 Task: Find connections with filter location Beohāri with filter topic #Coachingwith filter profile language Potuguese with filter current company VISTRA with filter school Jai Prakash Vishwavidyalaya, Chapra with filter industry Loan Brokers with filter service category Packaging Design with filter keywords title Office Assistant
Action: Mouse moved to (623, 82)
Screenshot: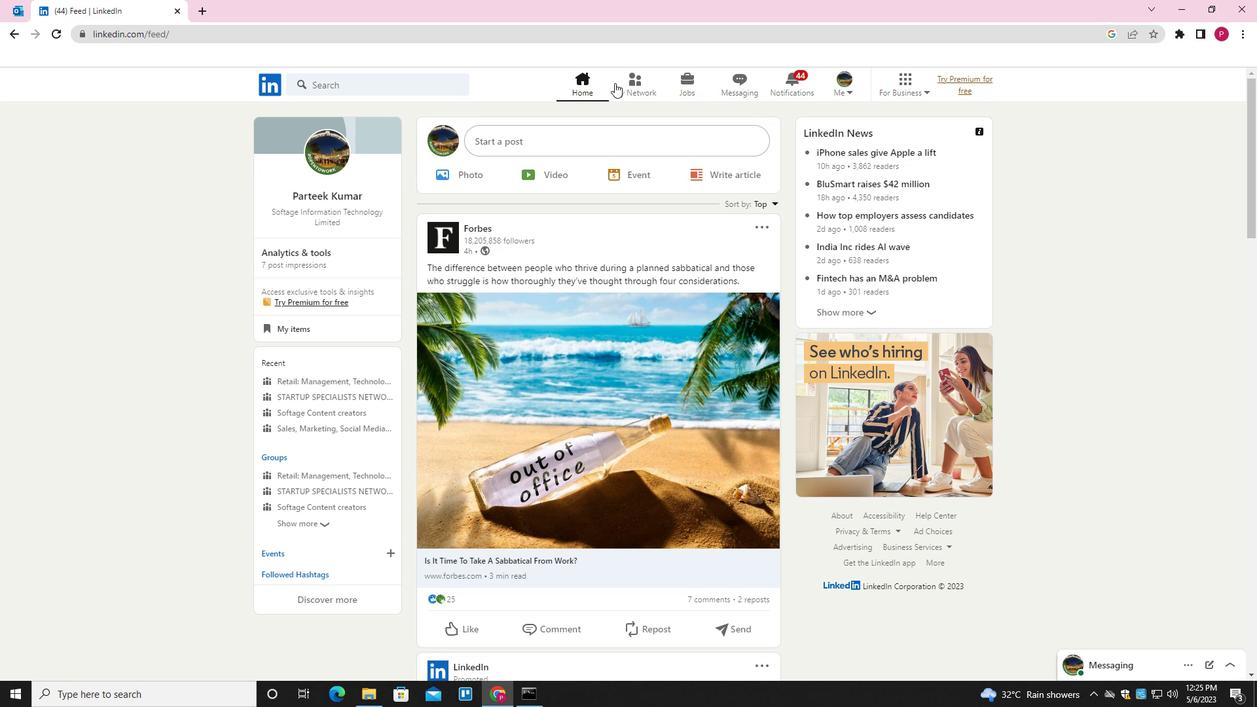 
Action: Mouse pressed left at (623, 82)
Screenshot: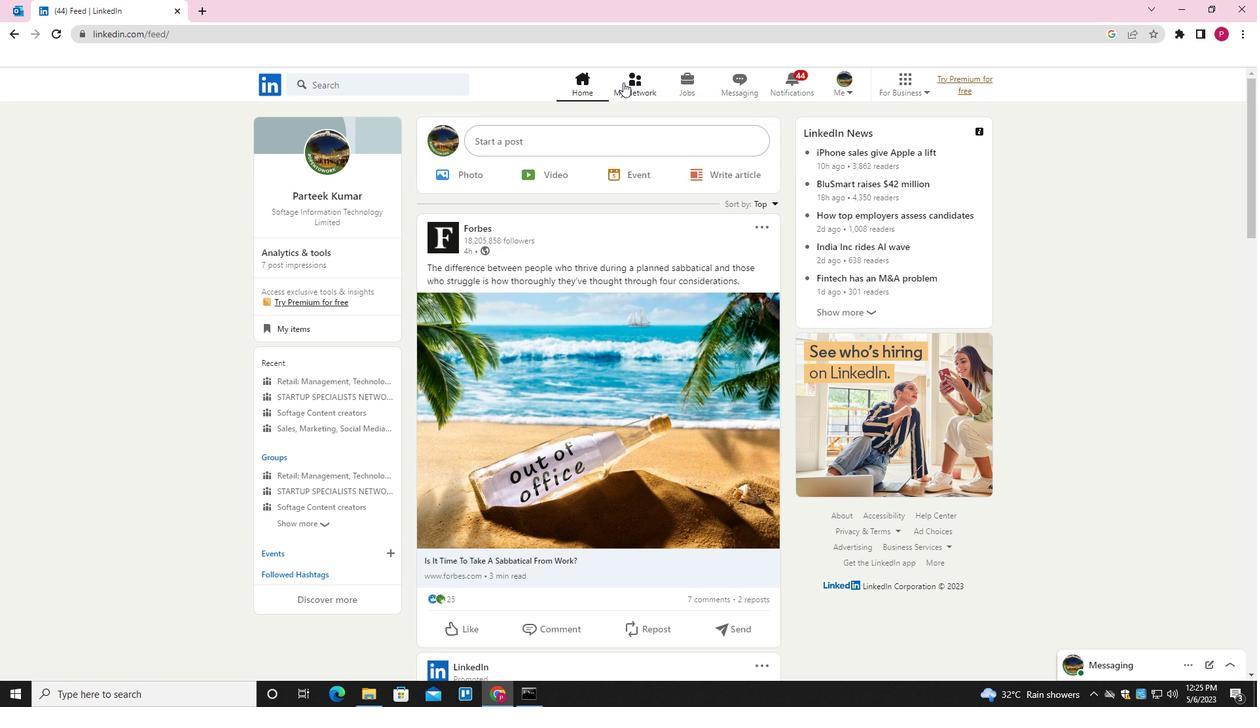 
Action: Mouse moved to (392, 154)
Screenshot: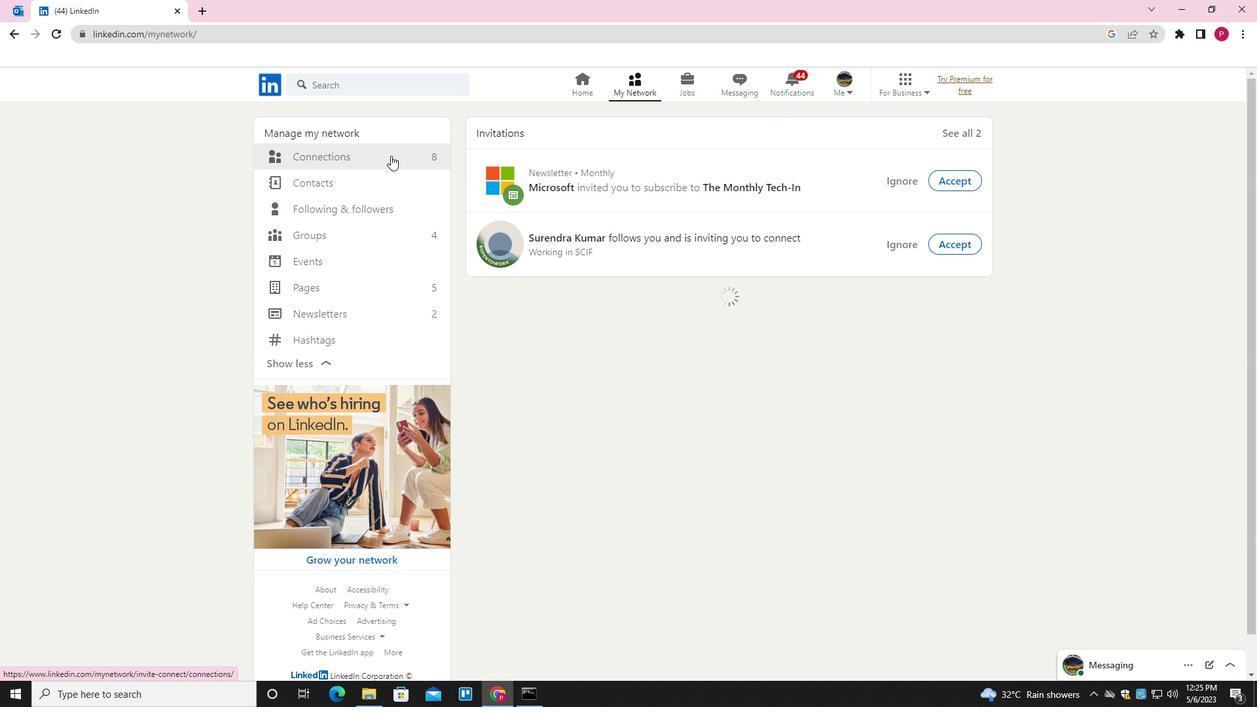 
Action: Mouse pressed left at (392, 154)
Screenshot: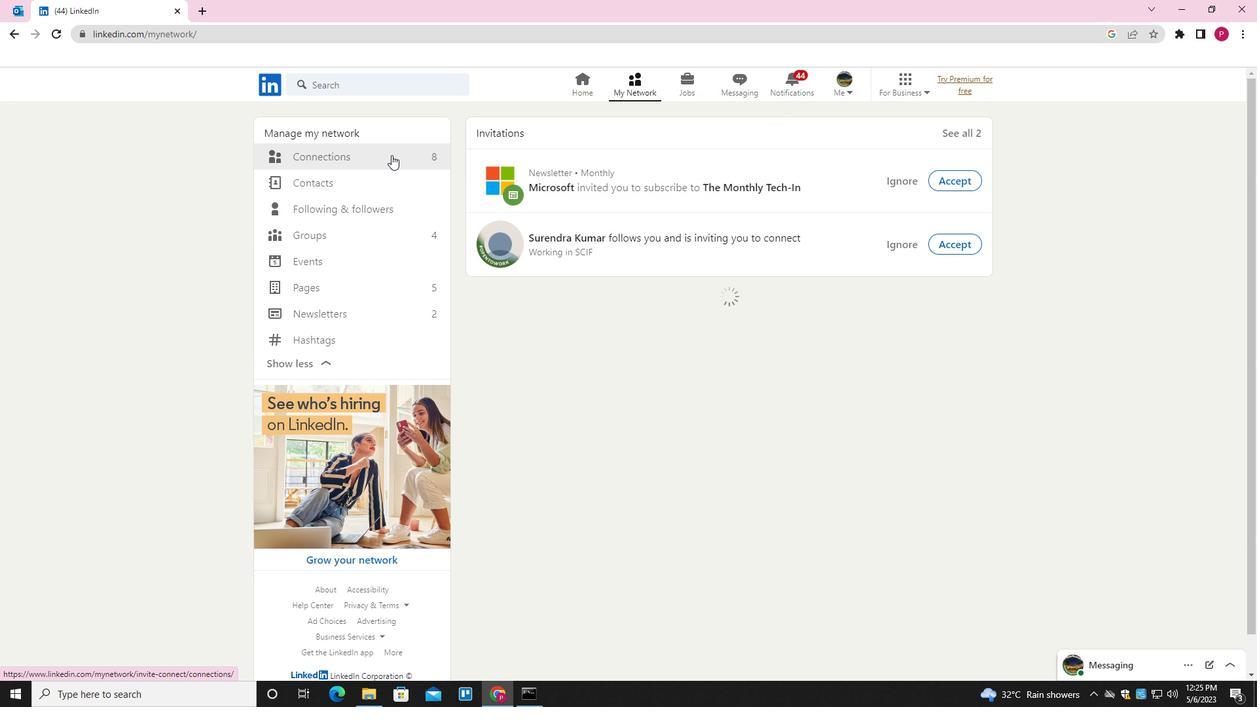 
Action: Mouse moved to (720, 157)
Screenshot: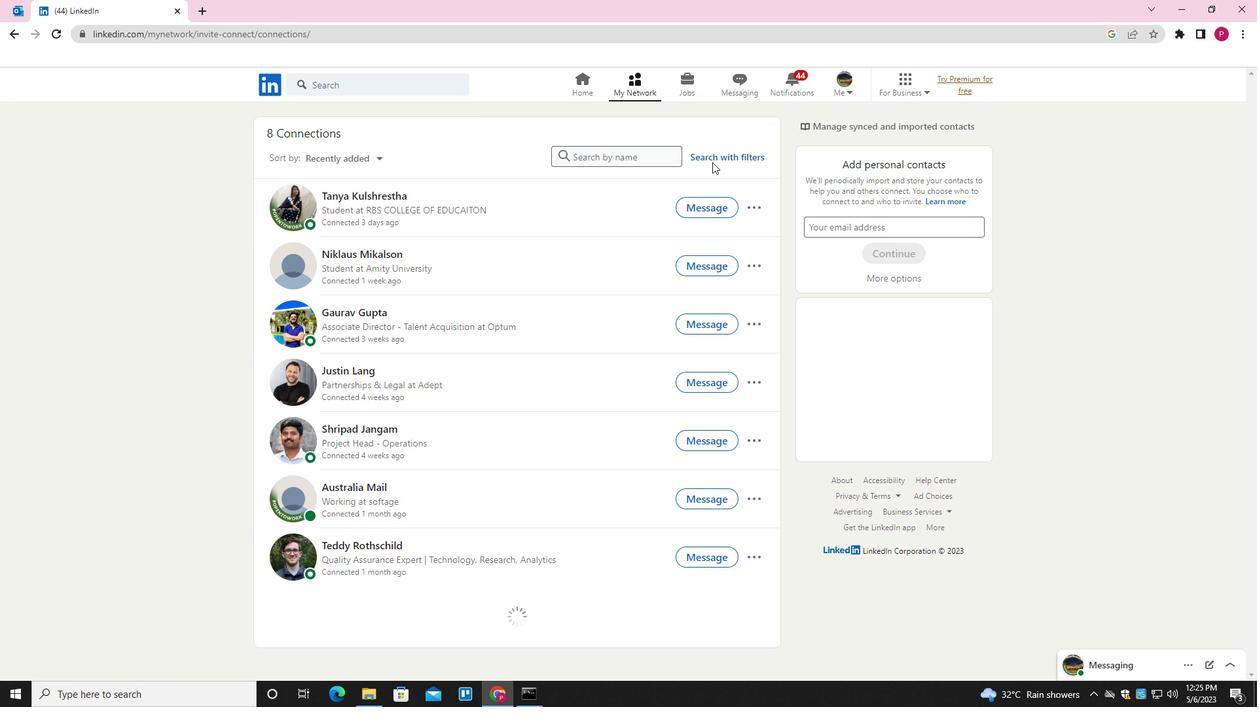 
Action: Mouse pressed left at (720, 157)
Screenshot: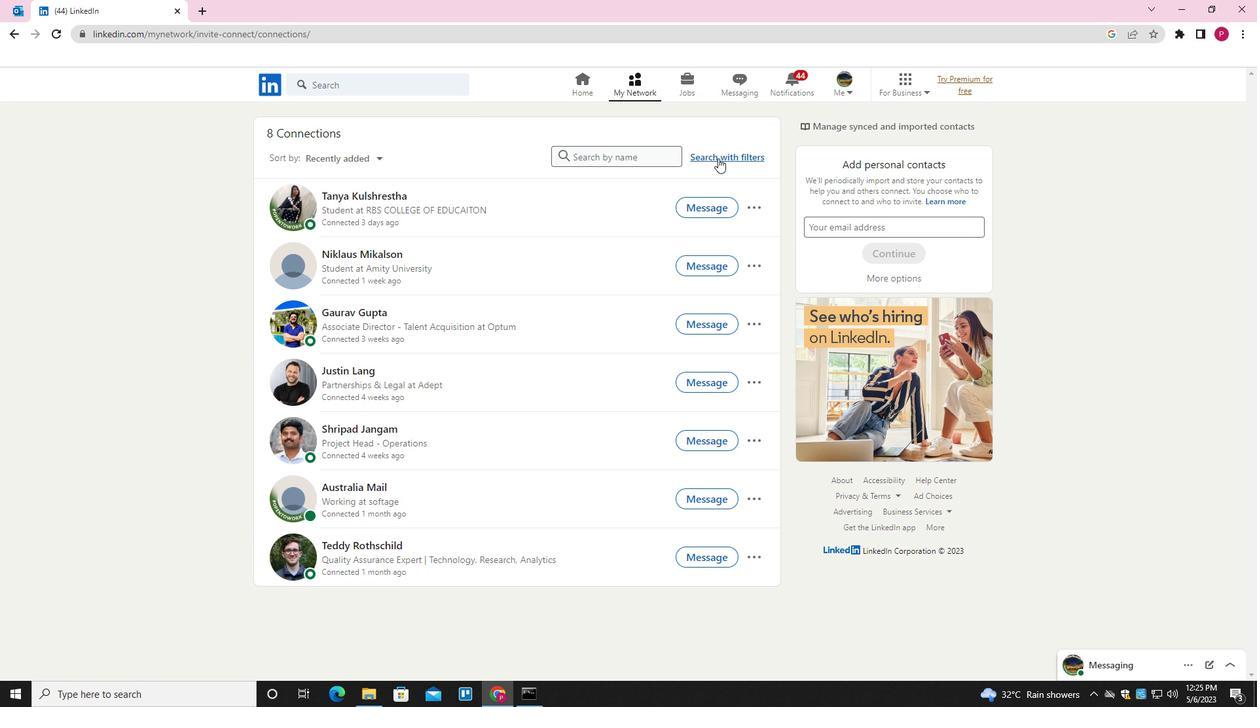 
Action: Mouse moved to (668, 121)
Screenshot: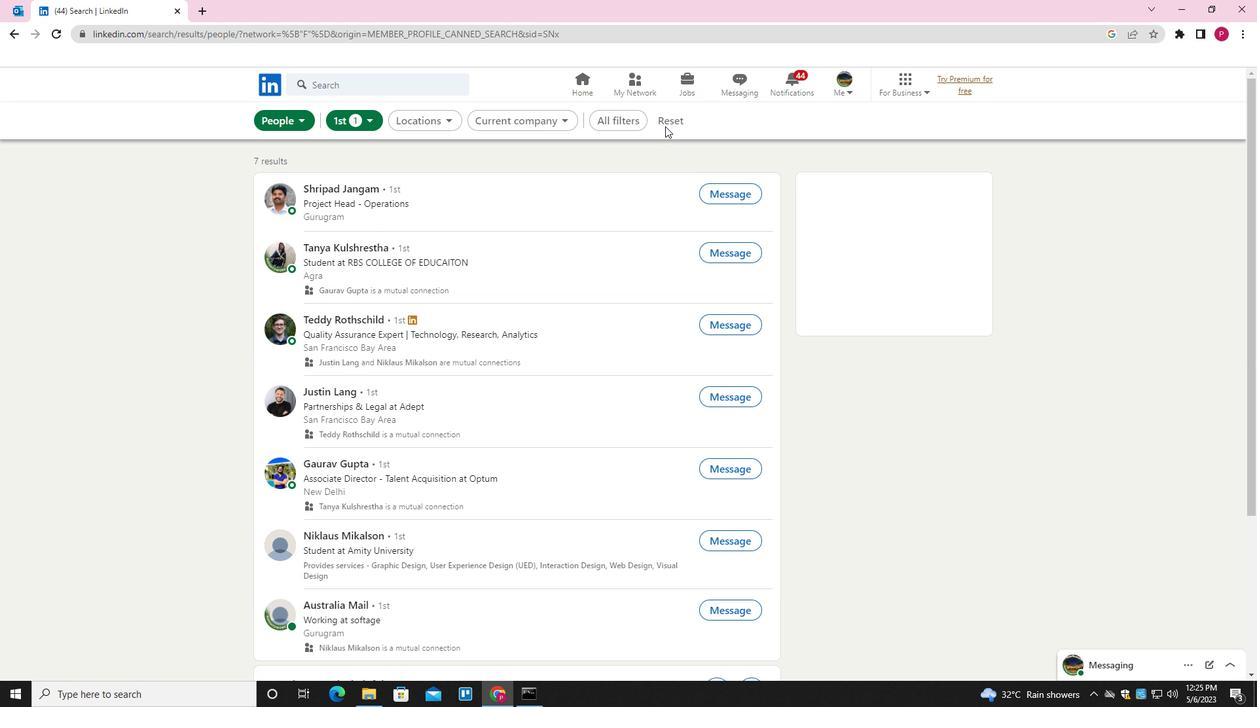 
Action: Mouse pressed left at (668, 121)
Screenshot: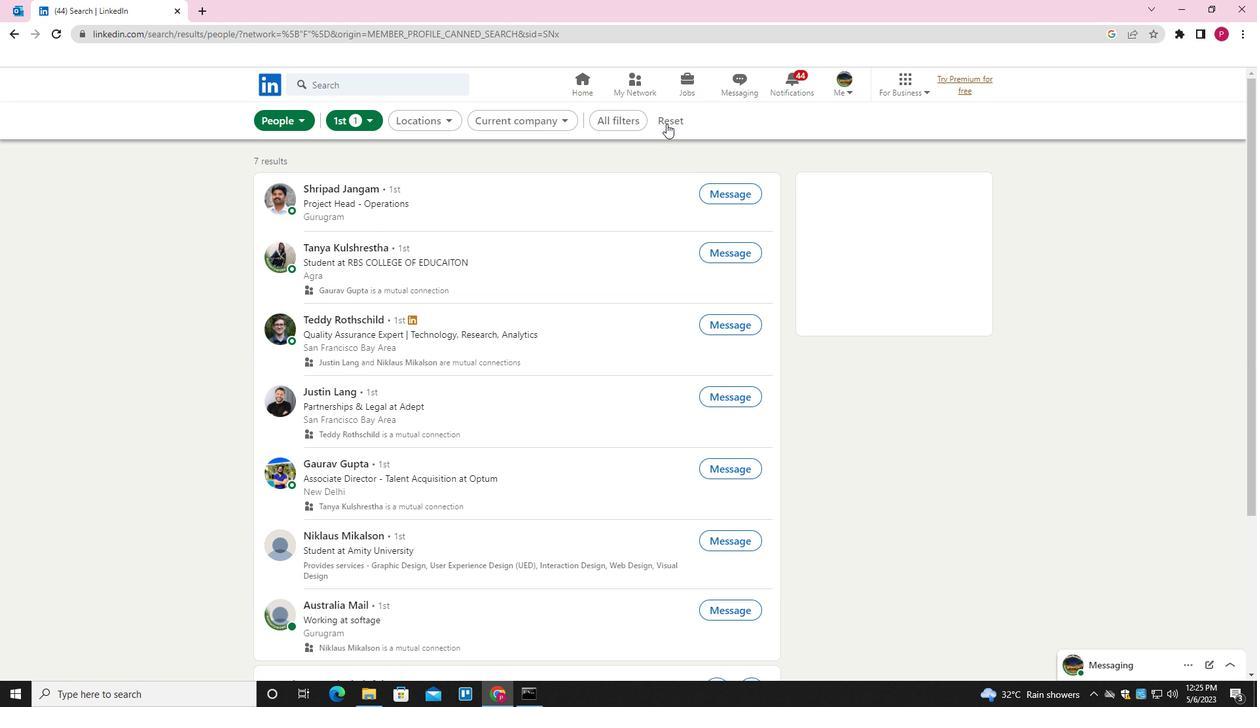 
Action: Mouse moved to (641, 121)
Screenshot: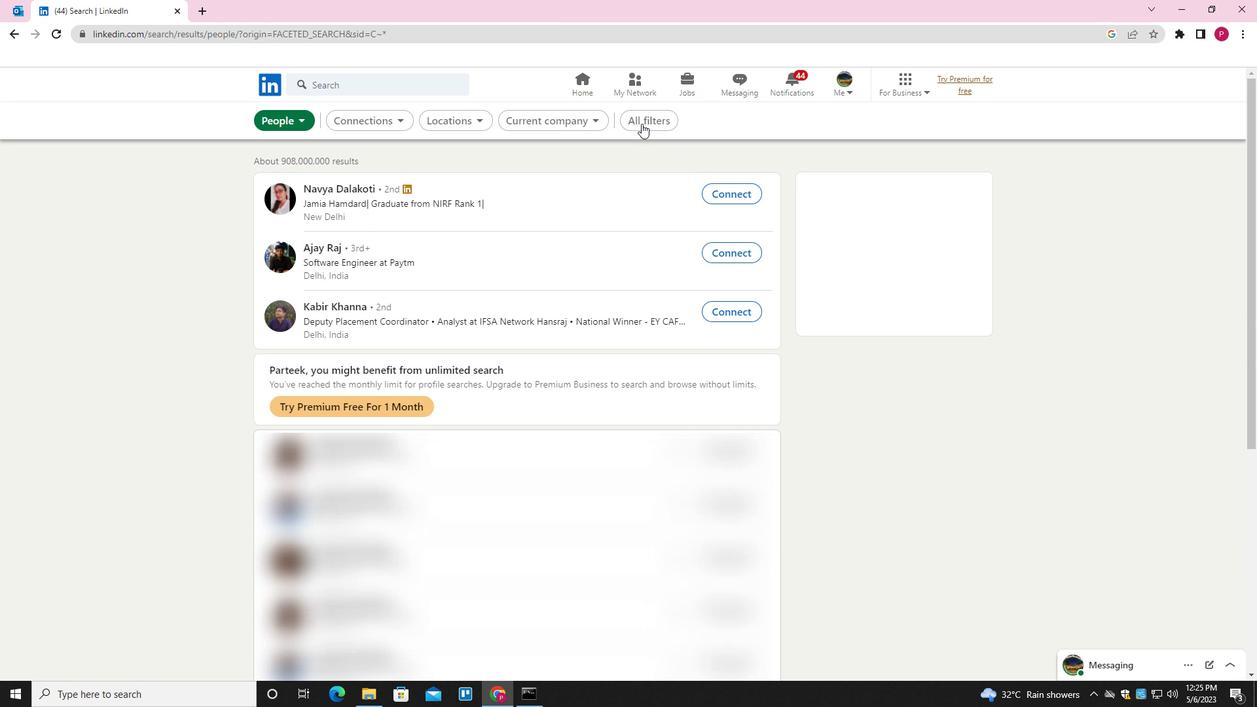
Action: Mouse pressed left at (641, 121)
Screenshot: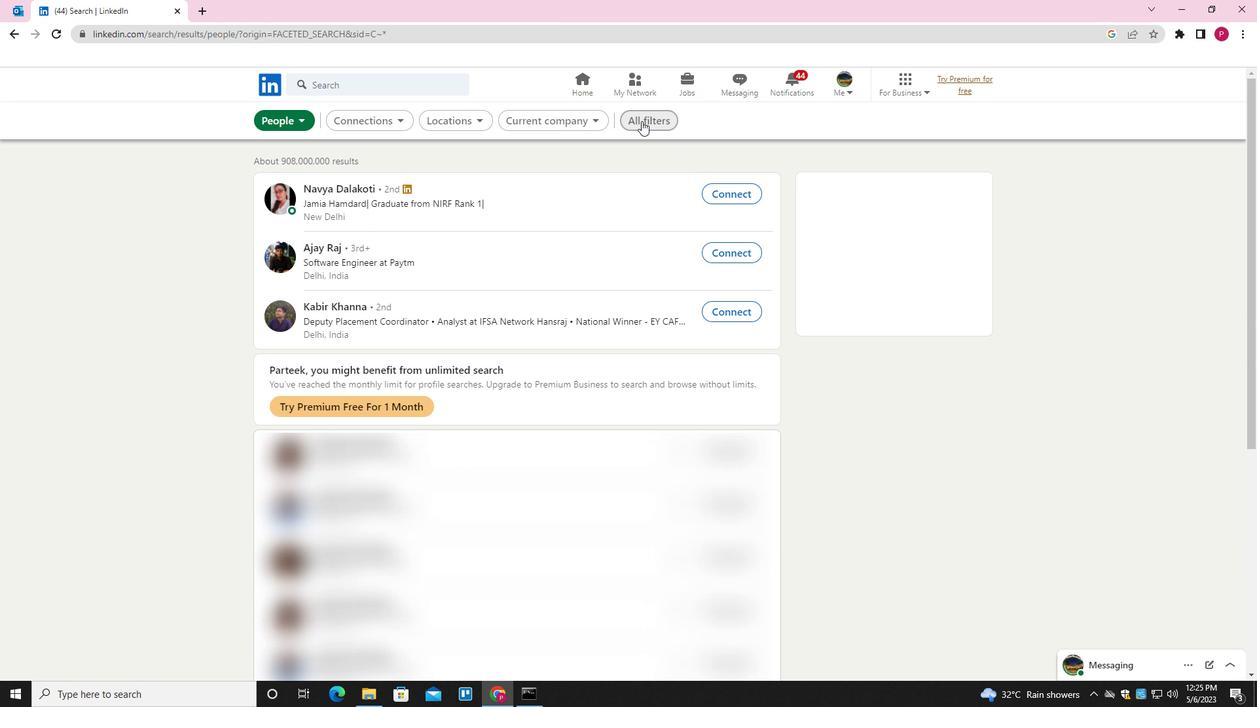 
Action: Mouse moved to (983, 333)
Screenshot: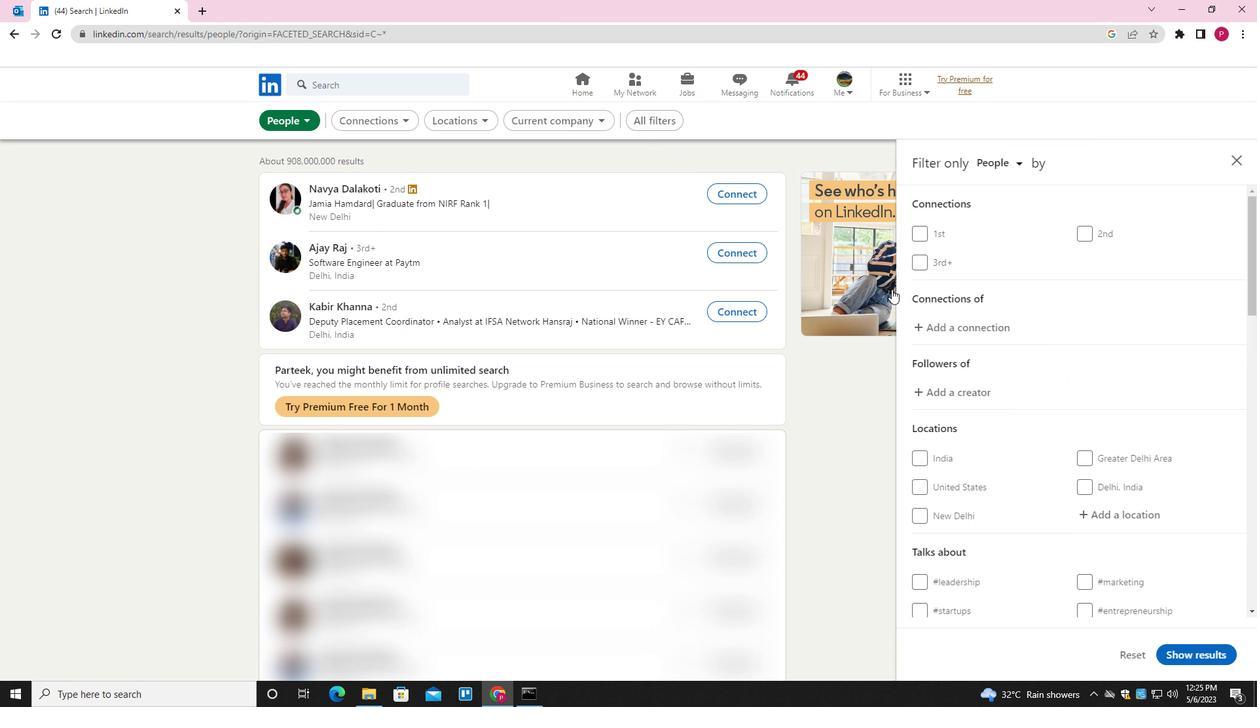 
Action: Mouse scrolled (983, 333) with delta (0, 0)
Screenshot: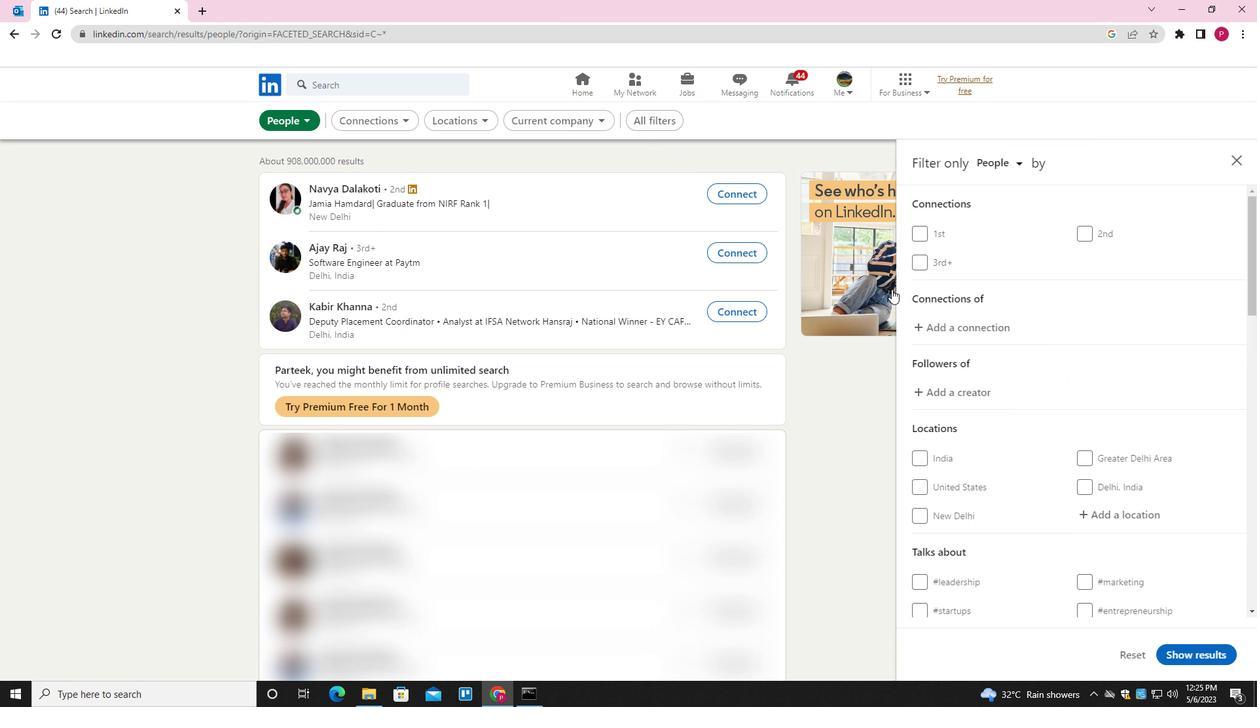 
Action: Mouse moved to (1004, 341)
Screenshot: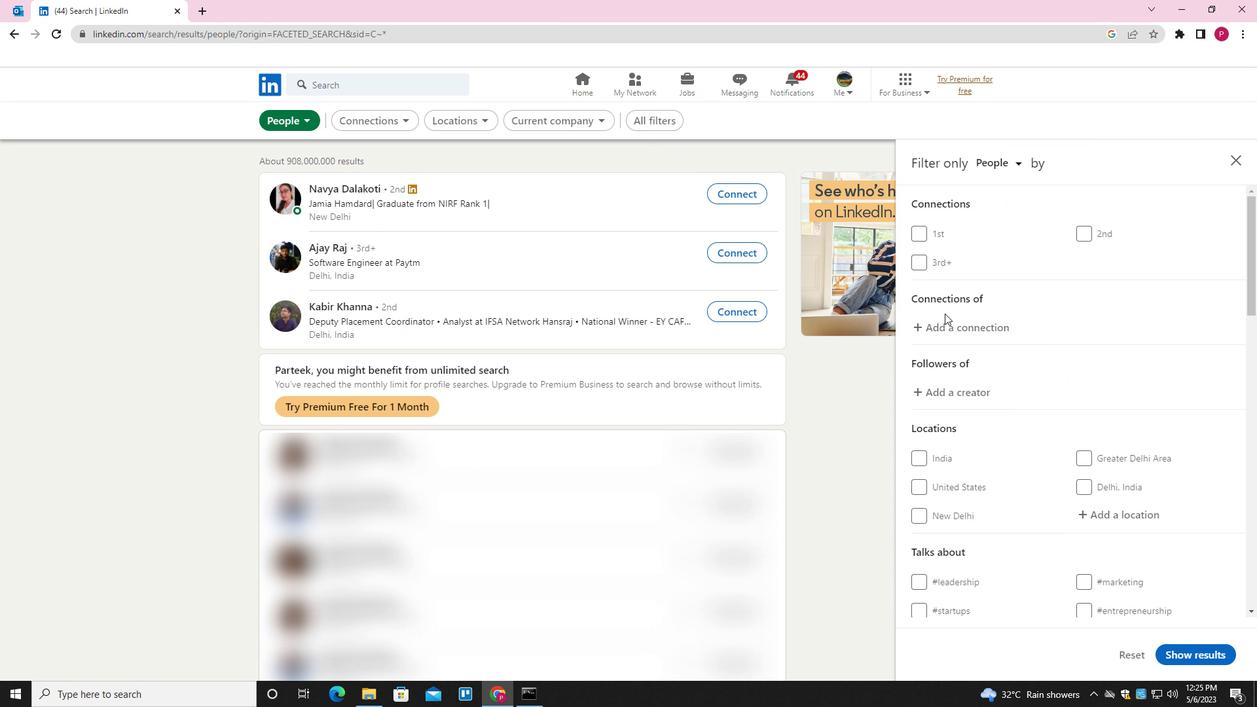 
Action: Mouse scrolled (1004, 341) with delta (0, 0)
Screenshot: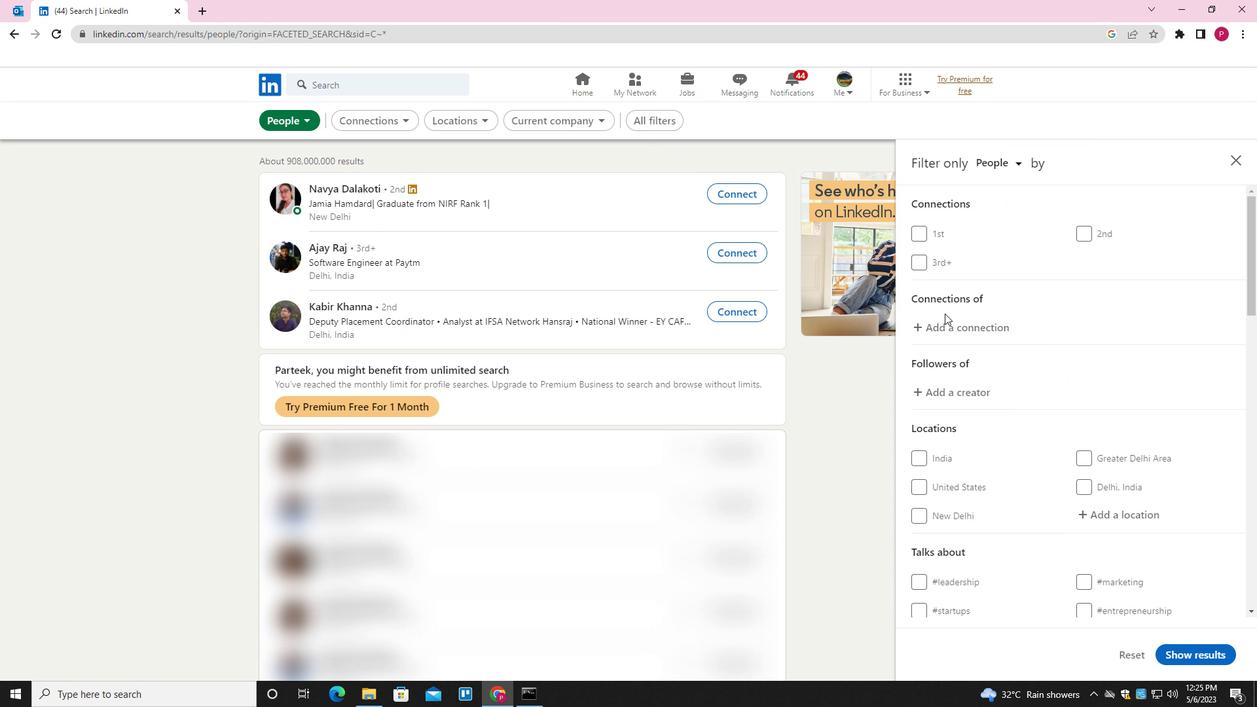 
Action: Mouse moved to (1020, 346)
Screenshot: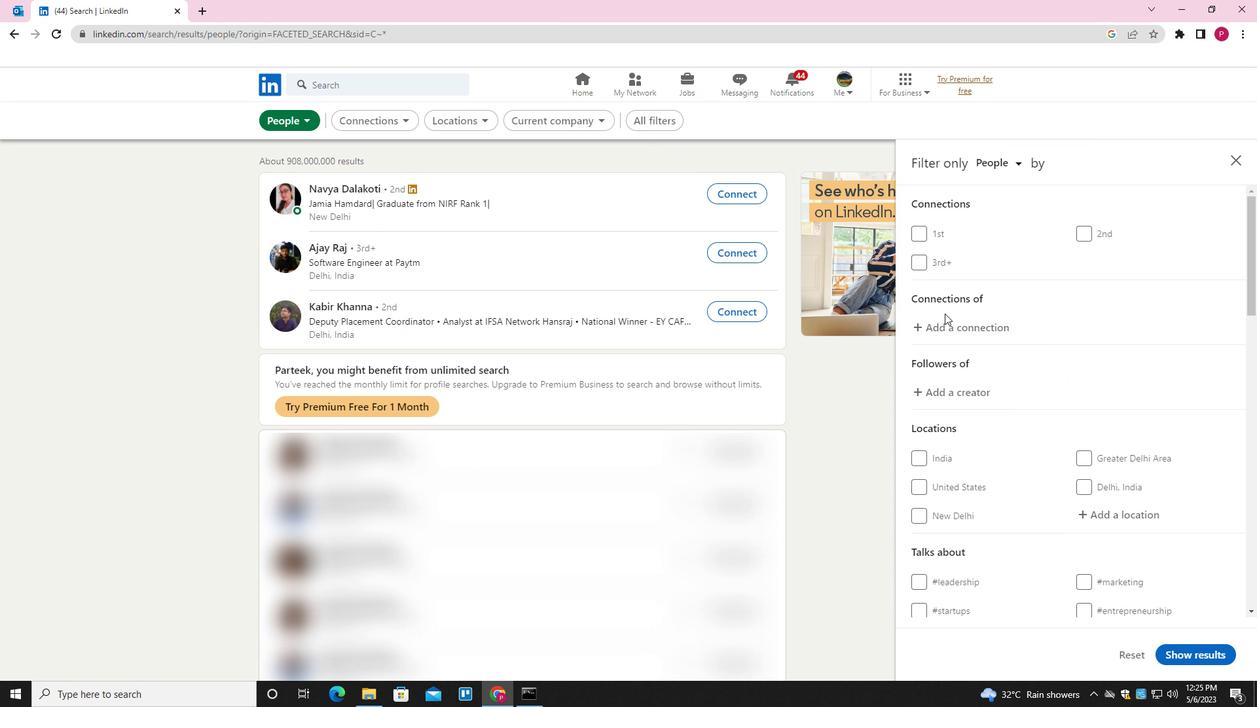 
Action: Mouse scrolled (1020, 345) with delta (0, 0)
Screenshot: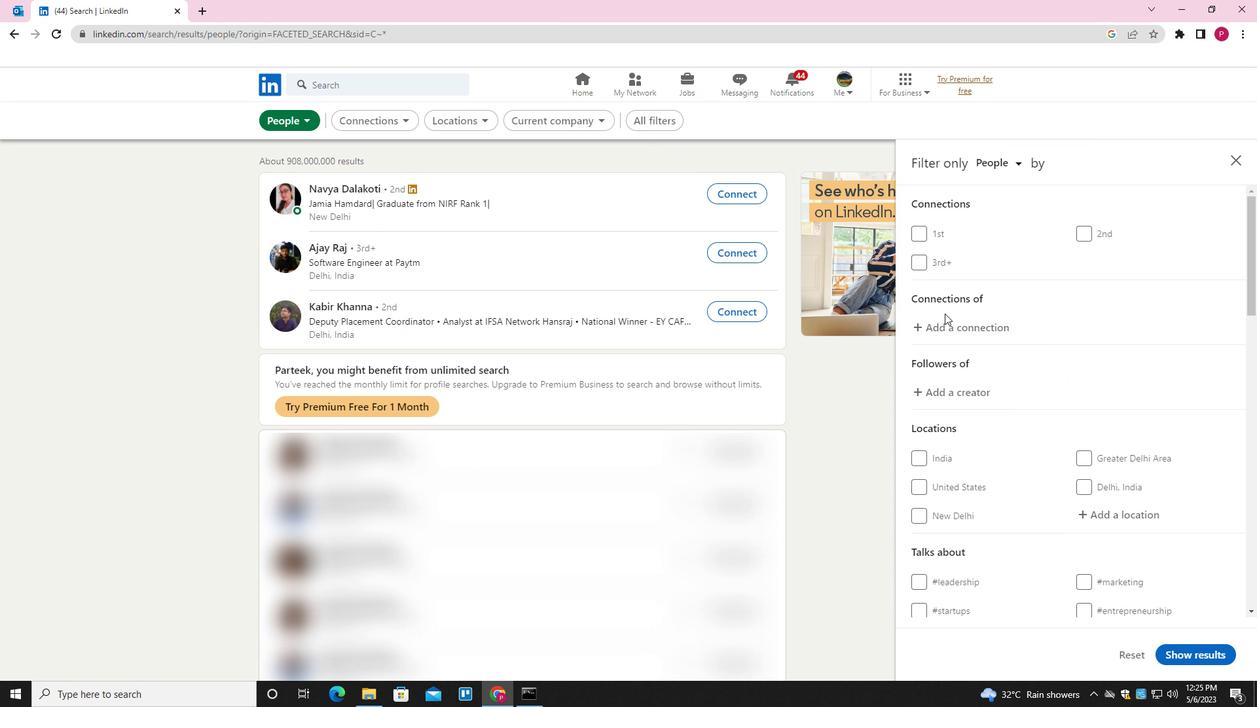 
Action: Mouse moved to (1113, 319)
Screenshot: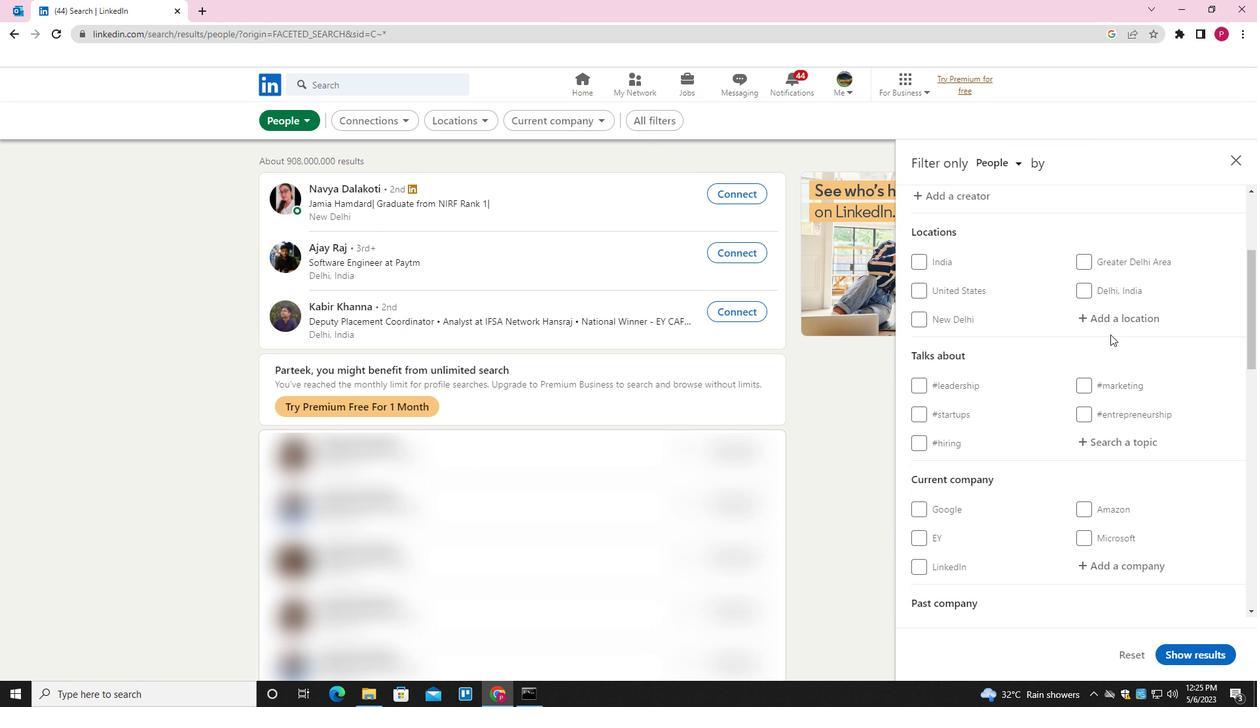 
Action: Mouse pressed left at (1113, 319)
Screenshot: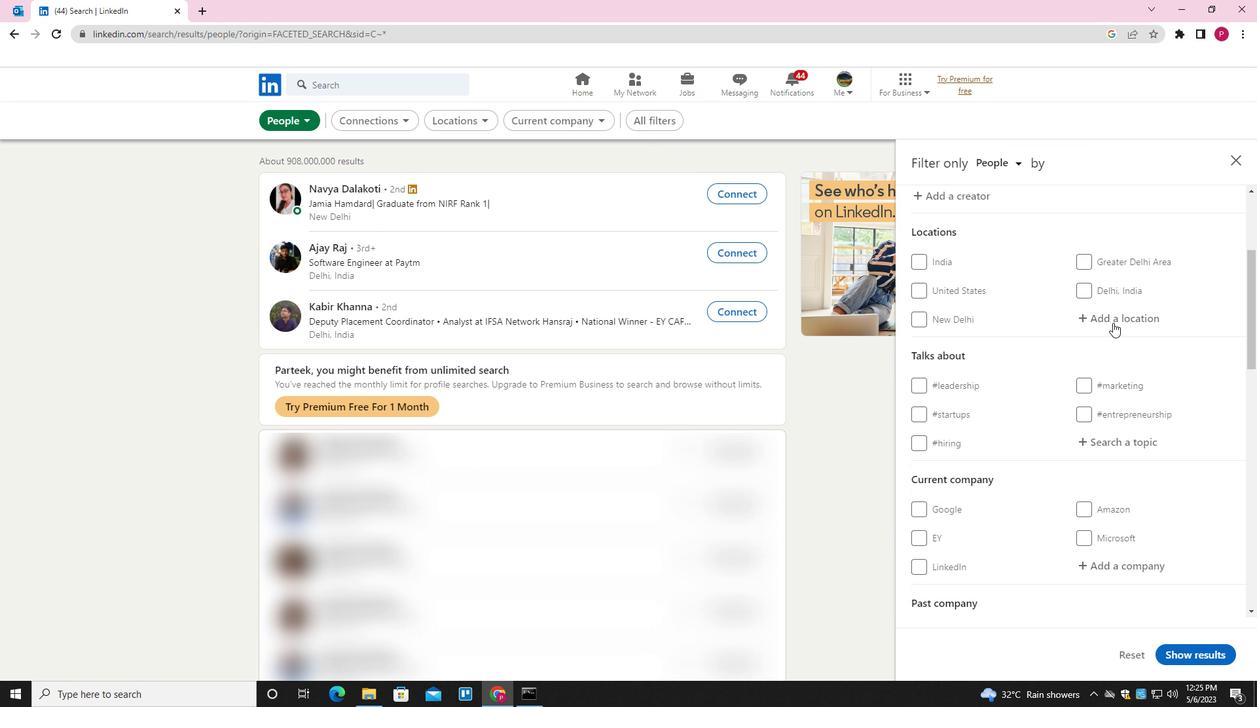
Action: Key pressed <Key.shift>BEOHARI<Key.down><Key.enter>
Screenshot: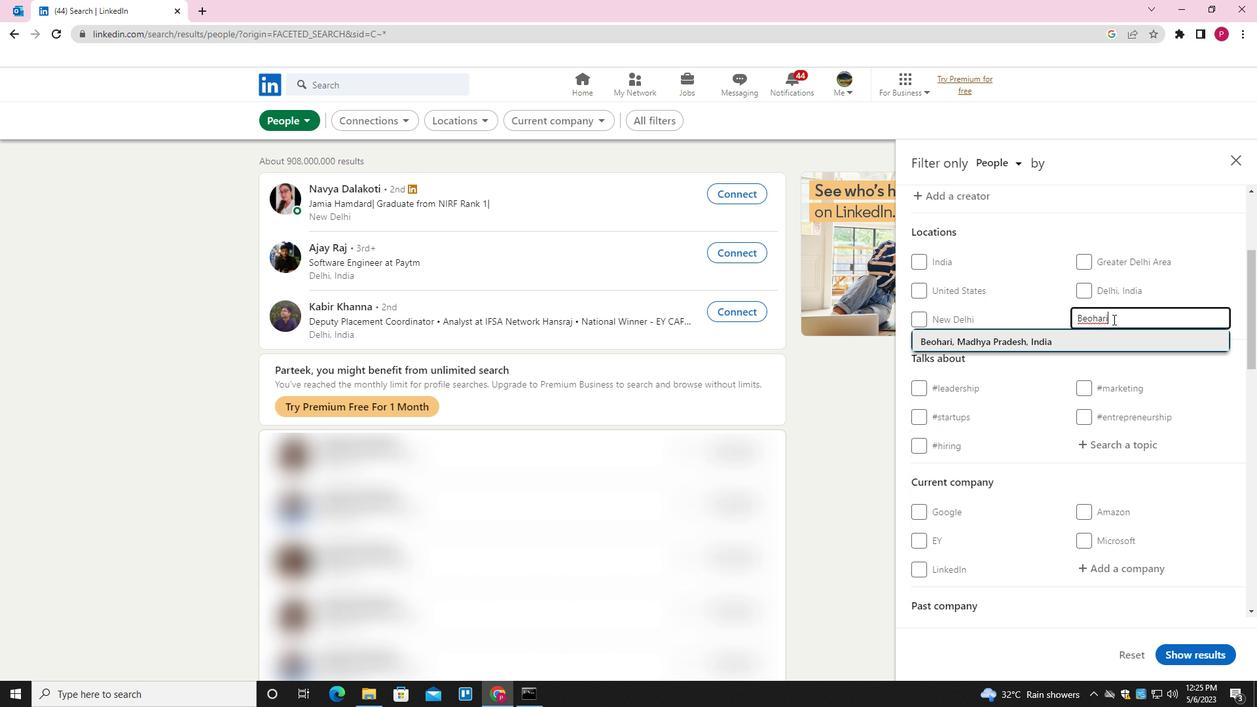 
Action: Mouse moved to (1123, 364)
Screenshot: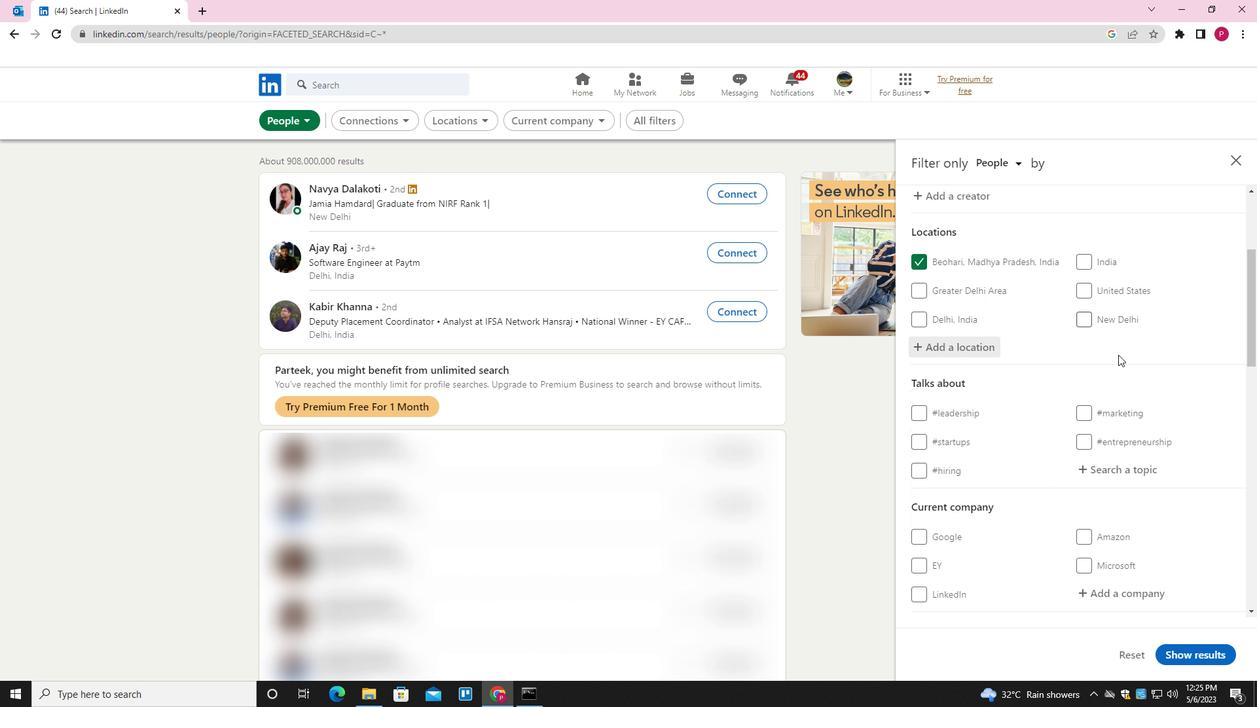 
Action: Mouse scrolled (1123, 364) with delta (0, 0)
Screenshot: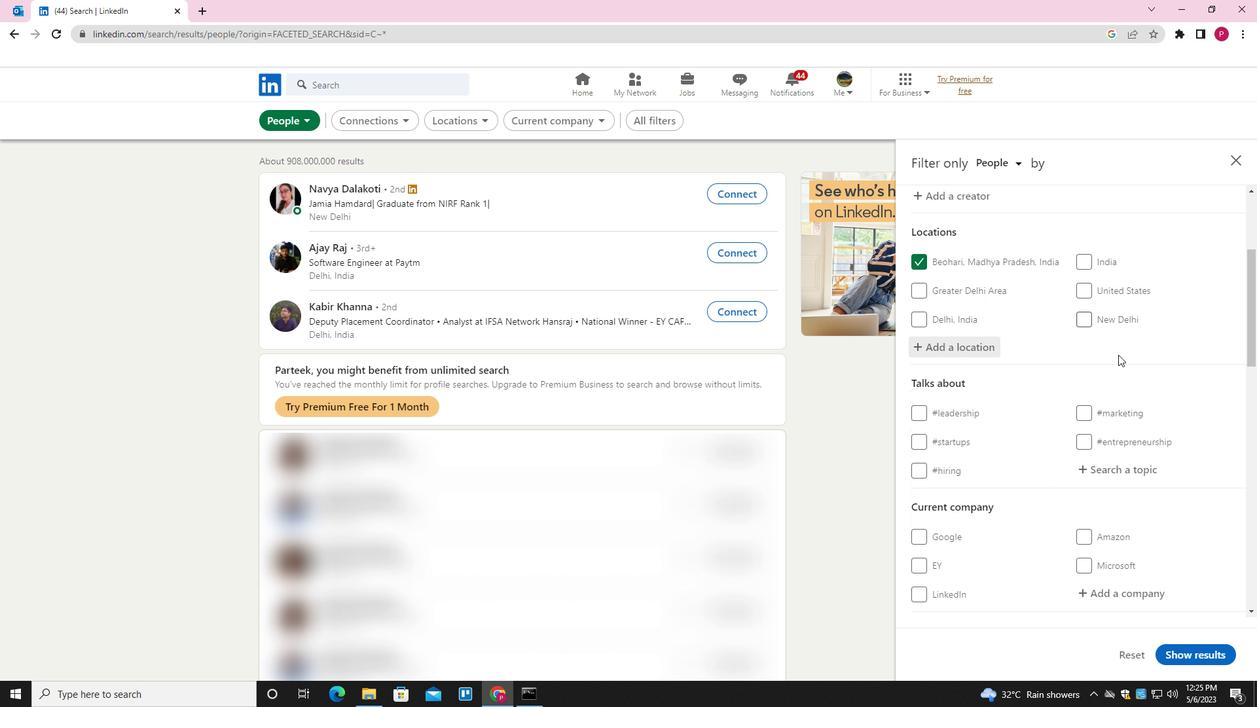 
Action: Mouse scrolled (1123, 364) with delta (0, 0)
Screenshot: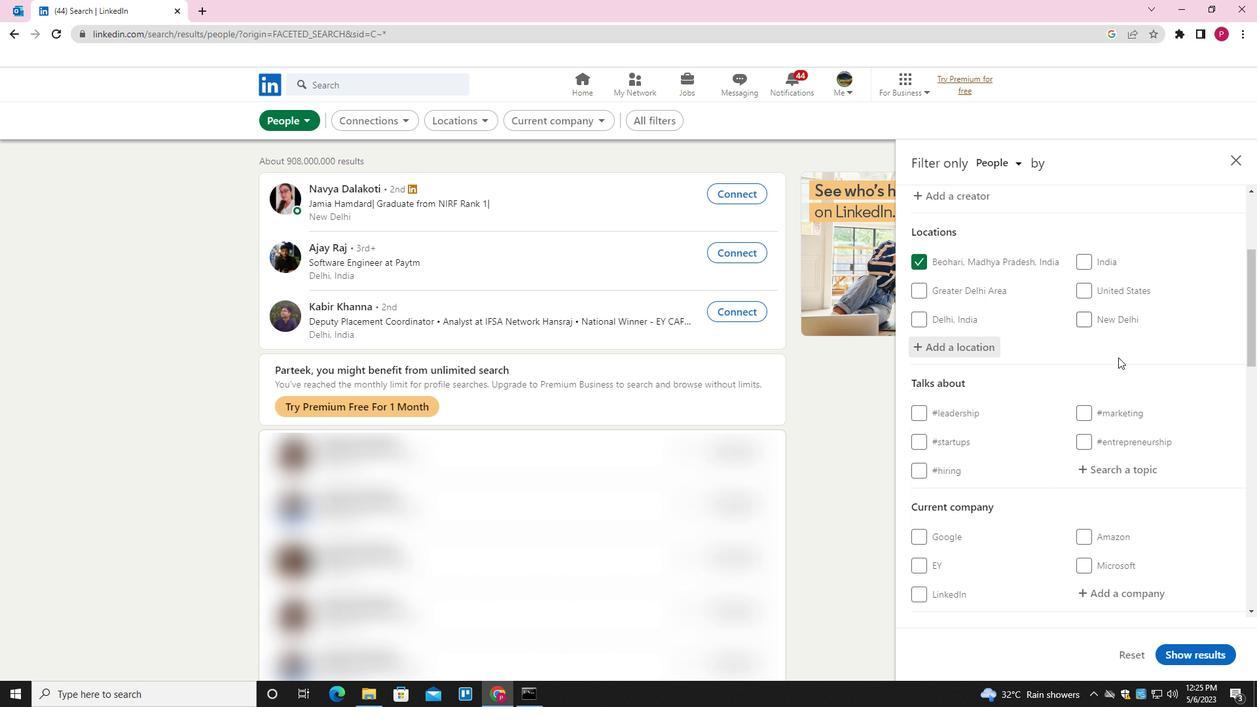
Action: Mouse moved to (1123, 339)
Screenshot: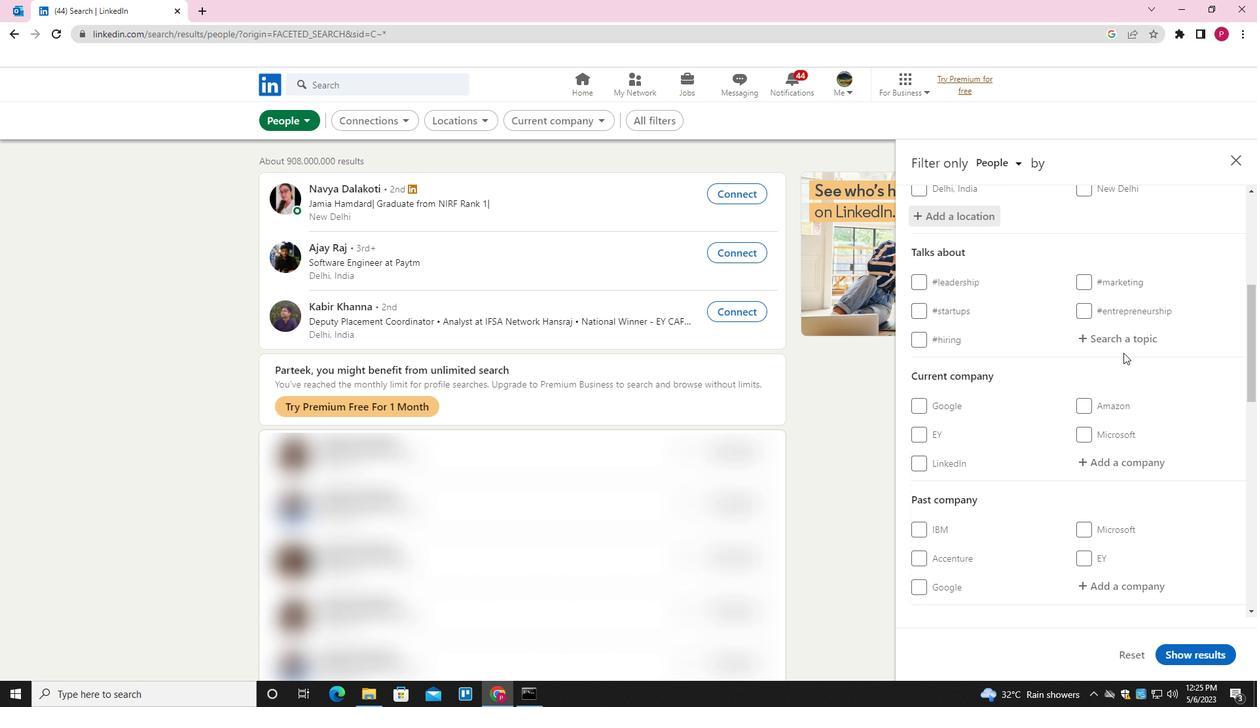 
Action: Mouse pressed left at (1123, 339)
Screenshot: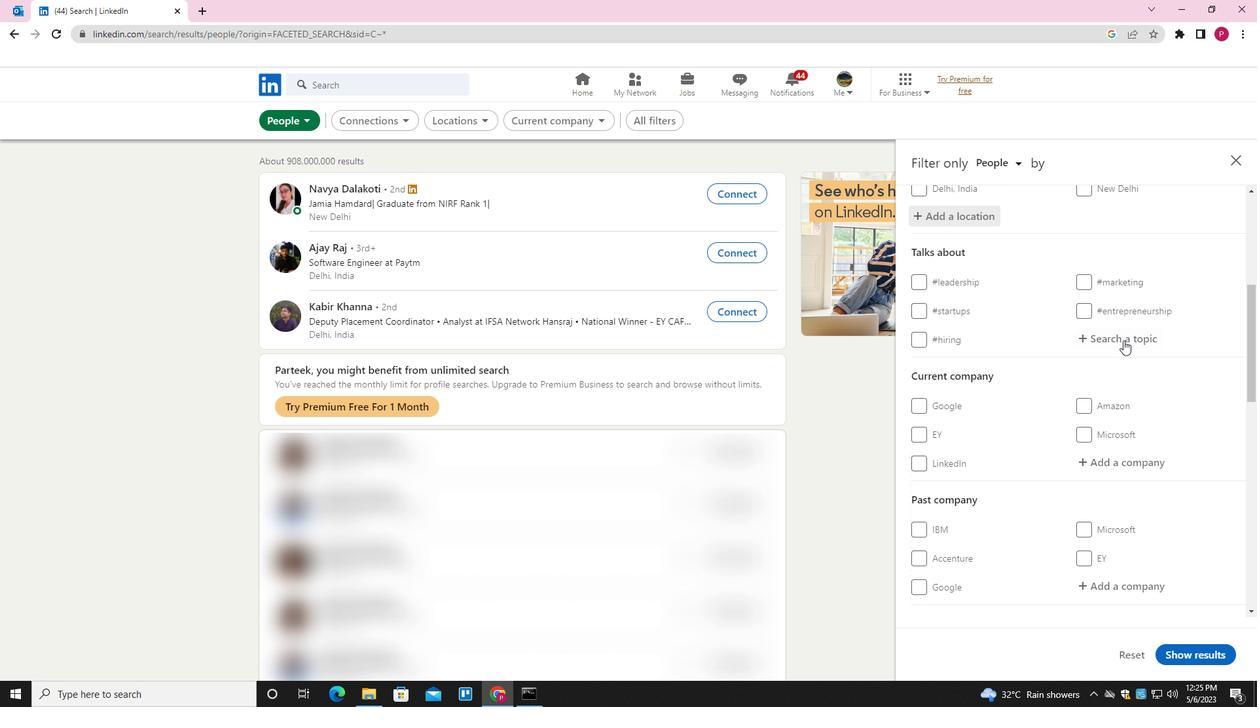 
Action: Key pressed COACHINGG<Key.backspace><Key.backspace>G<Key.down><Key.enter>
Screenshot: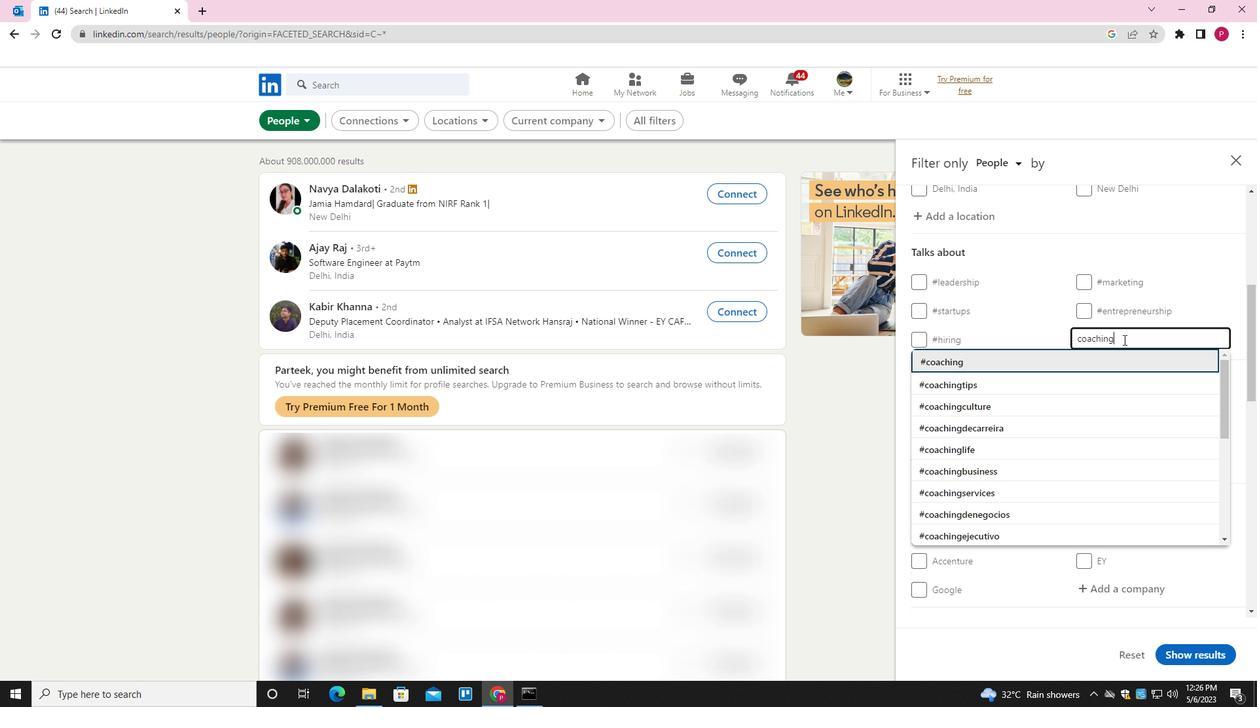 
Action: Mouse moved to (1113, 343)
Screenshot: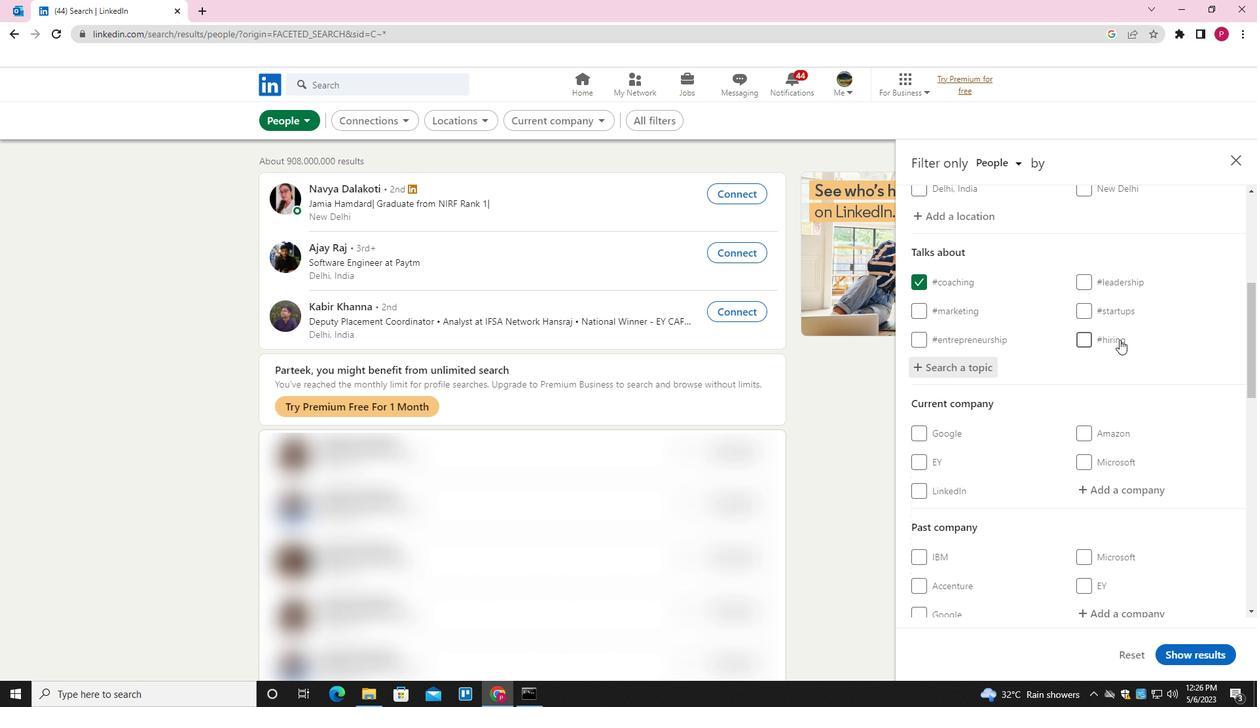 
Action: Mouse scrolled (1113, 342) with delta (0, 0)
Screenshot: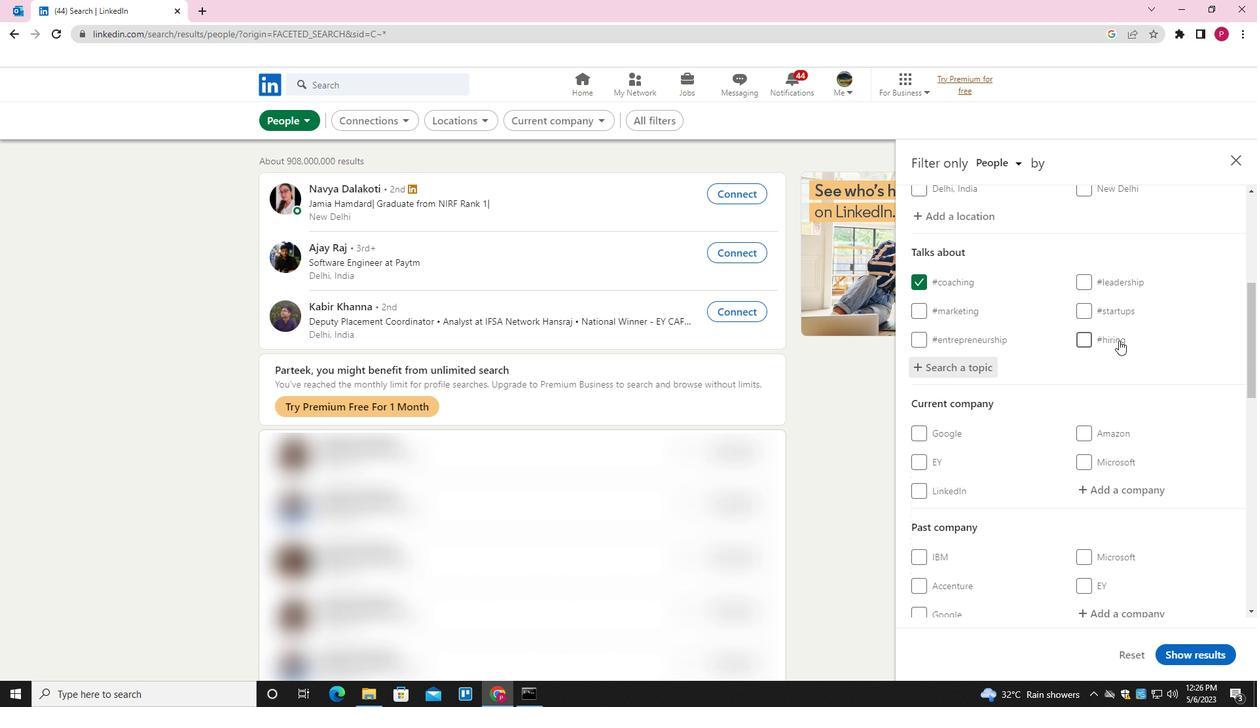 
Action: Mouse moved to (1113, 343)
Screenshot: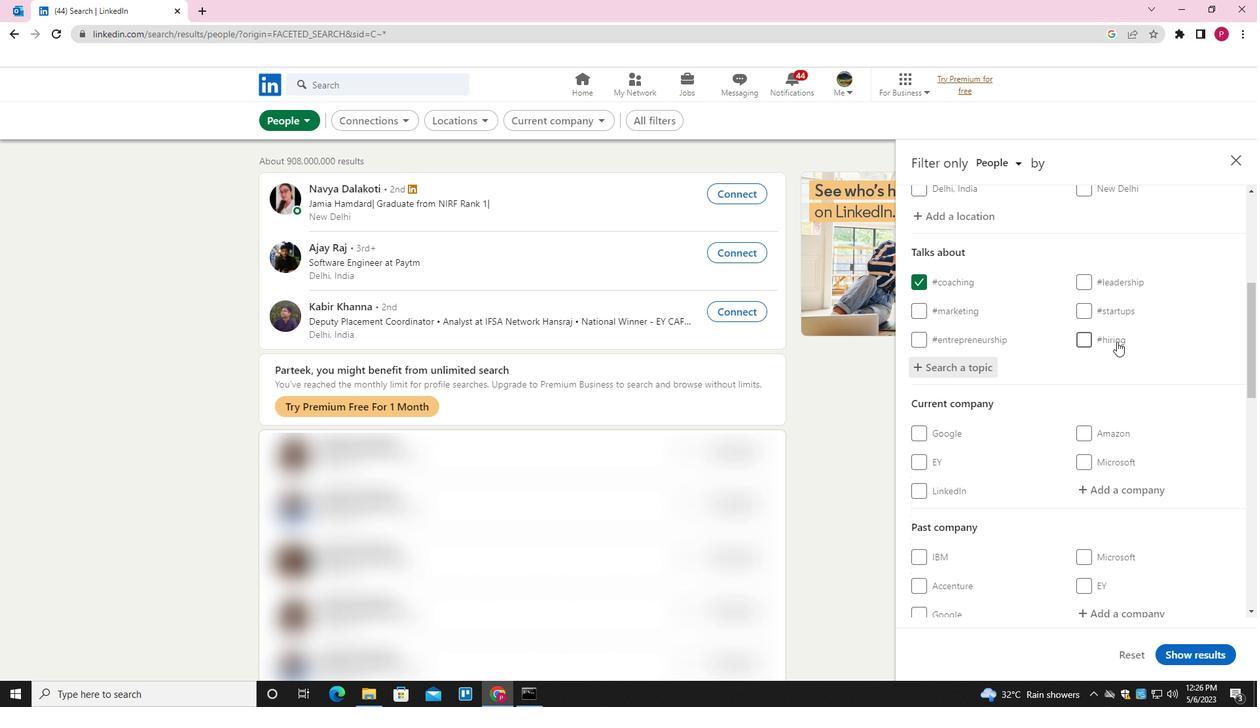 
Action: Mouse scrolled (1113, 343) with delta (0, 0)
Screenshot: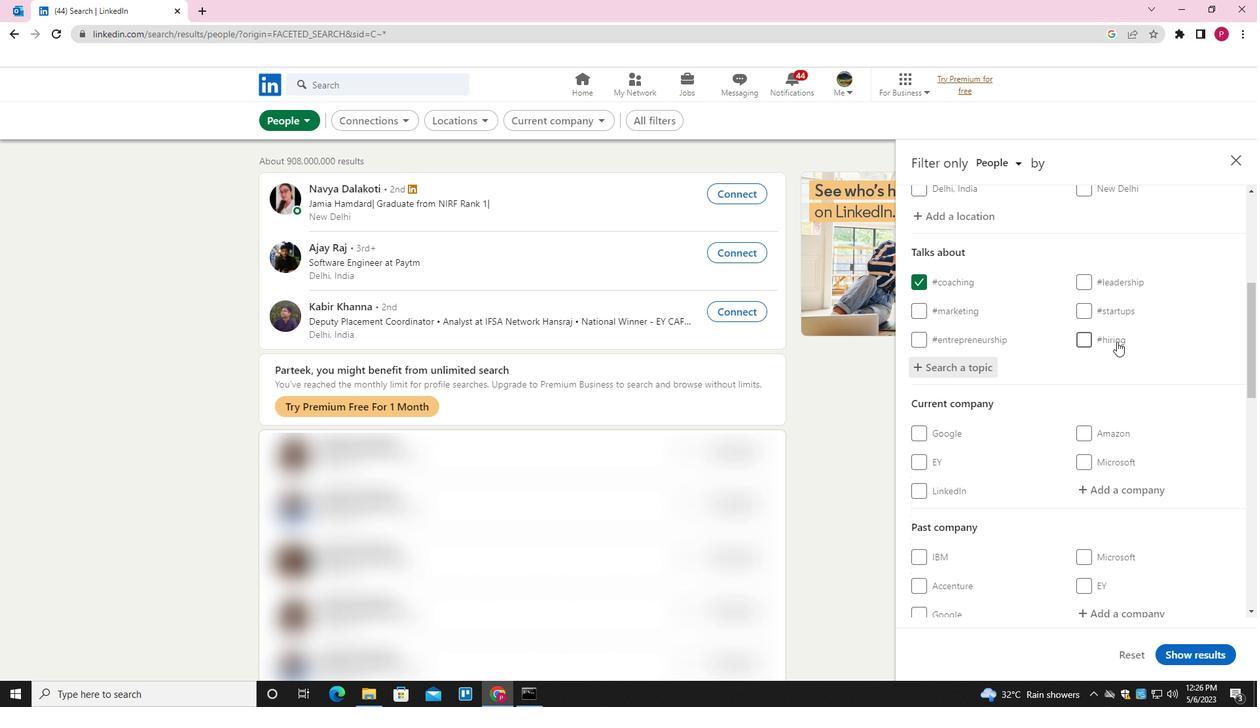 
Action: Mouse moved to (1113, 344)
Screenshot: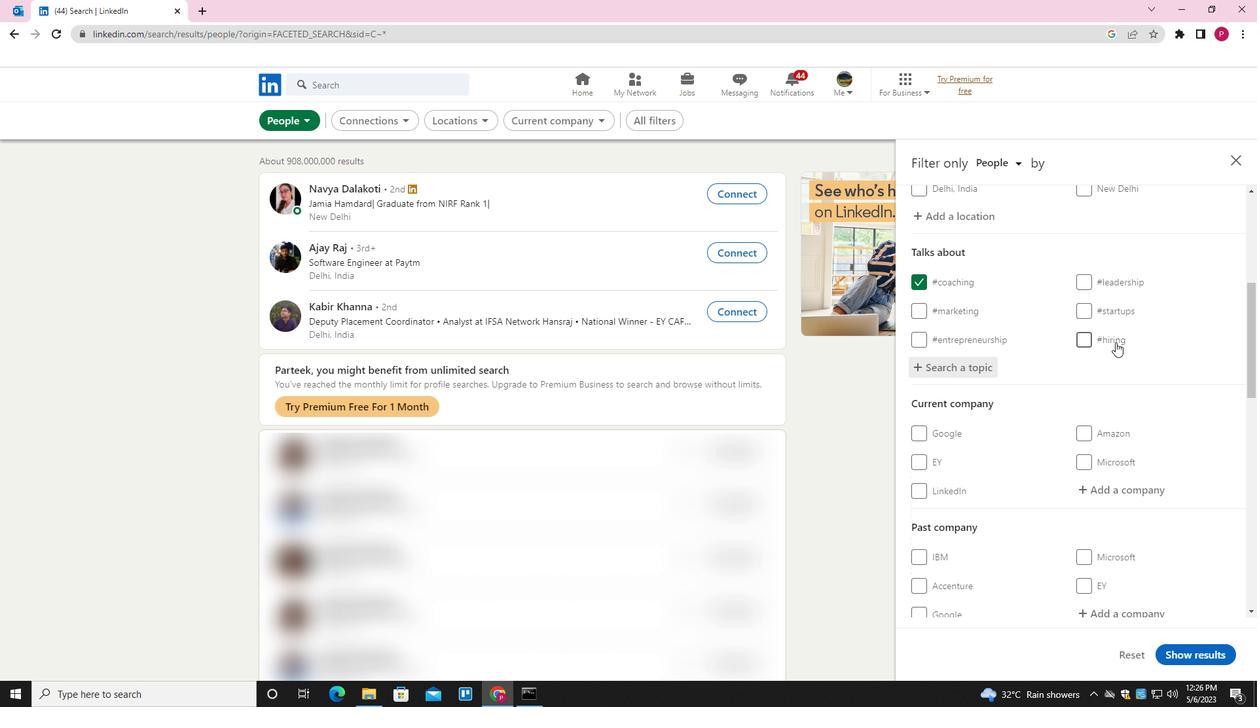 
Action: Mouse scrolled (1113, 343) with delta (0, 0)
Screenshot: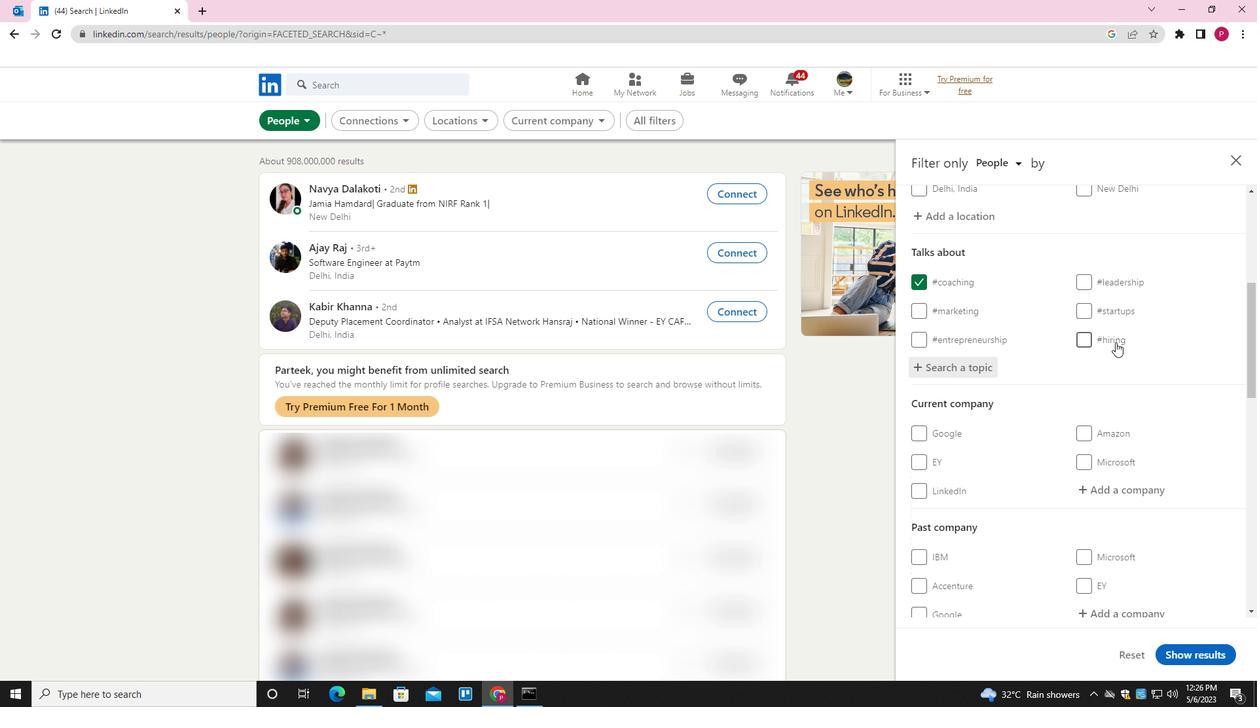 
Action: Mouse scrolled (1113, 343) with delta (0, 0)
Screenshot: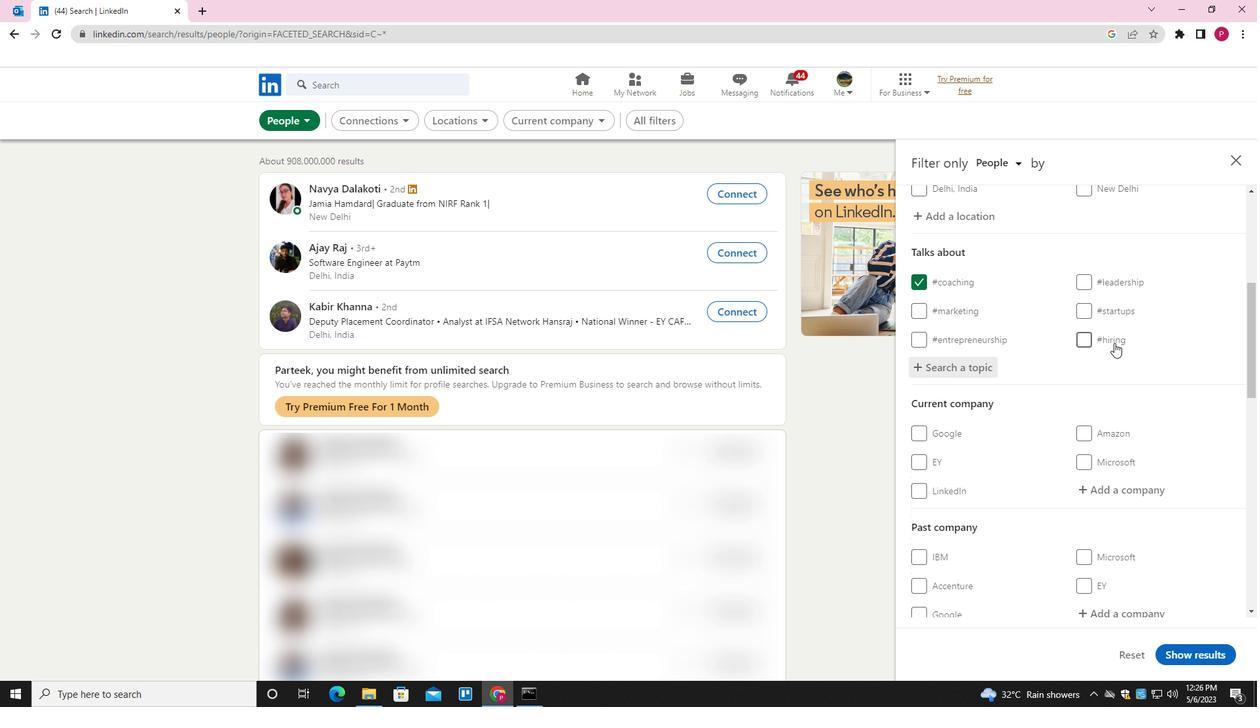 
Action: Mouse moved to (1054, 375)
Screenshot: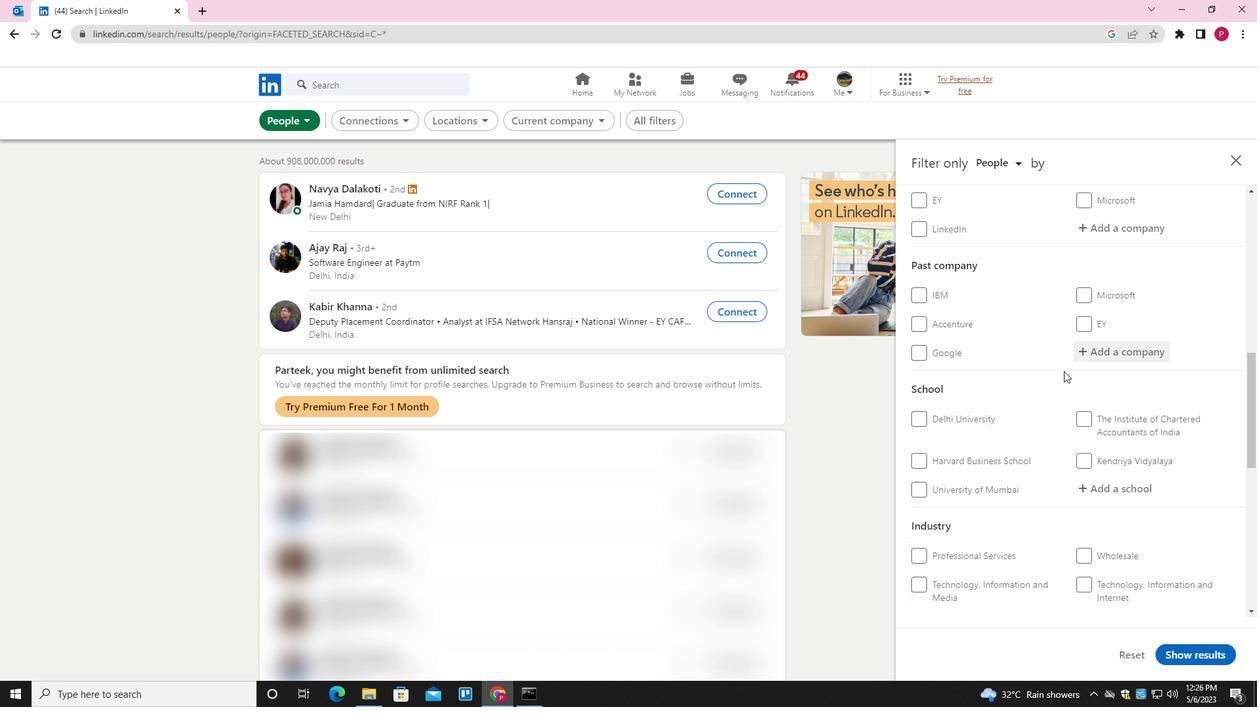 
Action: Mouse scrolled (1054, 375) with delta (0, 0)
Screenshot: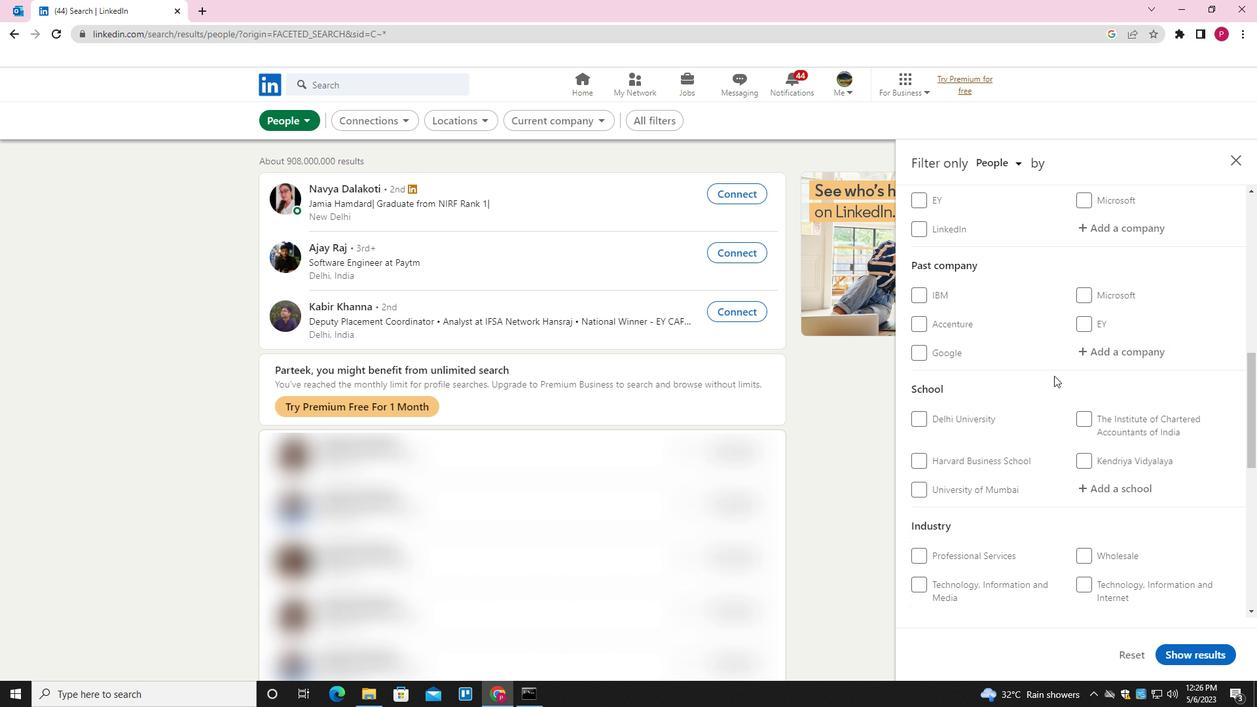 
Action: Mouse scrolled (1054, 375) with delta (0, 0)
Screenshot: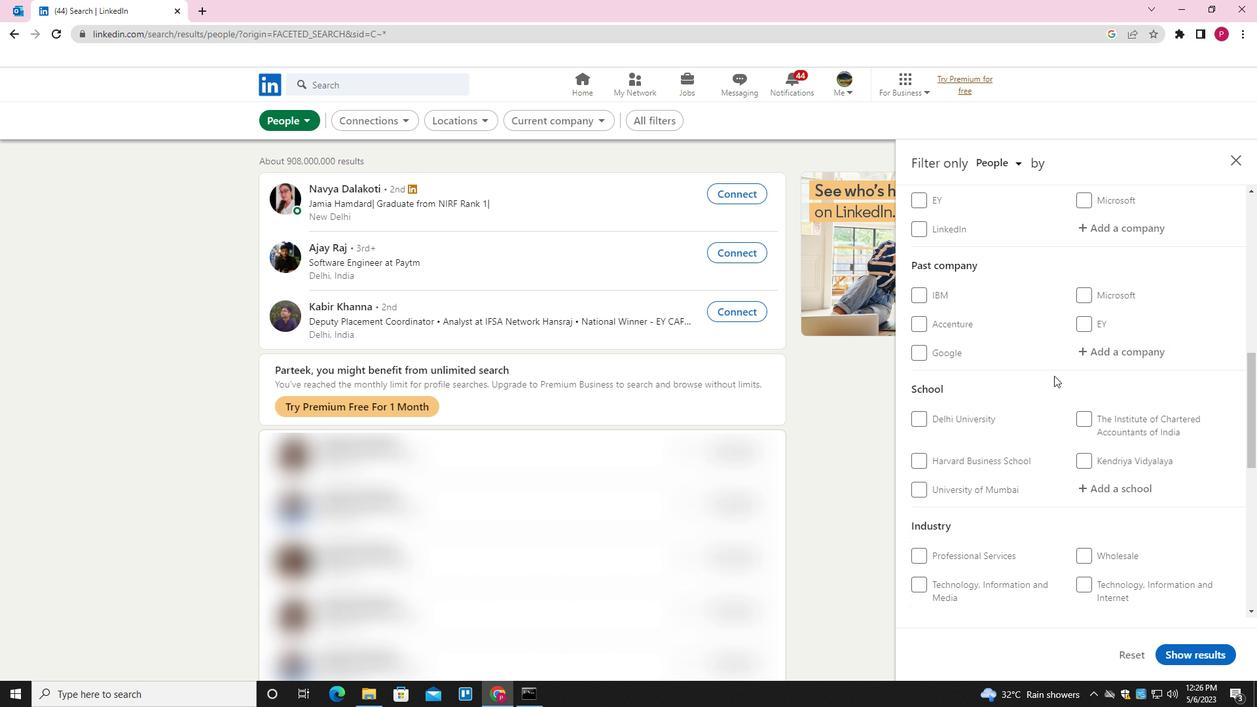 
Action: Mouse scrolled (1054, 375) with delta (0, 0)
Screenshot: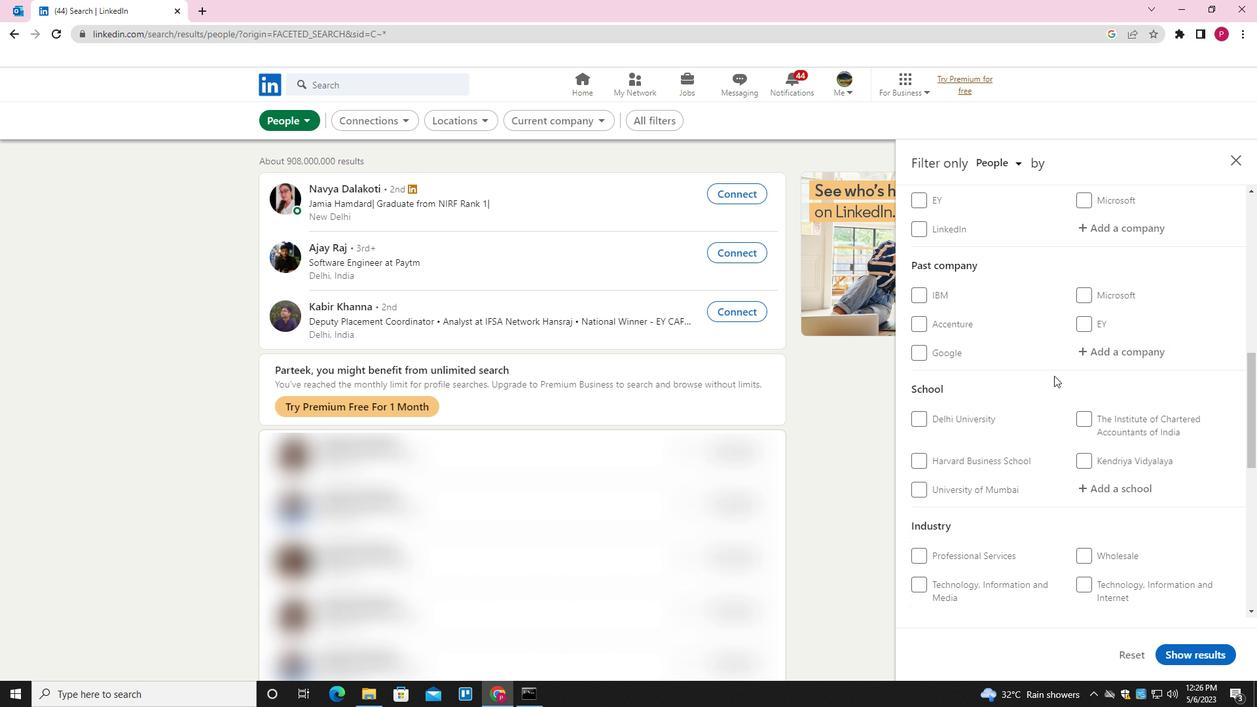 
Action: Mouse scrolled (1054, 375) with delta (0, 0)
Screenshot: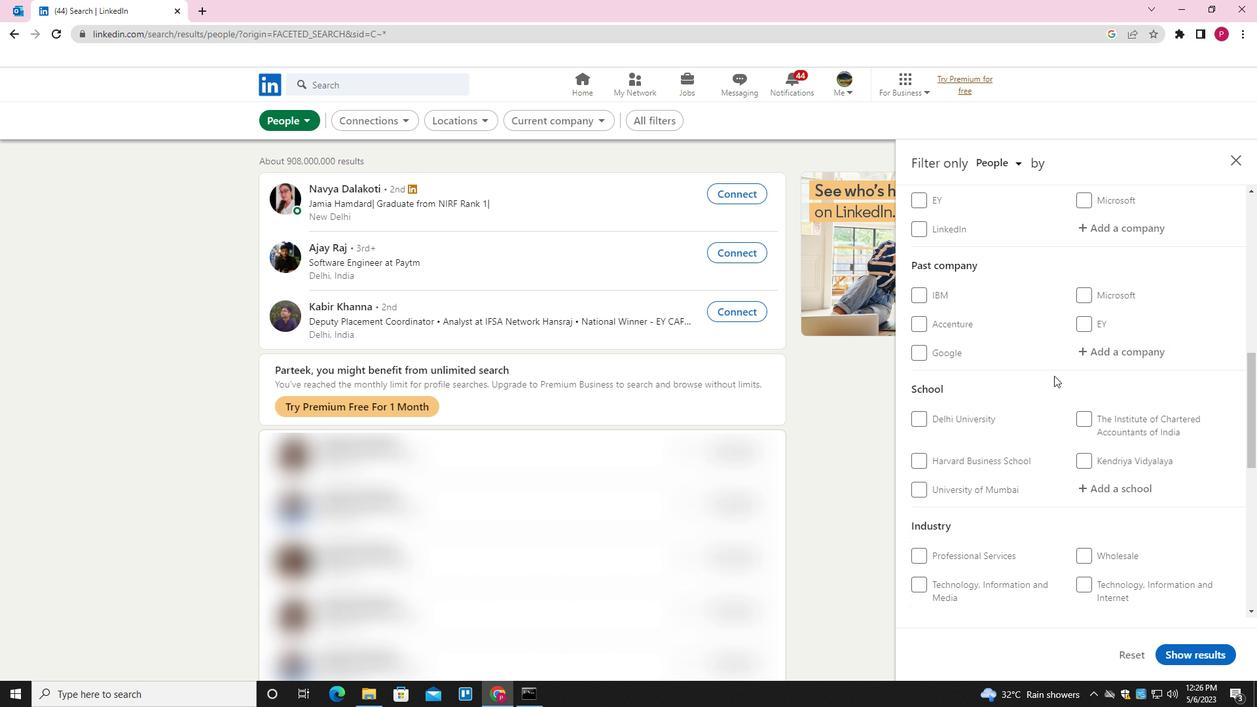 
Action: Mouse scrolled (1054, 375) with delta (0, 0)
Screenshot: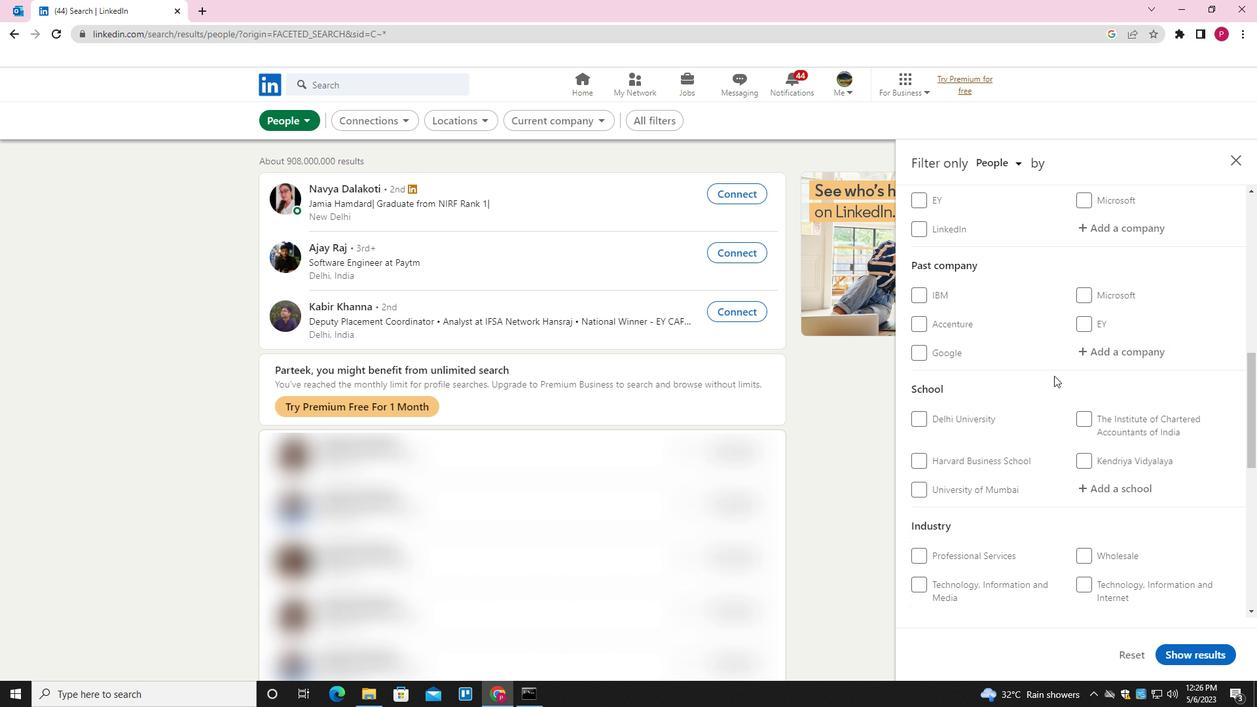 
Action: Mouse moved to (1030, 398)
Screenshot: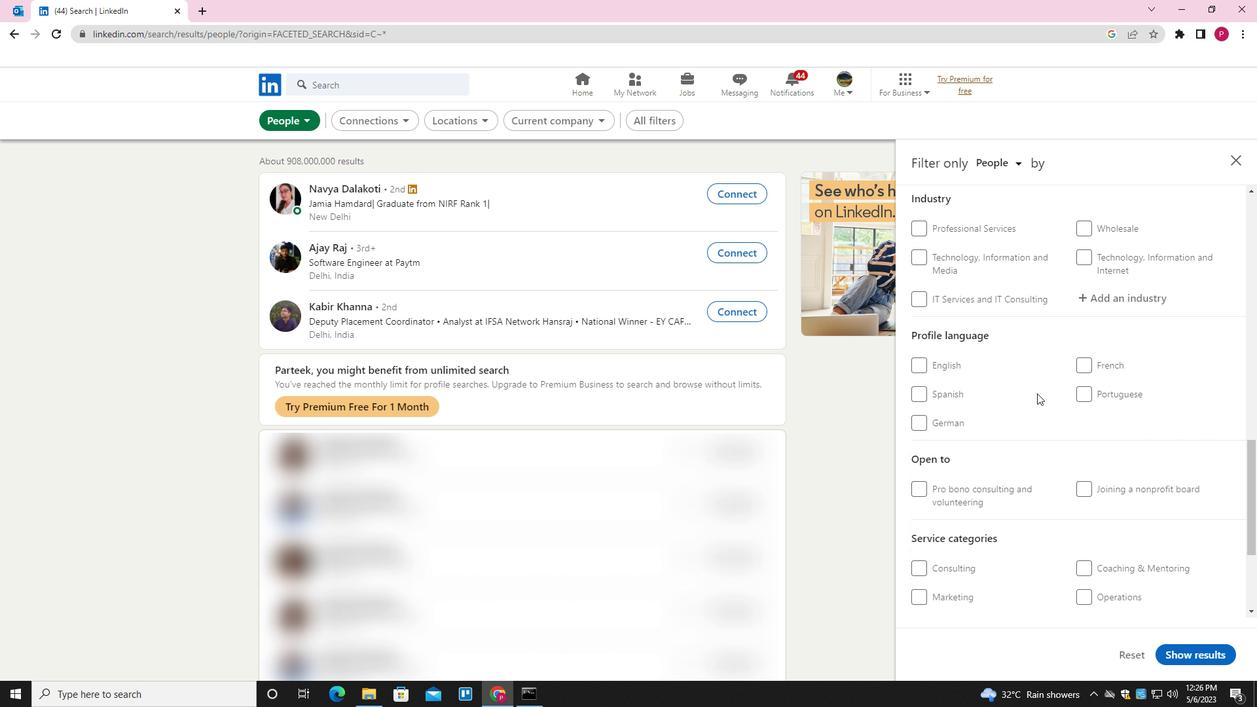 
Action: Mouse scrolled (1030, 398) with delta (0, 0)
Screenshot: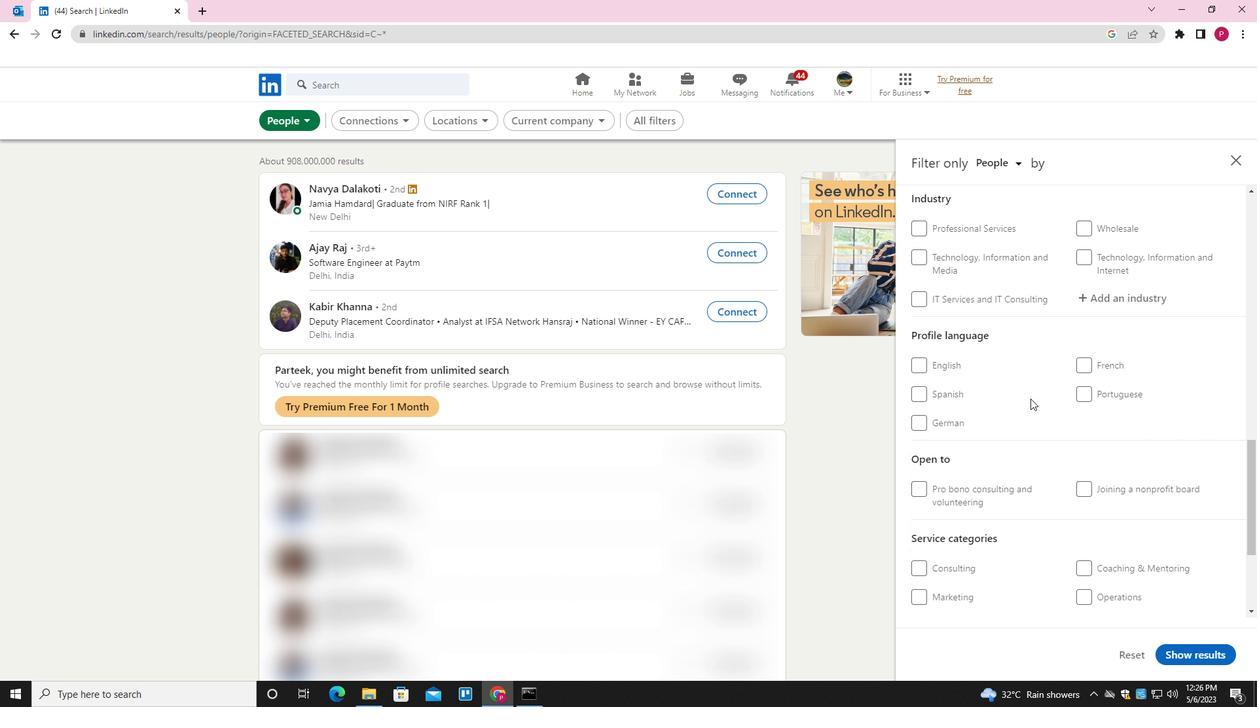 
Action: Mouse moved to (1083, 333)
Screenshot: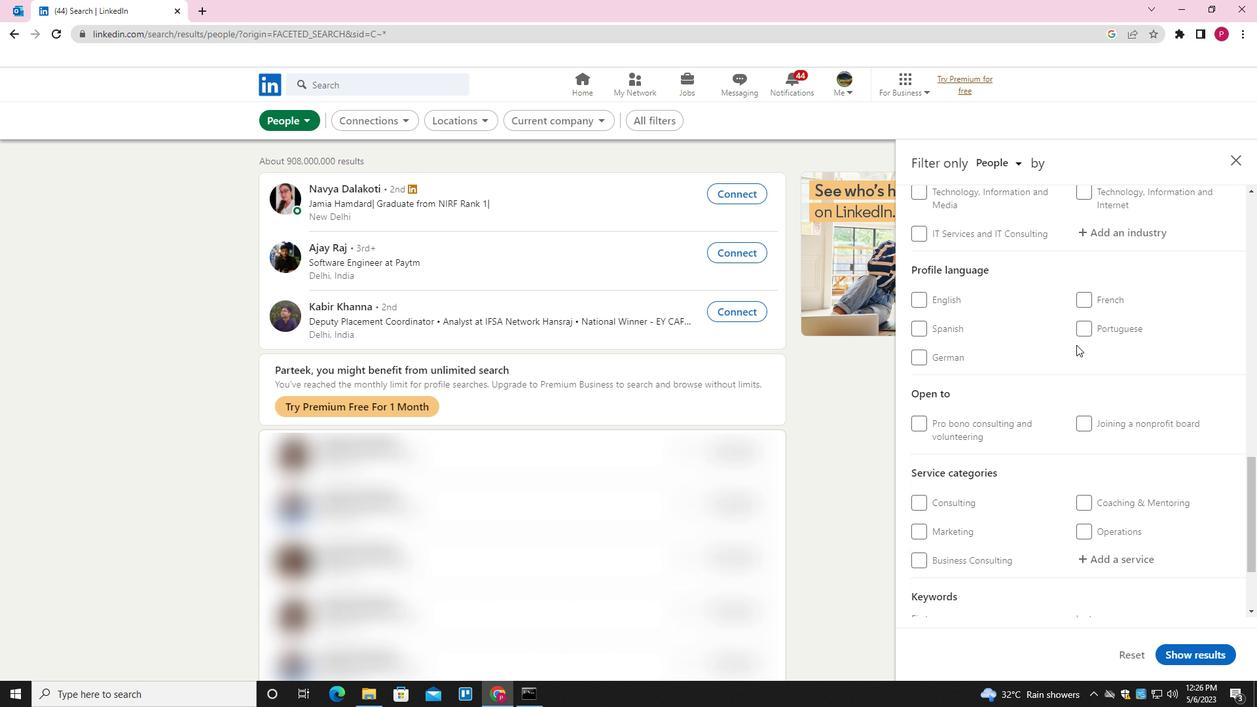 
Action: Mouse pressed left at (1083, 333)
Screenshot: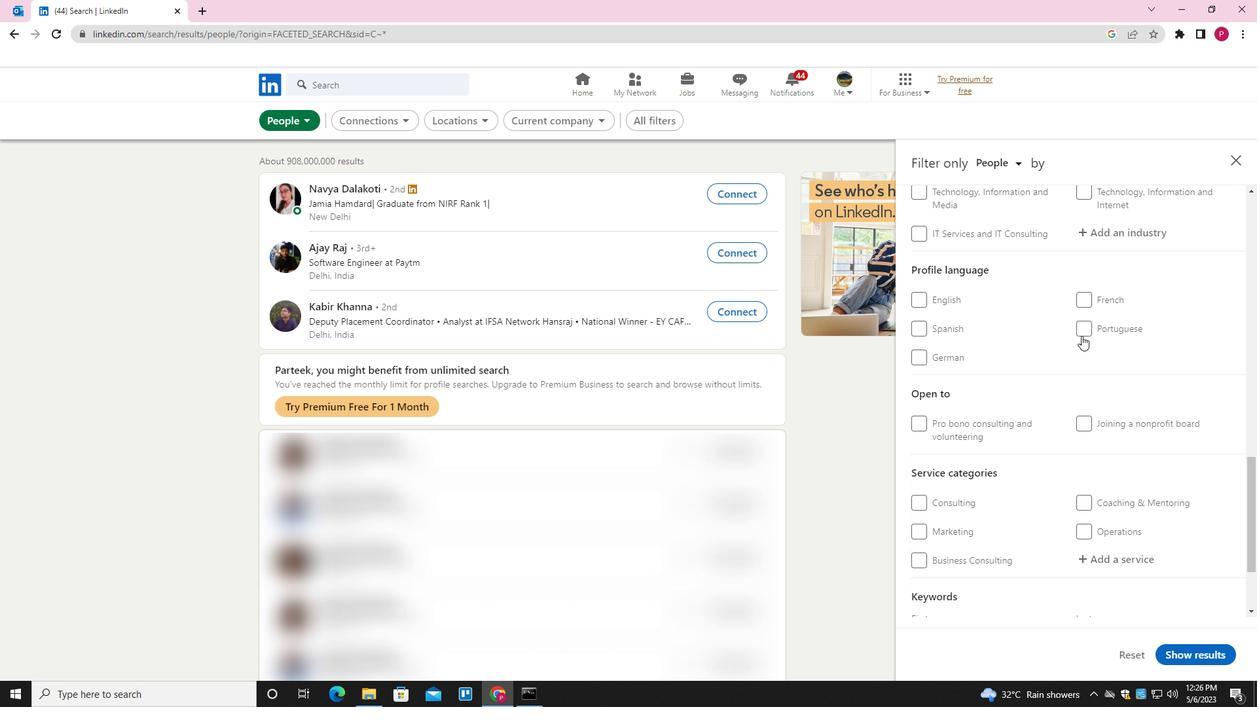
Action: Mouse moved to (997, 402)
Screenshot: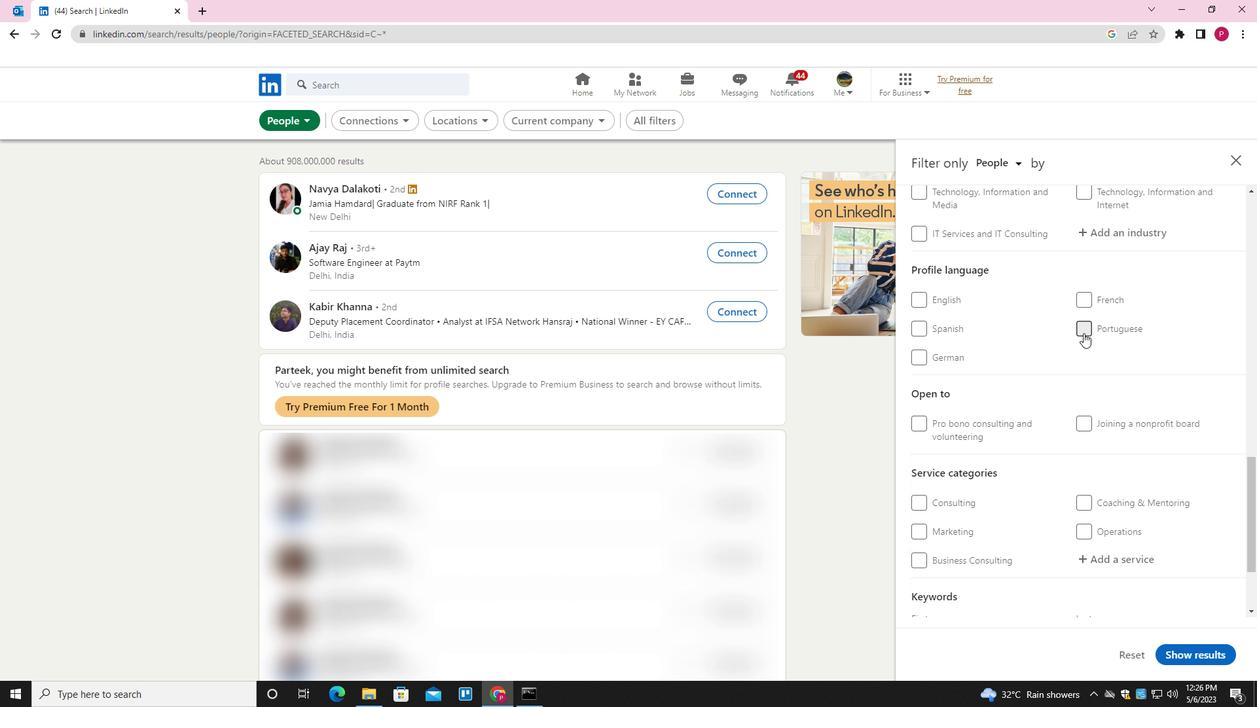 
Action: Mouse scrolled (997, 403) with delta (0, 0)
Screenshot: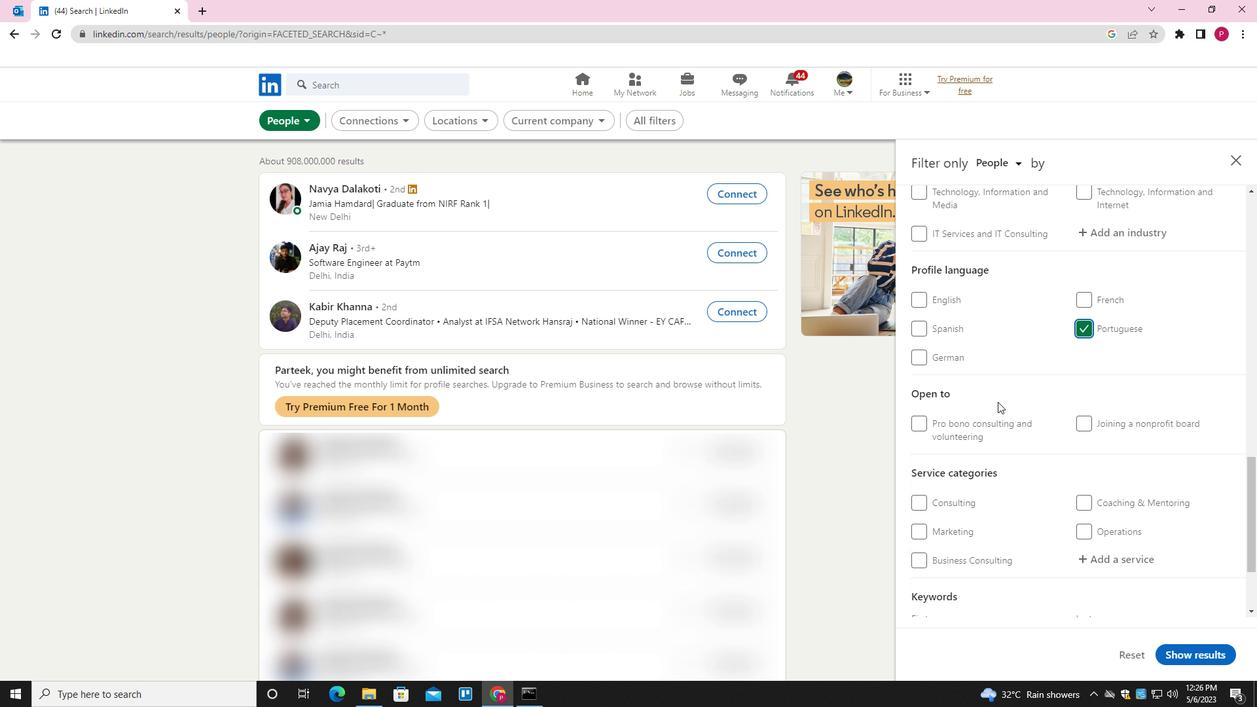 
Action: Mouse scrolled (997, 403) with delta (0, 0)
Screenshot: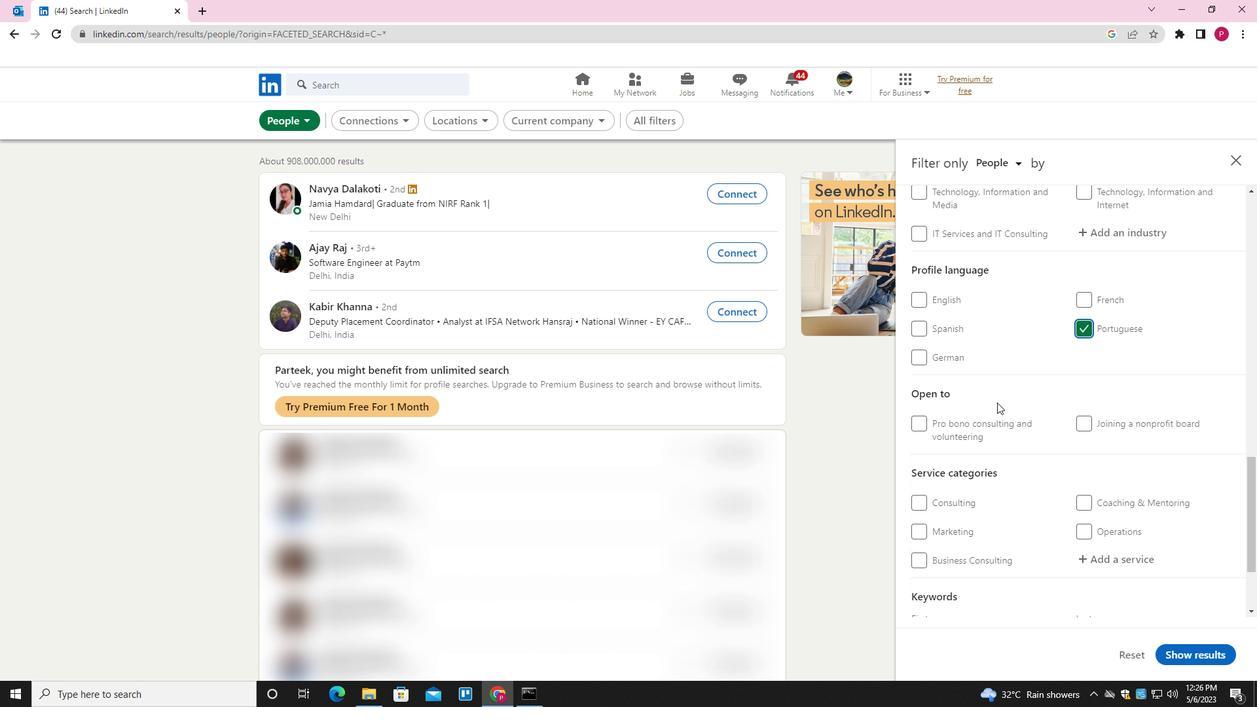 
Action: Mouse scrolled (997, 403) with delta (0, 0)
Screenshot: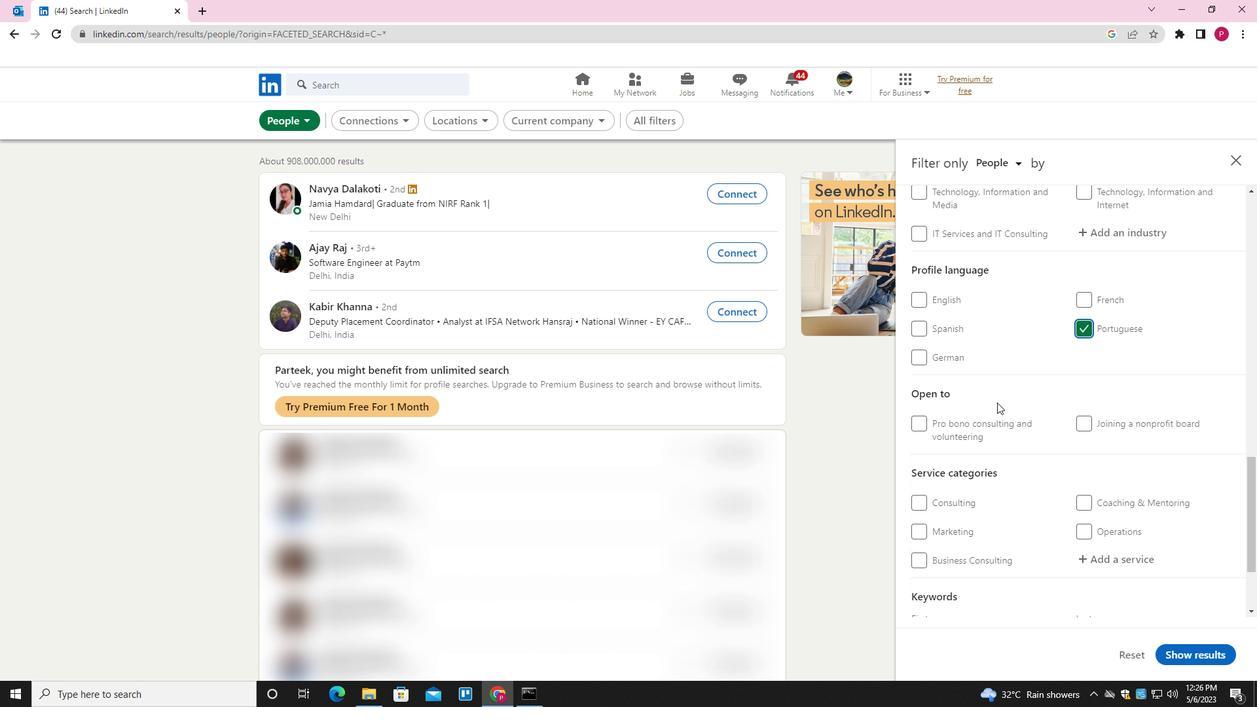 
Action: Mouse scrolled (997, 403) with delta (0, 0)
Screenshot: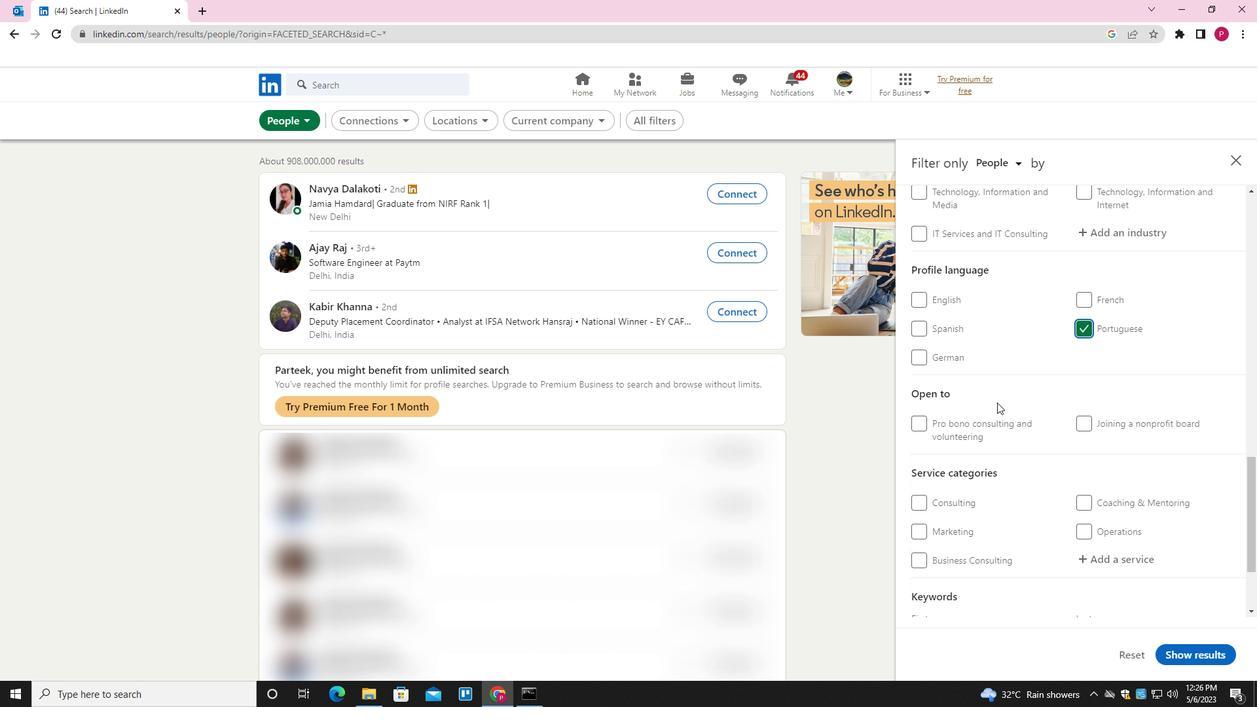 
Action: Mouse scrolled (997, 403) with delta (0, 0)
Screenshot: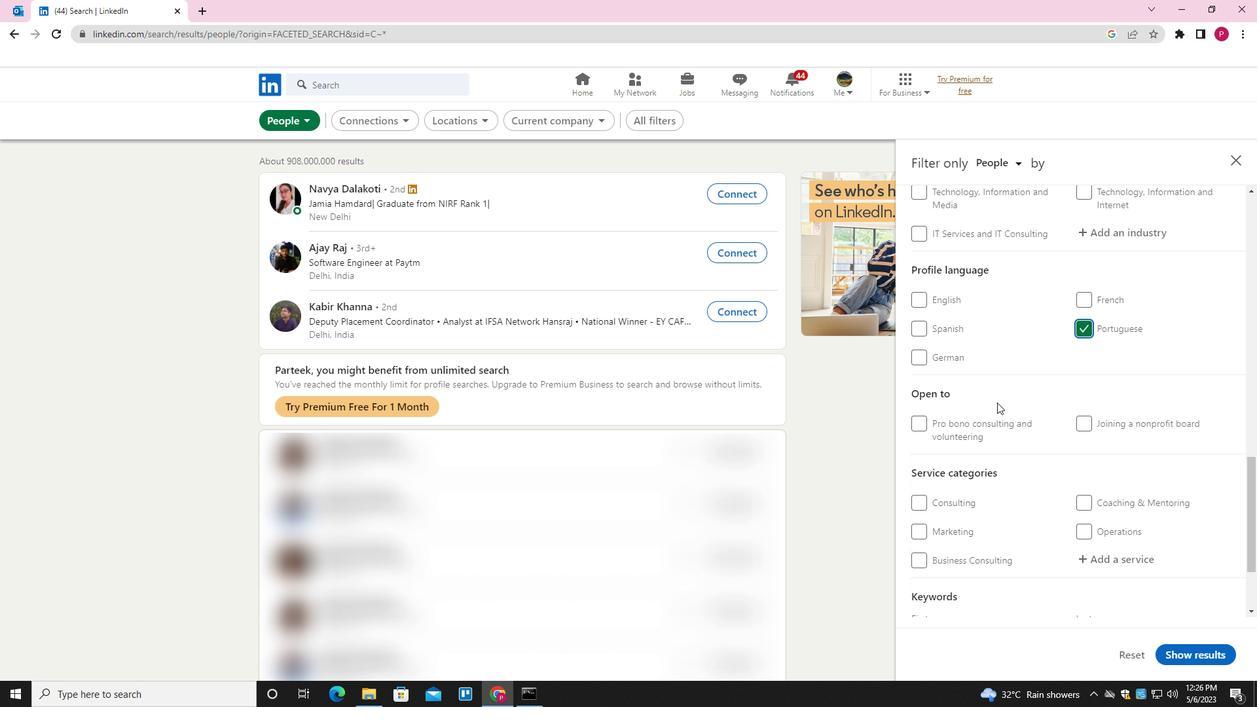 
Action: Mouse scrolled (997, 403) with delta (0, 0)
Screenshot: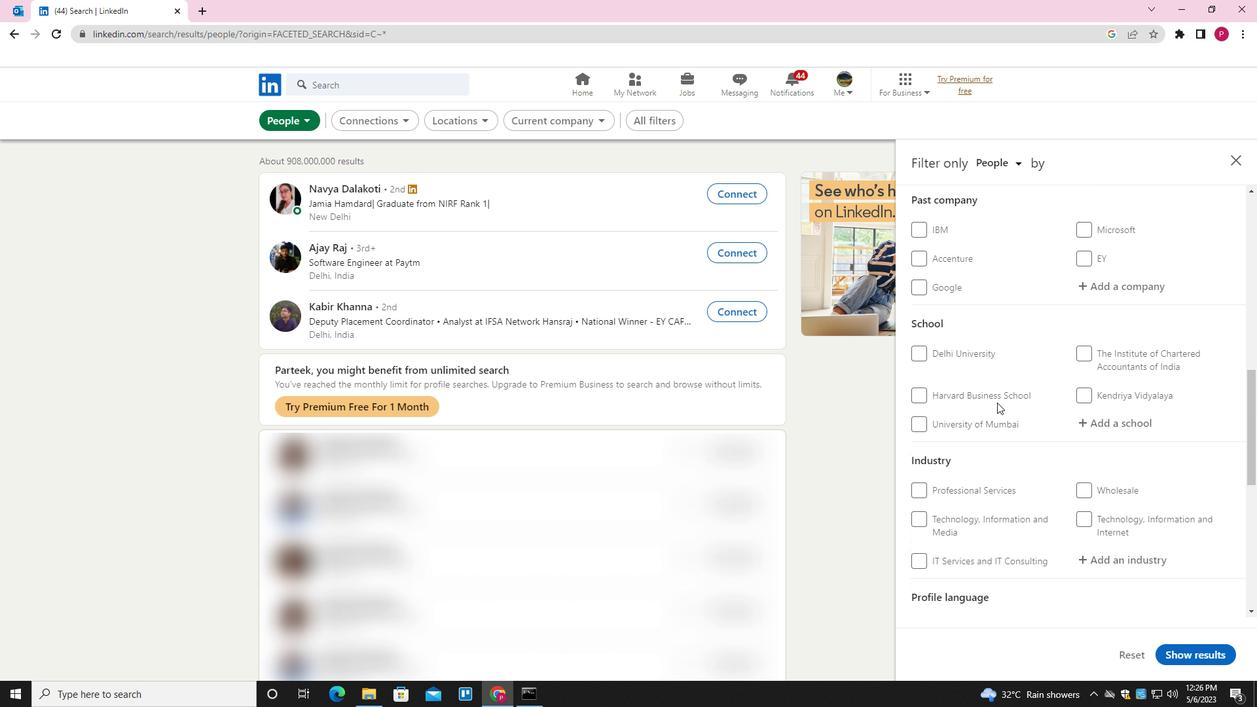 
Action: Mouse scrolled (997, 403) with delta (0, 0)
Screenshot: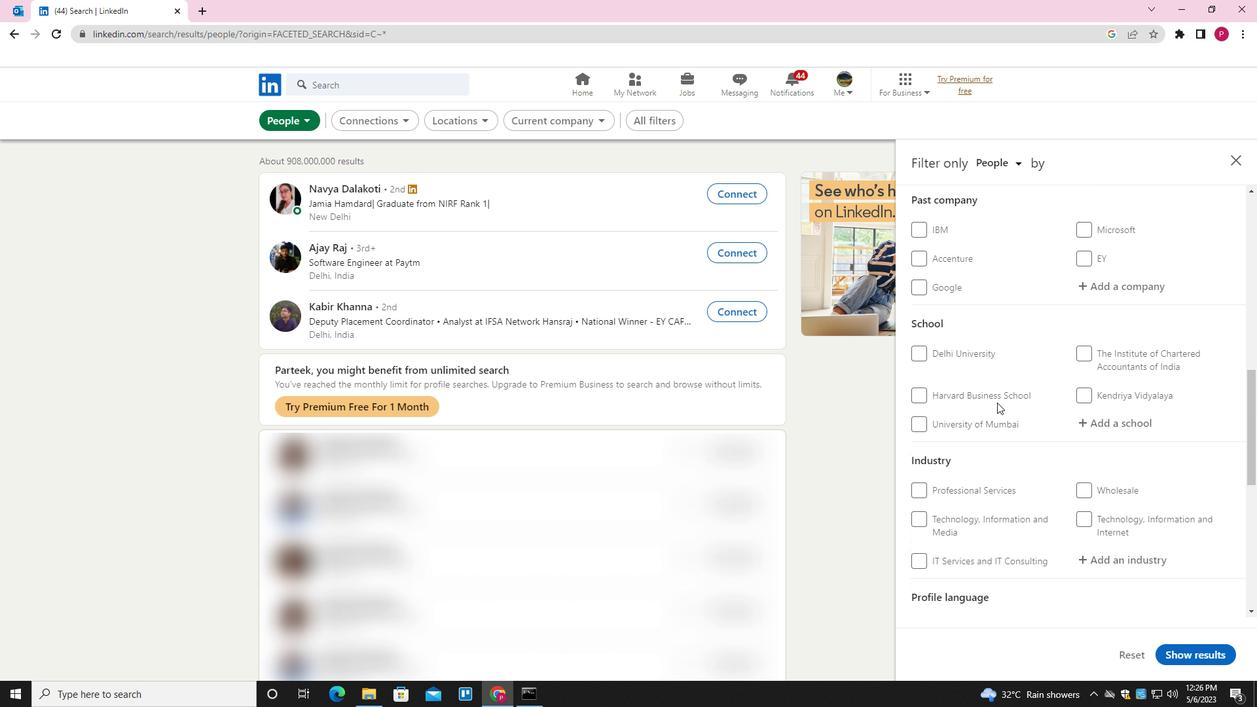 
Action: Mouse moved to (1124, 297)
Screenshot: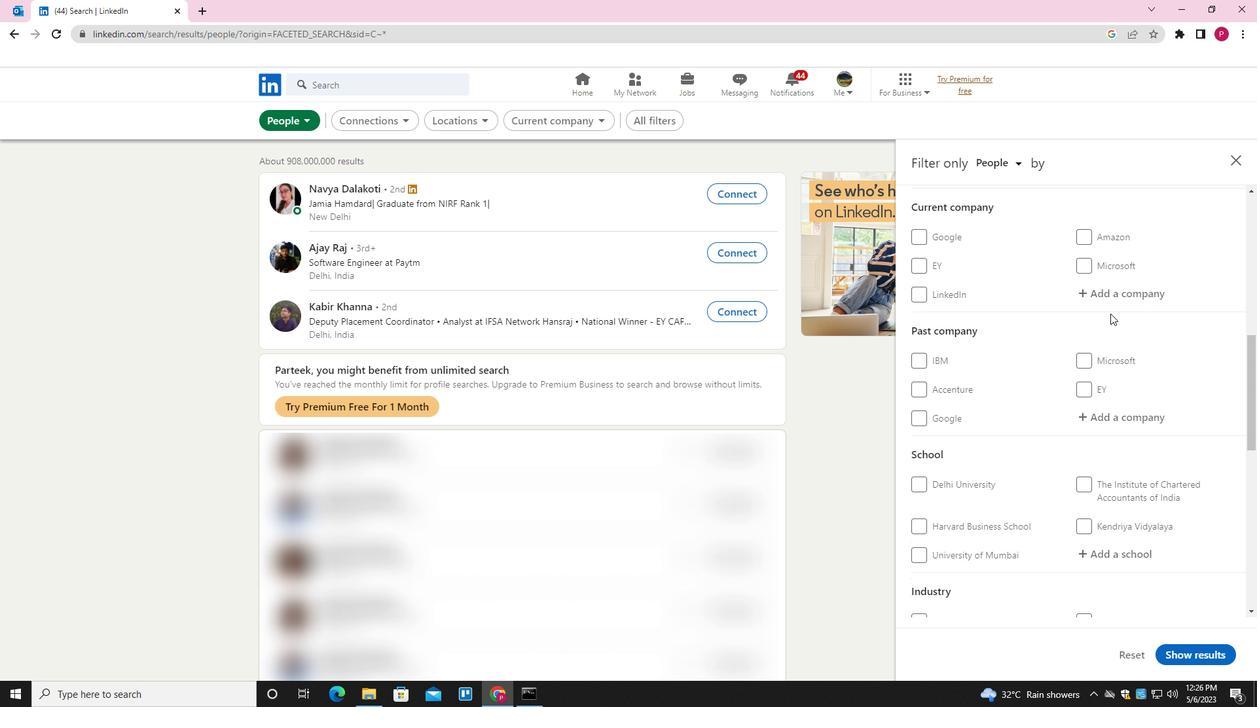 
Action: Mouse pressed left at (1124, 297)
Screenshot: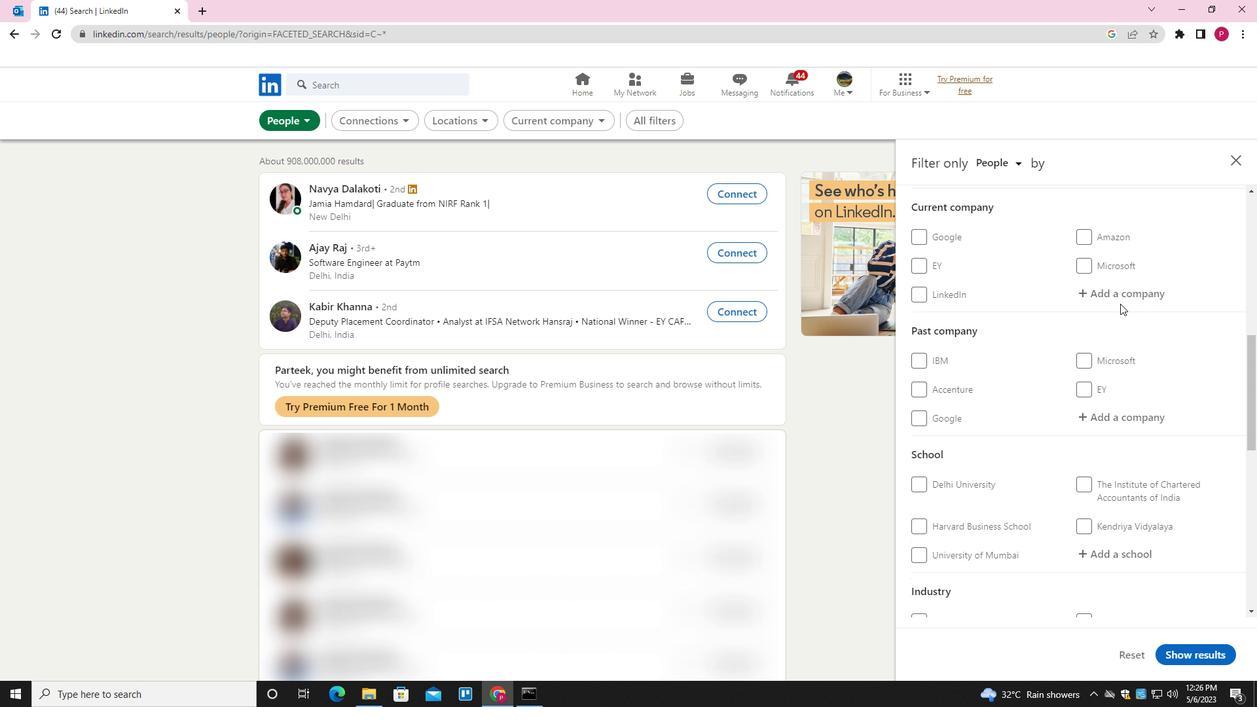 
Action: Key pressed <Key.shift><Key.shift><Key.shift><Key.shift><Key.shift><Key.shift><Key.shift><Key.shift><Key.shift><Key.shift><Key.shift><Key.shift><Key.shift><Key.shift><Key.shift><Key.shift><Key.shift><Key.shift>VISTRA<Key.space><Key.down><Key.enter>
Screenshot: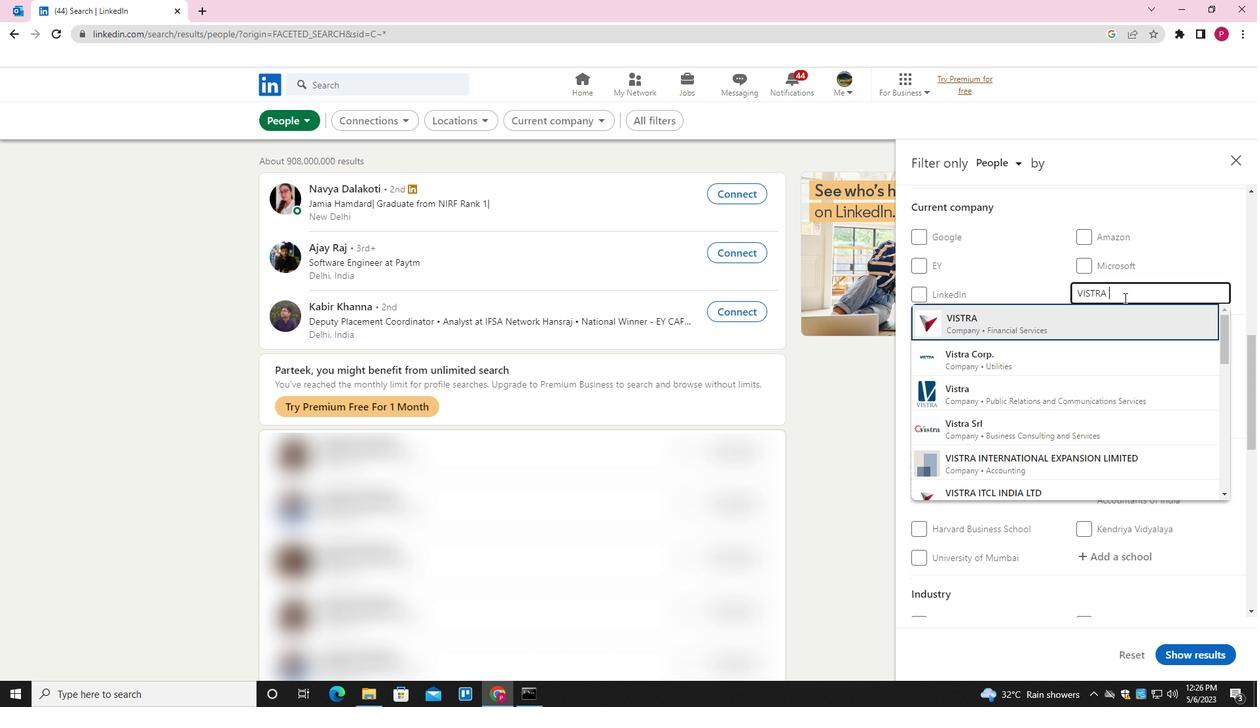
Action: Mouse moved to (1092, 344)
Screenshot: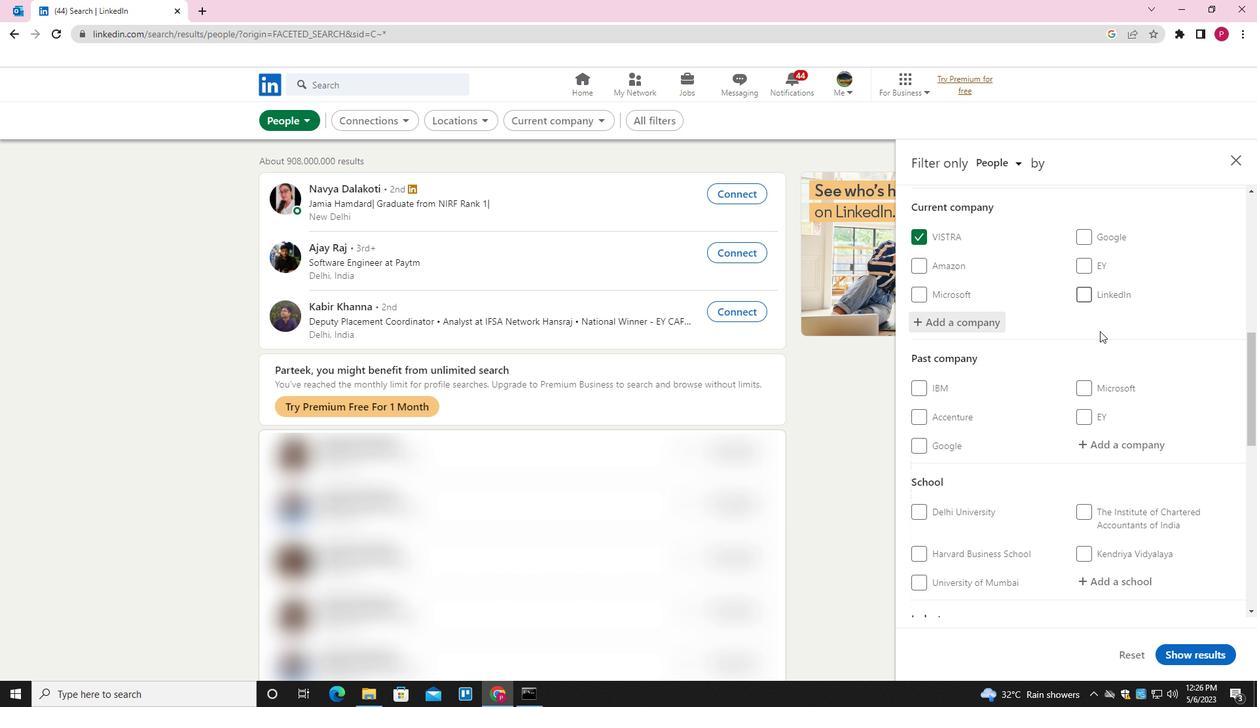 
Action: Mouse scrolled (1092, 343) with delta (0, 0)
Screenshot: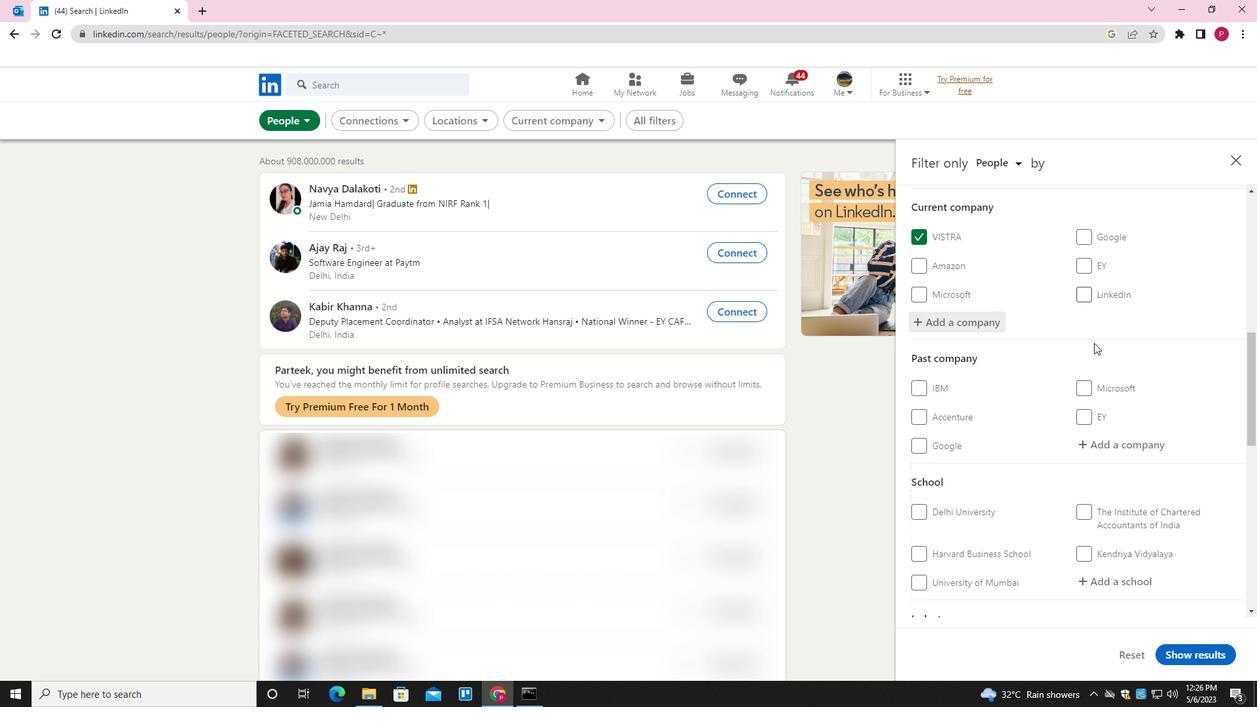 
Action: Mouse scrolled (1092, 343) with delta (0, 0)
Screenshot: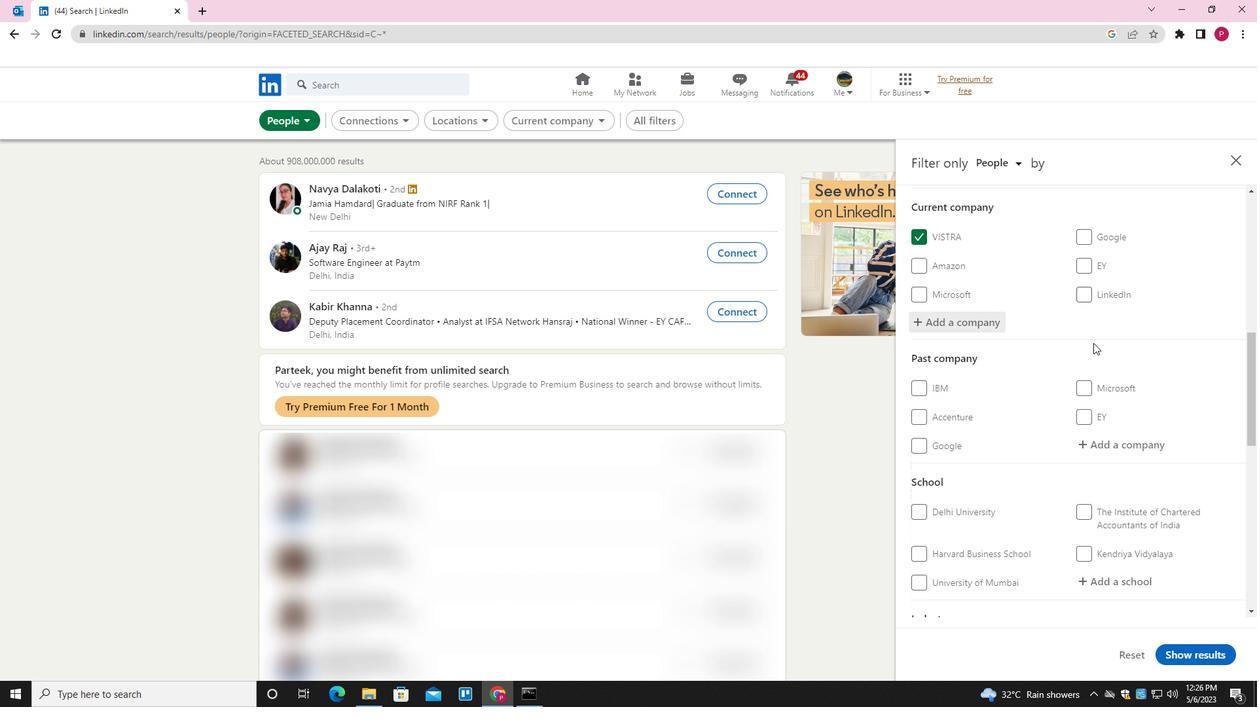 
Action: Mouse scrolled (1092, 343) with delta (0, 0)
Screenshot: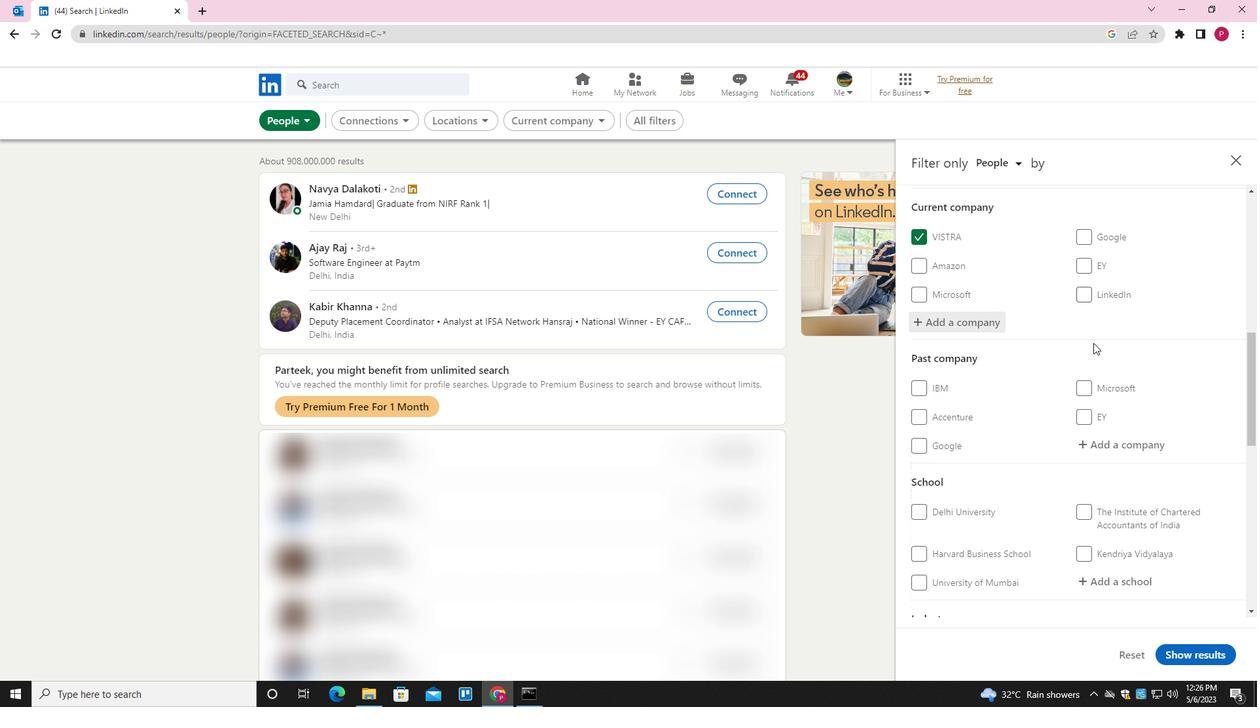 
Action: Mouse scrolled (1092, 343) with delta (0, 0)
Screenshot: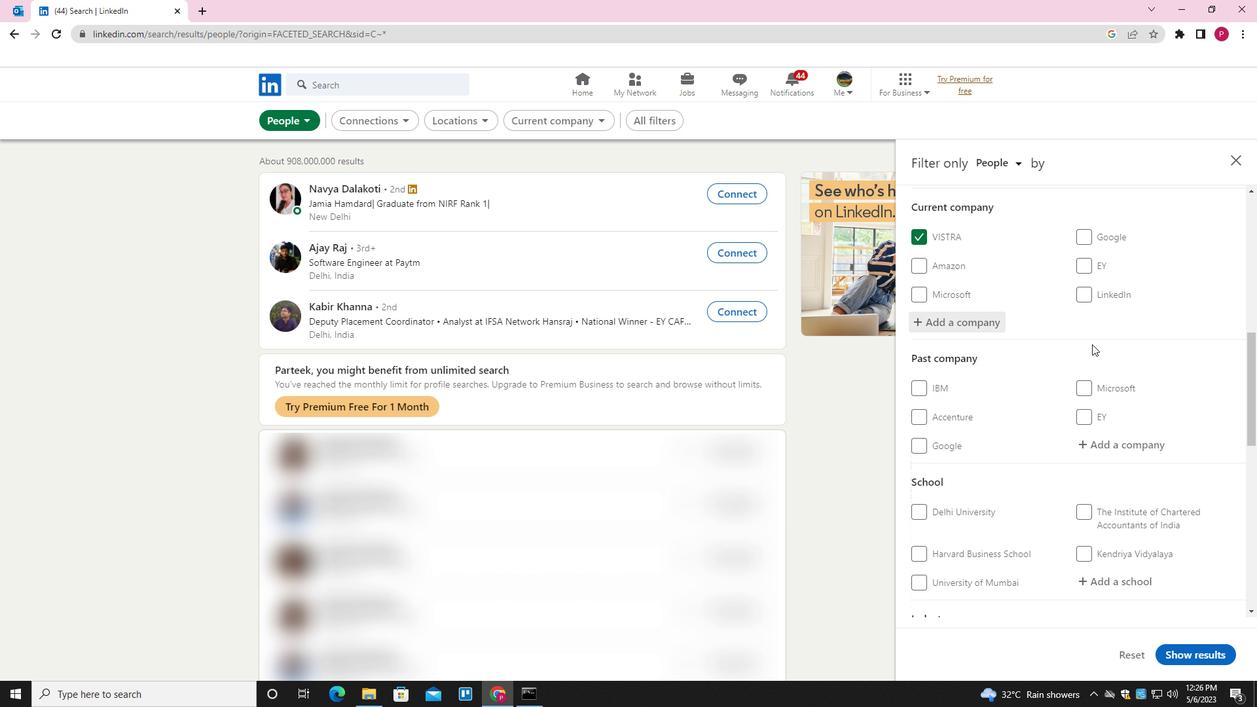 
Action: Mouse scrolled (1092, 343) with delta (0, 0)
Screenshot: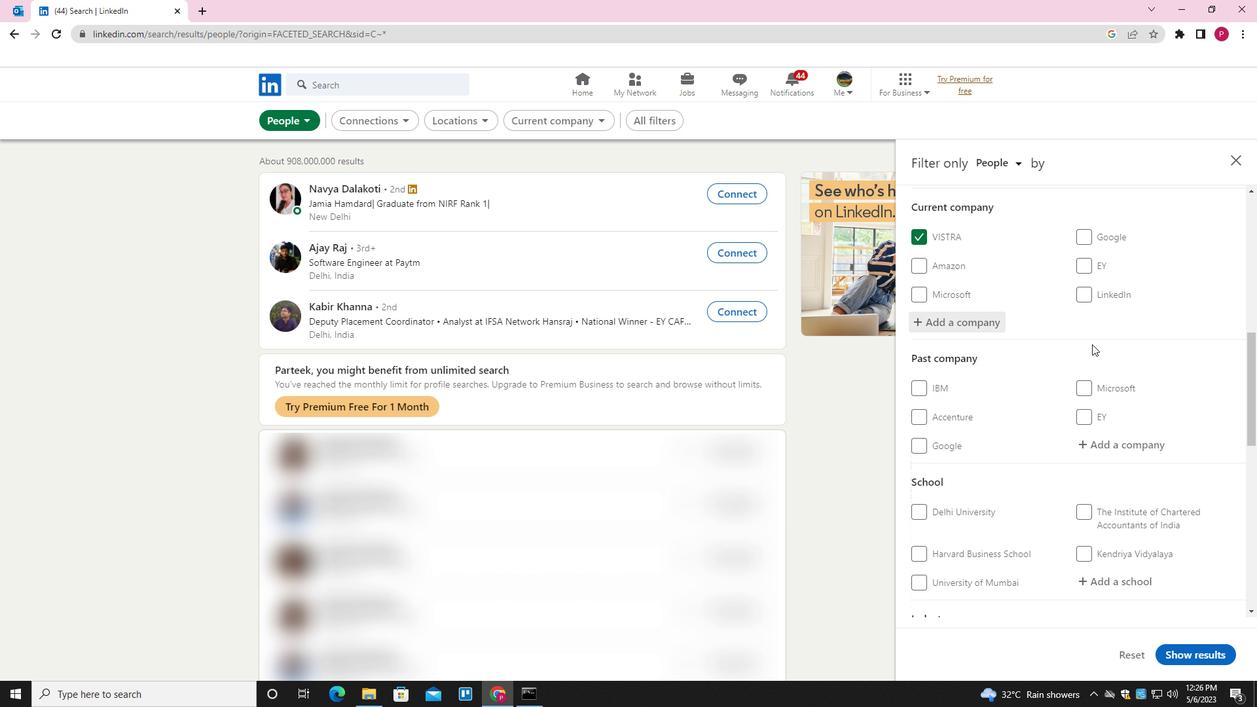 
Action: Mouse moved to (1123, 254)
Screenshot: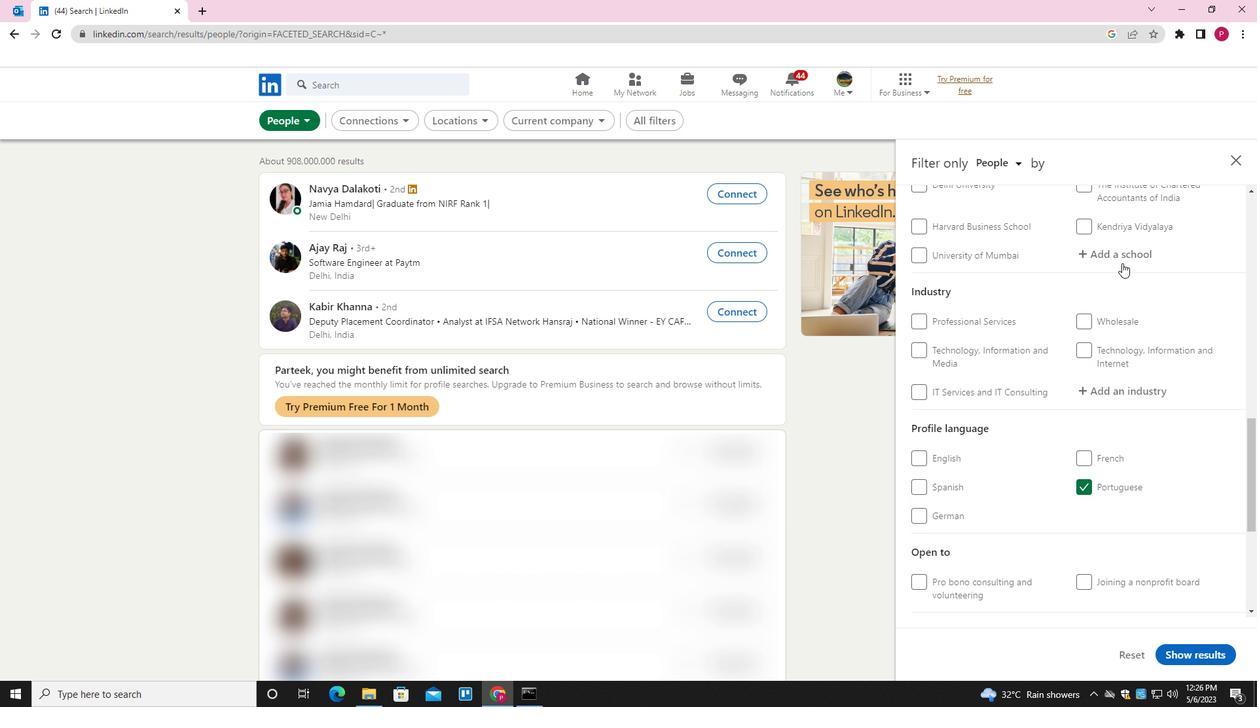 
Action: Mouse pressed left at (1123, 254)
Screenshot: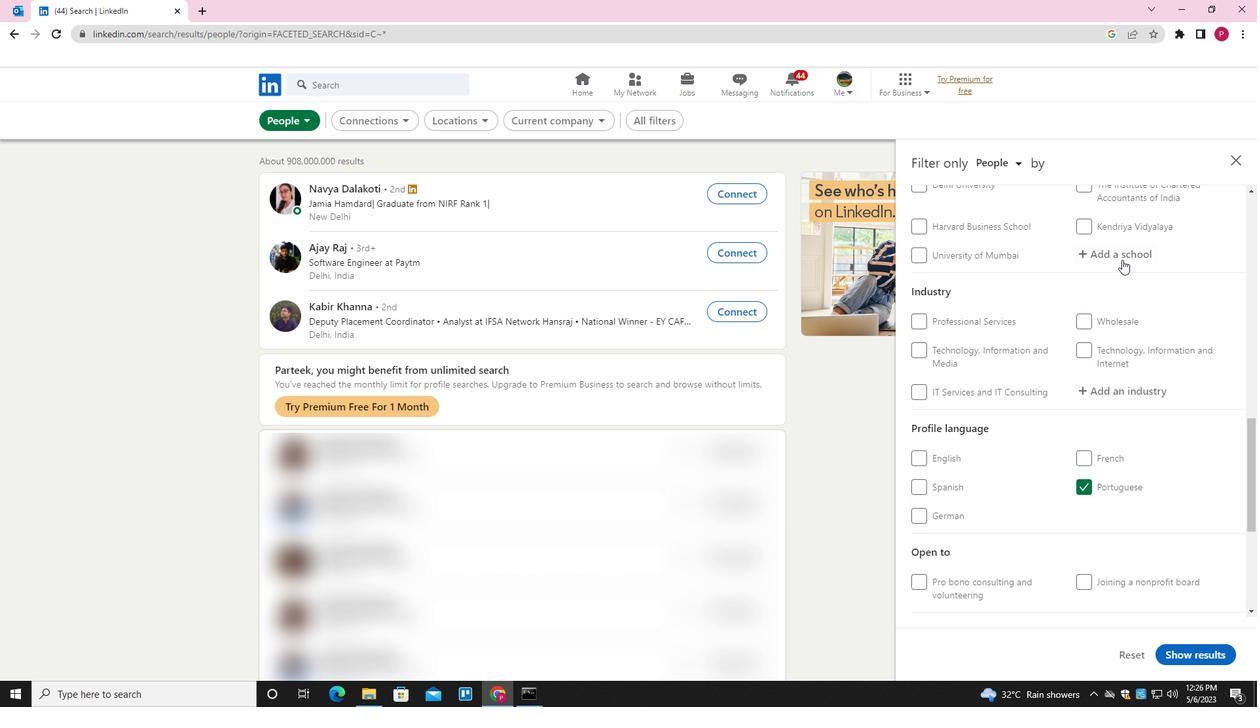 
Action: Key pressed <Key.shift><Key.shift><Key.shift><Key.shift><Key.shift><Key.shift>H<Key.backspace>JAI<Key.space><Key.shift>PRAKASH<Key.space><Key.shift><Key.down><Key.enter>
Screenshot: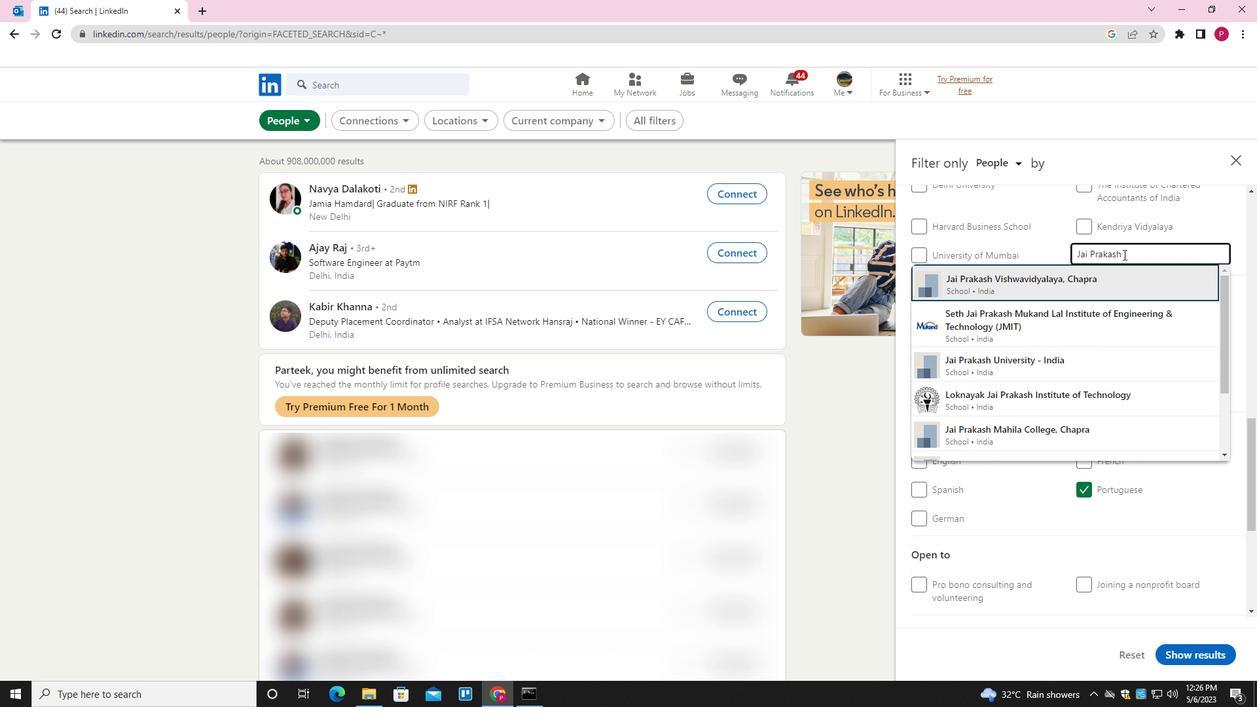 
Action: Mouse moved to (1105, 427)
Screenshot: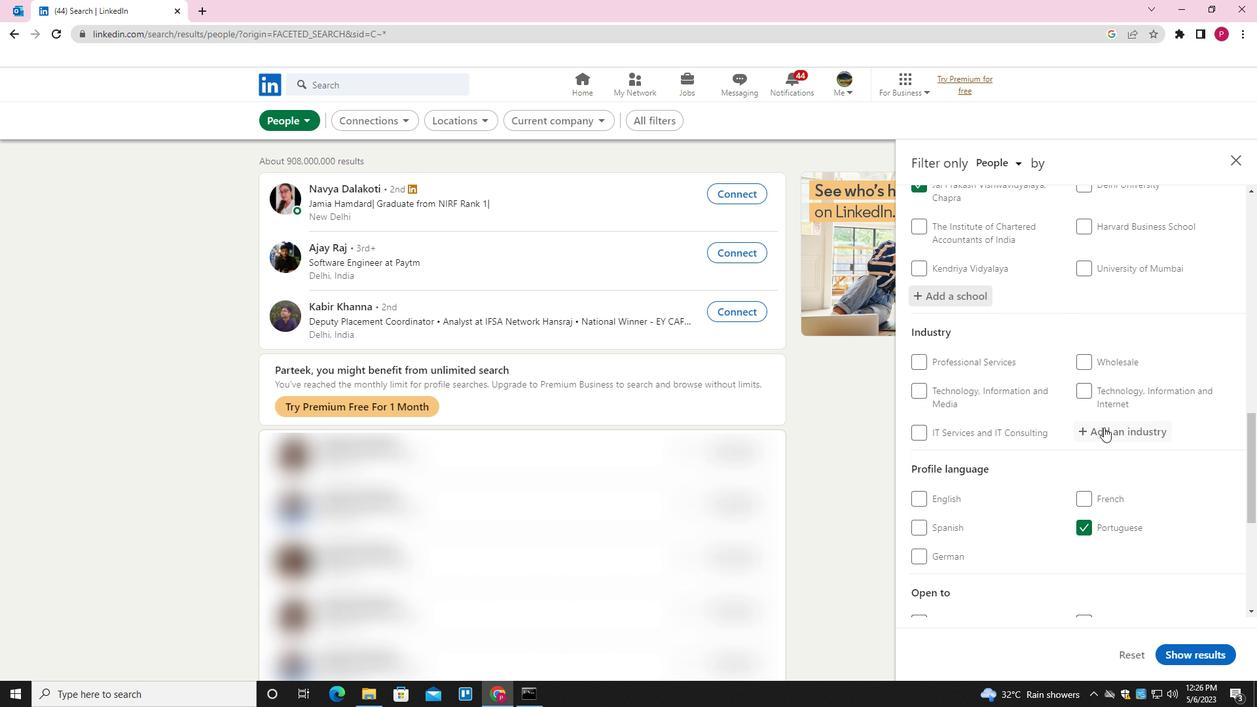 
Action: Mouse pressed left at (1105, 427)
Screenshot: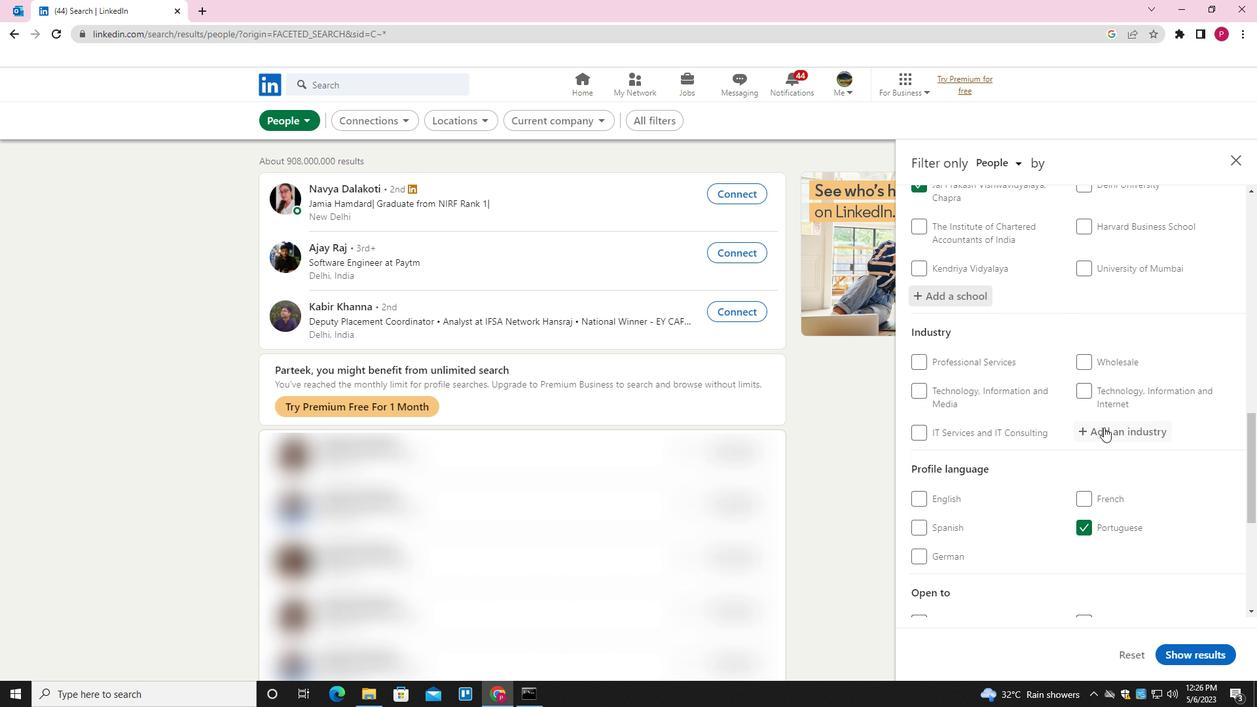 
Action: Key pressed <Key.shift><Key.shift><Key.shift>LOAN<Key.down><Key.enter>
Screenshot: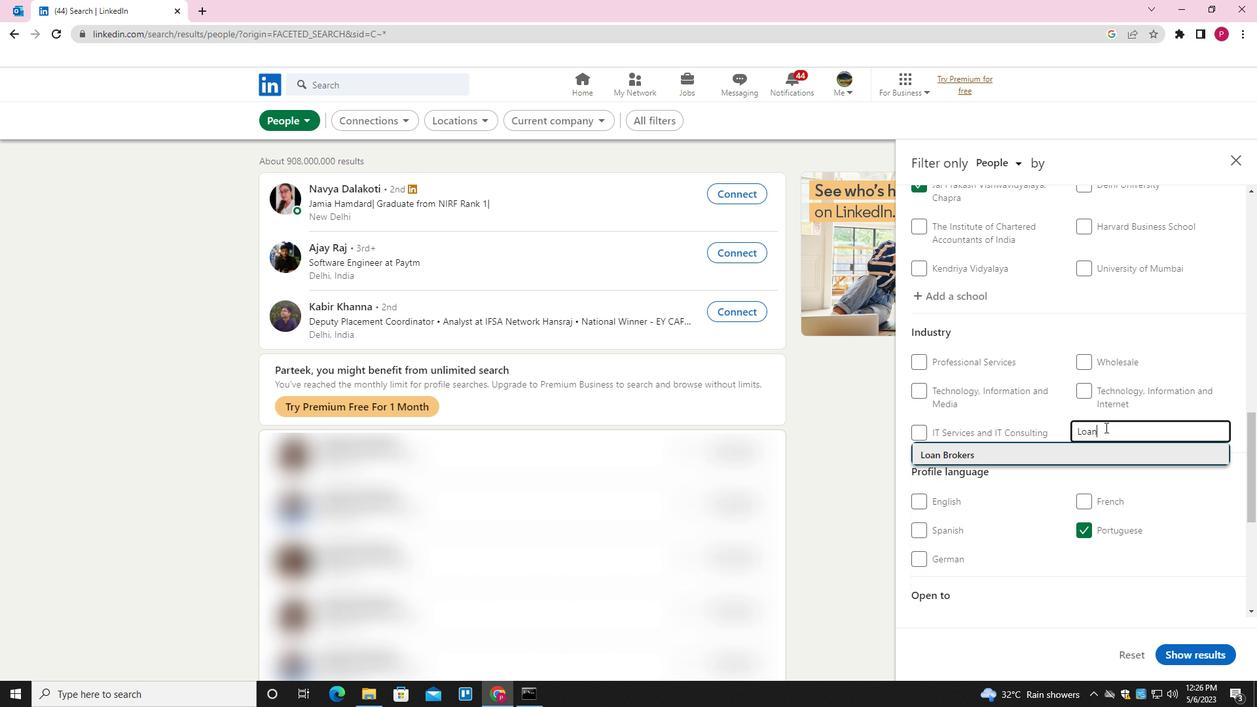 
Action: Mouse scrolled (1105, 426) with delta (0, 0)
Screenshot: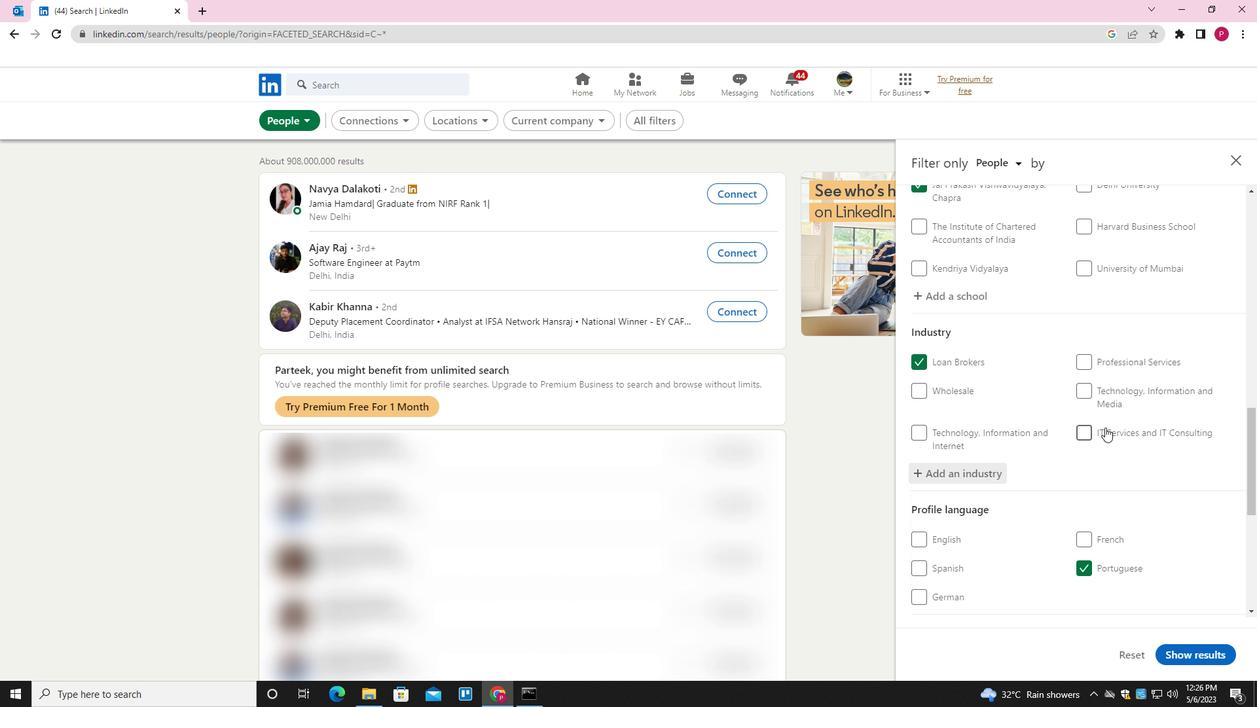 
Action: Mouse scrolled (1105, 426) with delta (0, 0)
Screenshot: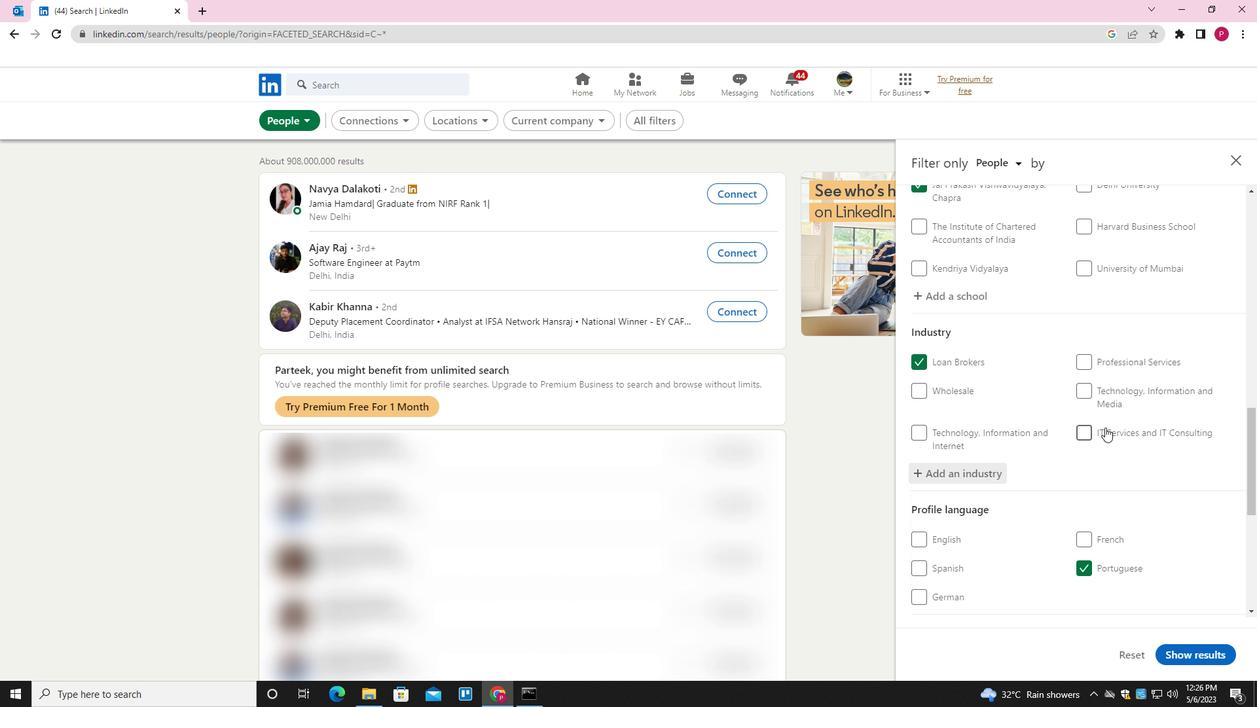
Action: Mouse scrolled (1105, 426) with delta (0, 0)
Screenshot: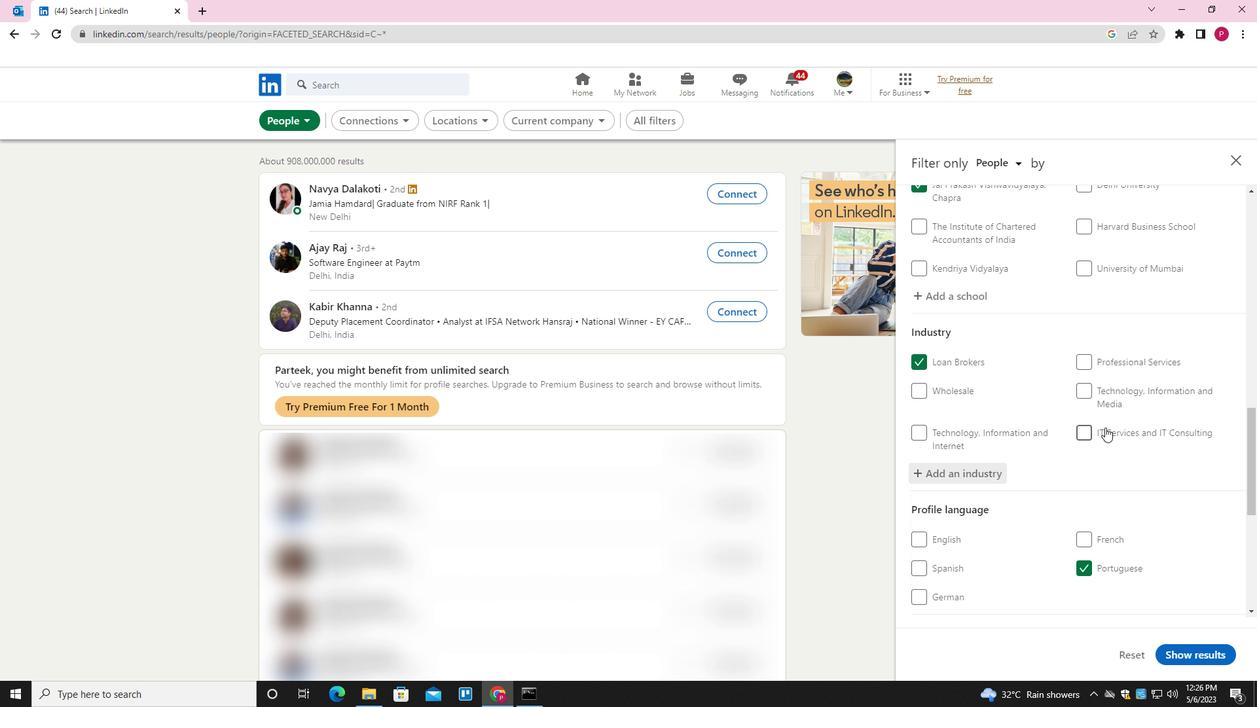 
Action: Mouse scrolled (1105, 426) with delta (0, 0)
Screenshot: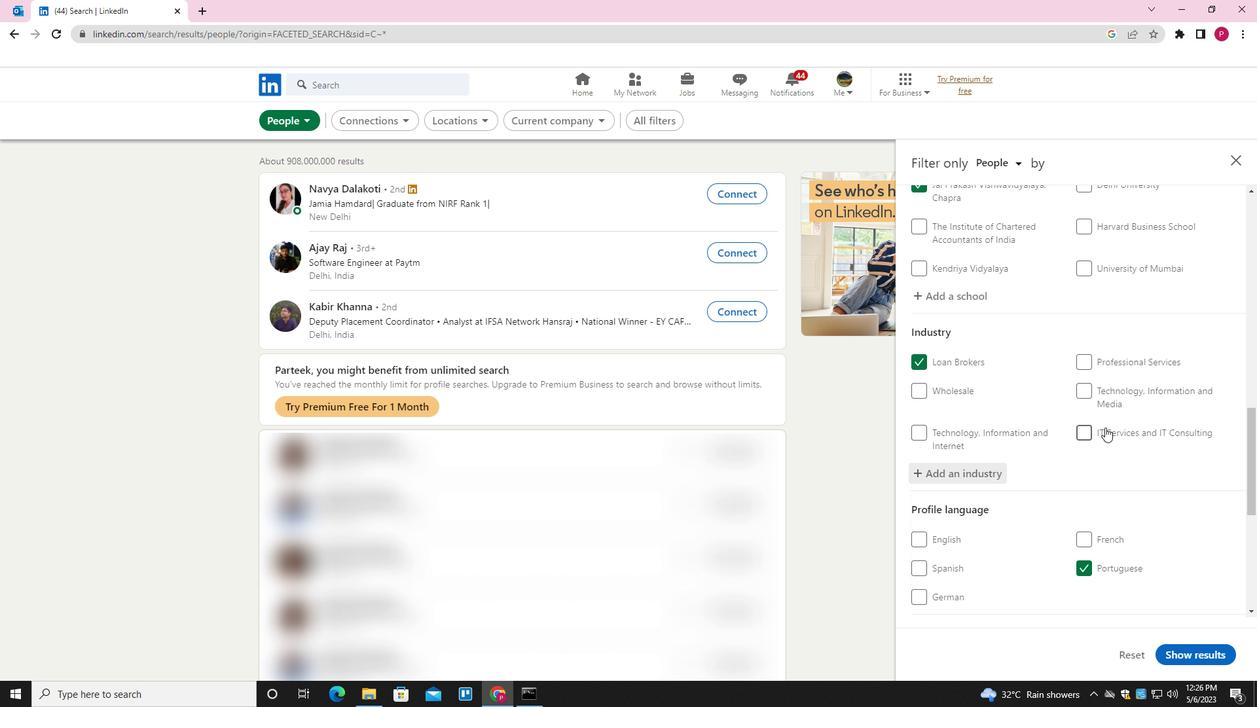
Action: Mouse moved to (1132, 531)
Screenshot: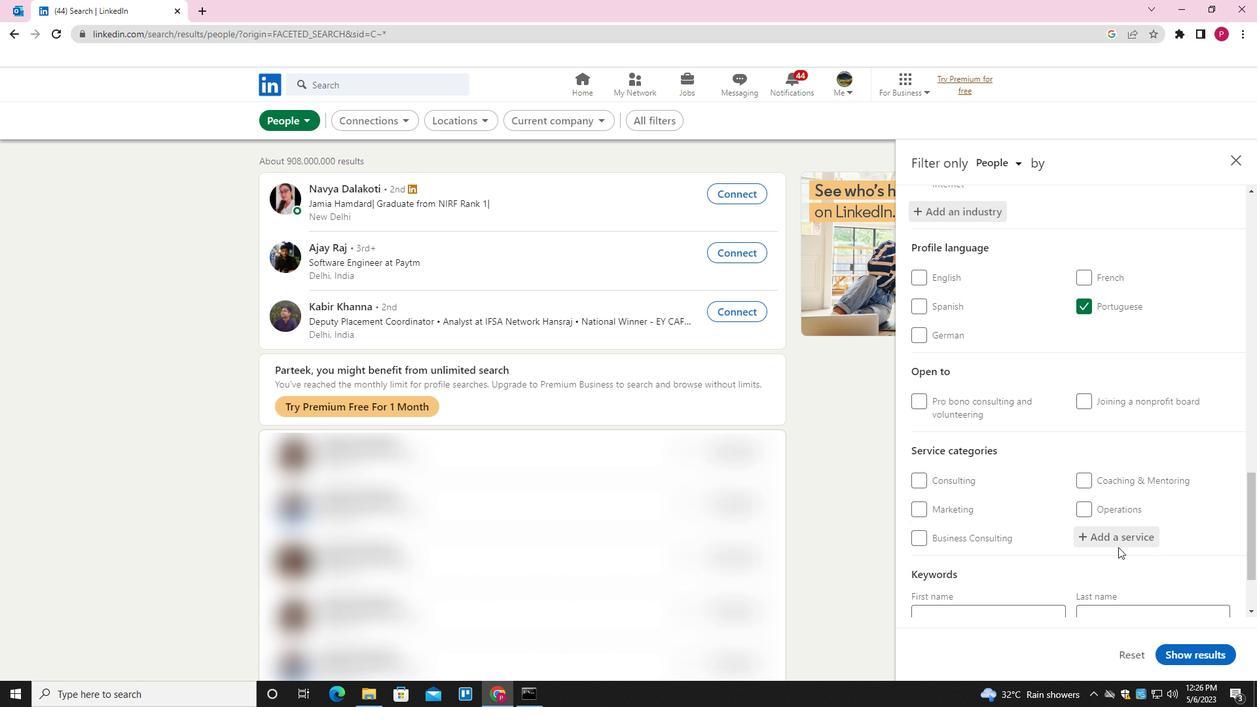 
Action: Mouse pressed left at (1132, 531)
Screenshot: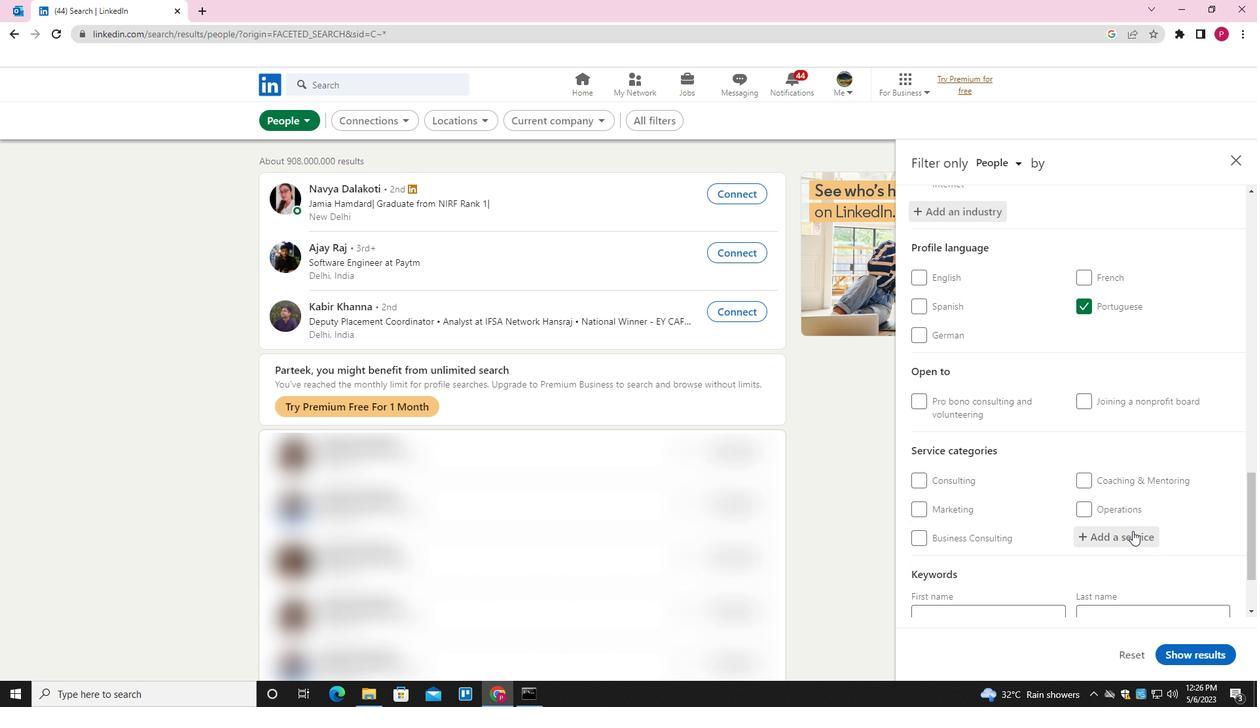 
Action: Key pressed <Key.shift>PACKAGI<Key.down><Key.enter>
Screenshot: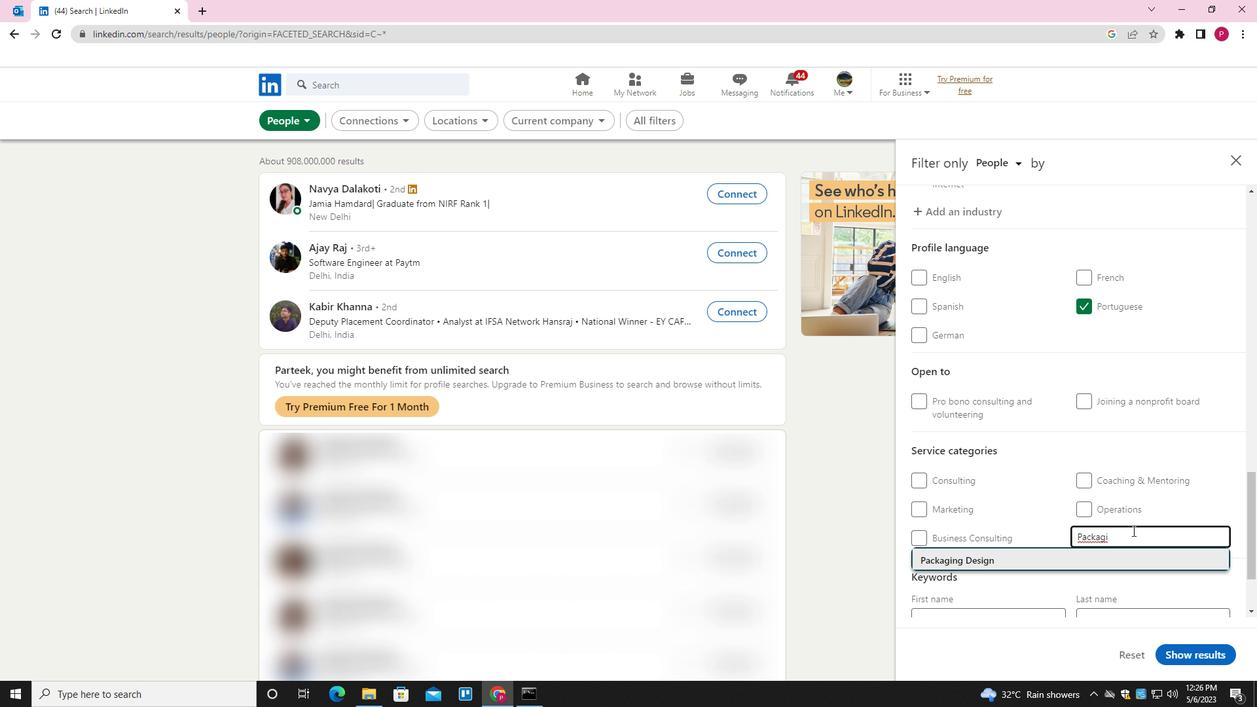 
Action: Mouse moved to (1108, 454)
Screenshot: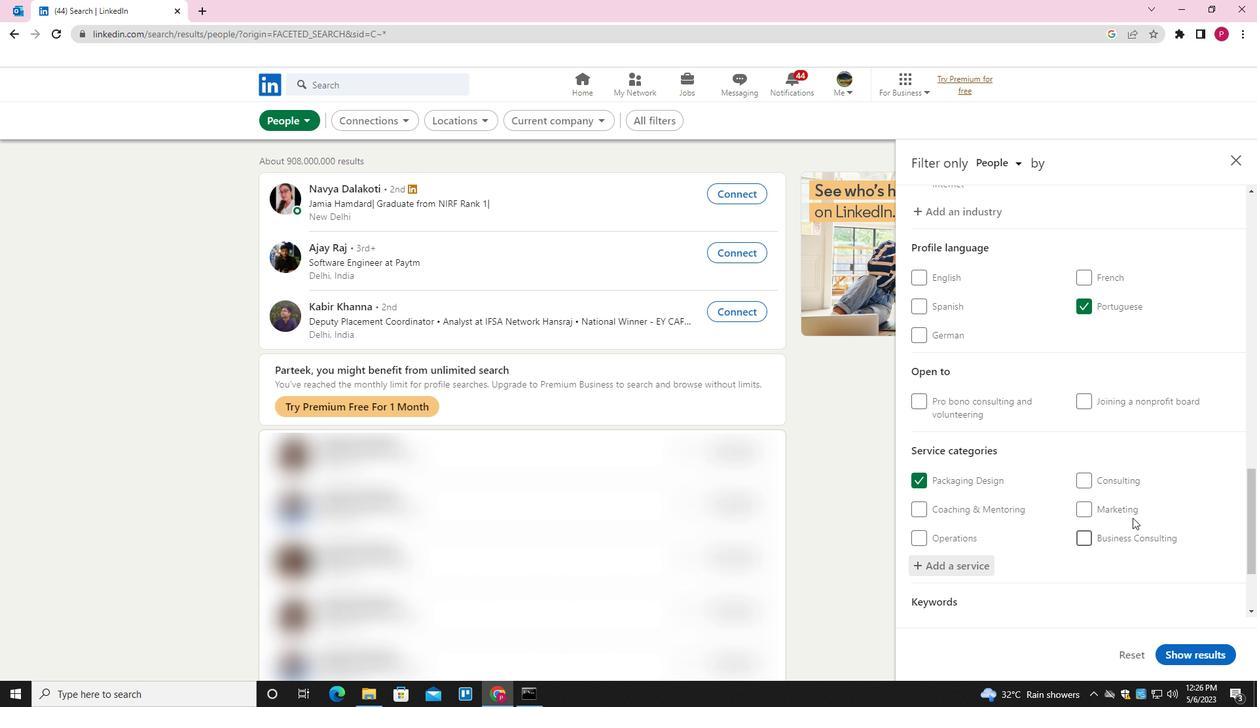 
Action: Mouse scrolled (1108, 453) with delta (0, 0)
Screenshot: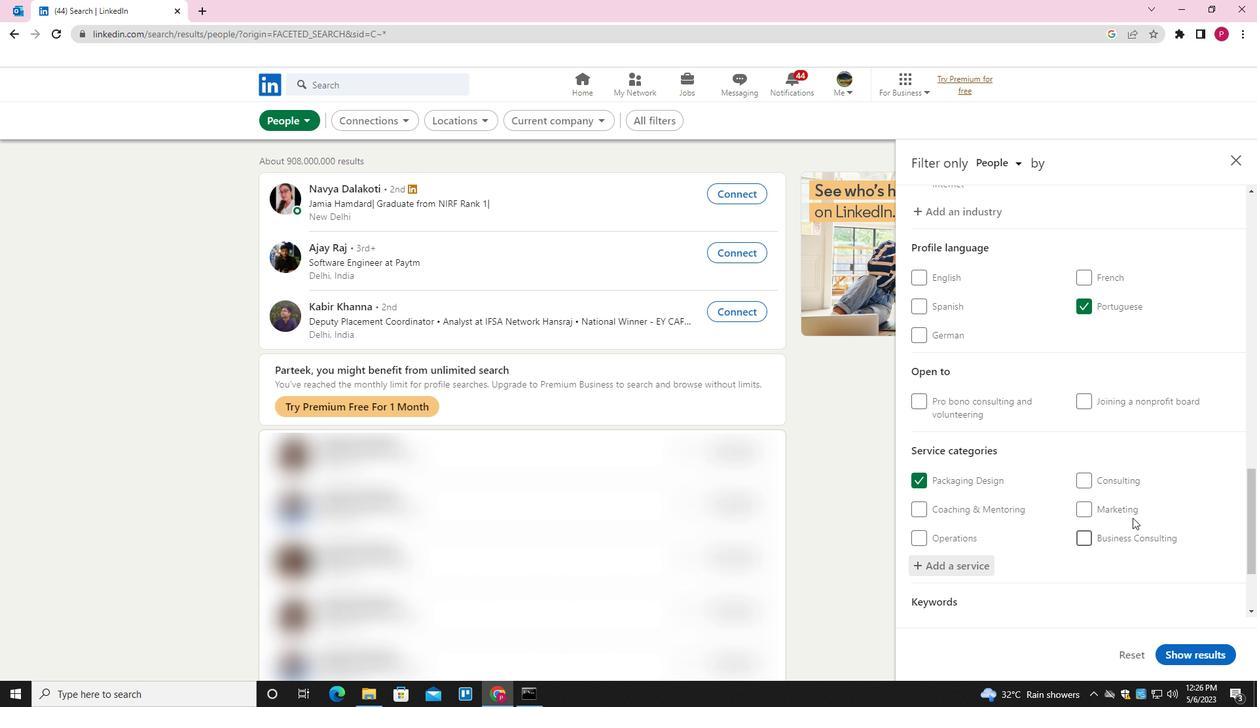 
Action: Mouse scrolled (1108, 453) with delta (0, 0)
Screenshot: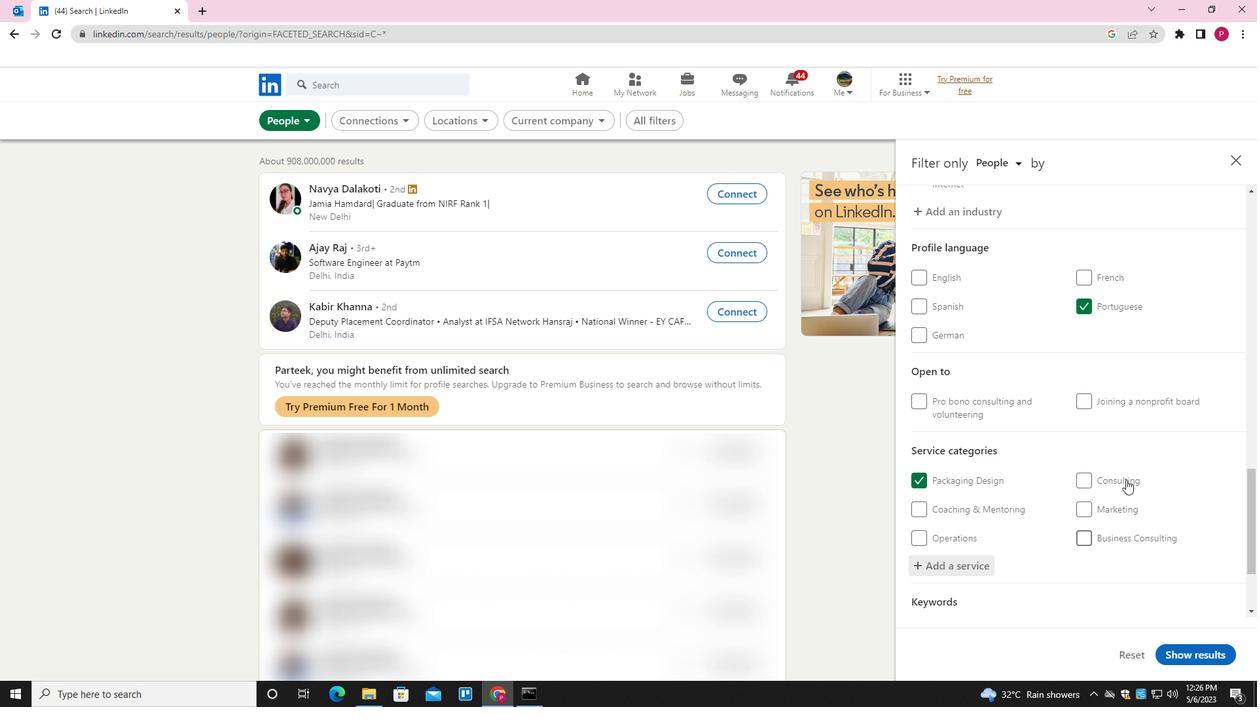 
Action: Mouse scrolled (1108, 453) with delta (0, 0)
Screenshot: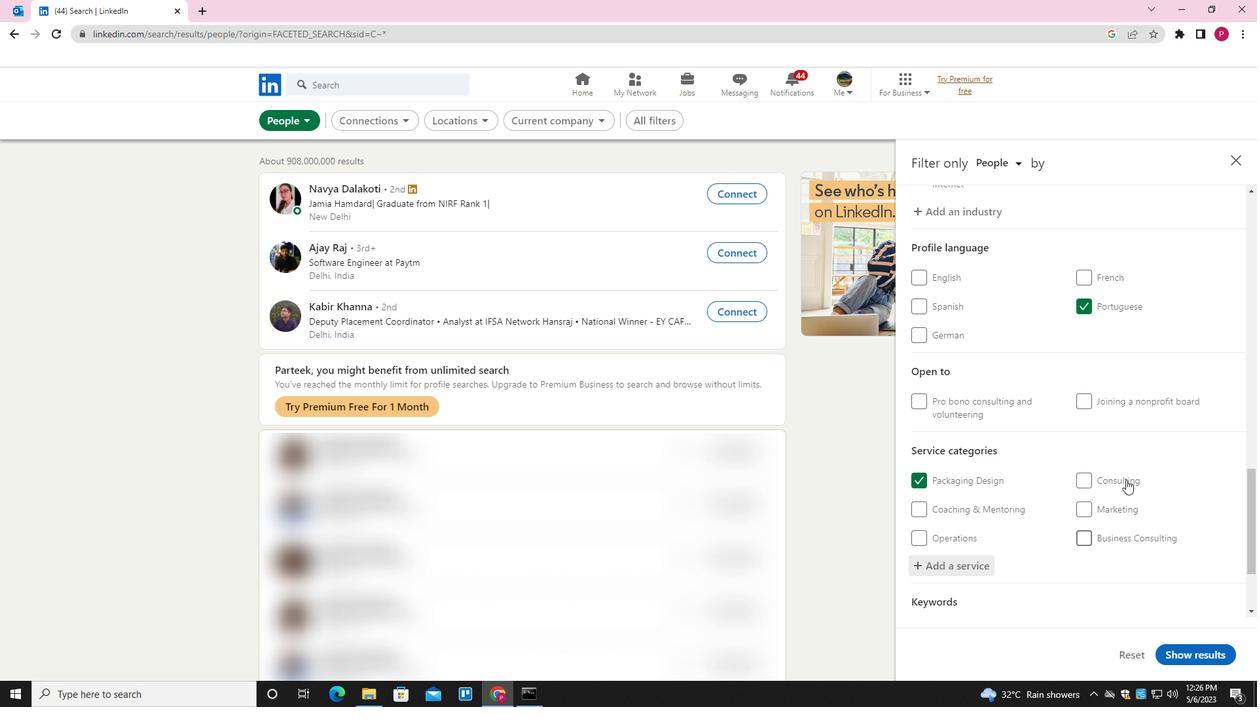 
Action: Mouse scrolled (1108, 453) with delta (0, 0)
Screenshot: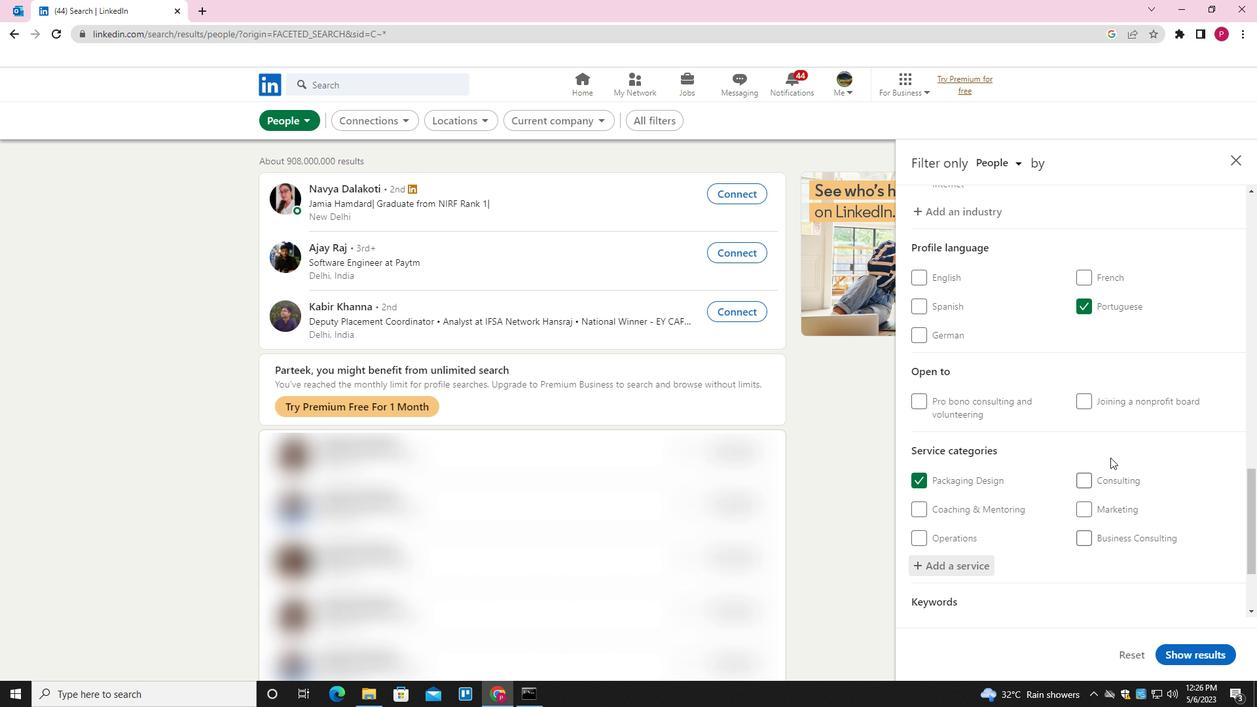
Action: Mouse scrolled (1108, 453) with delta (0, 0)
Screenshot: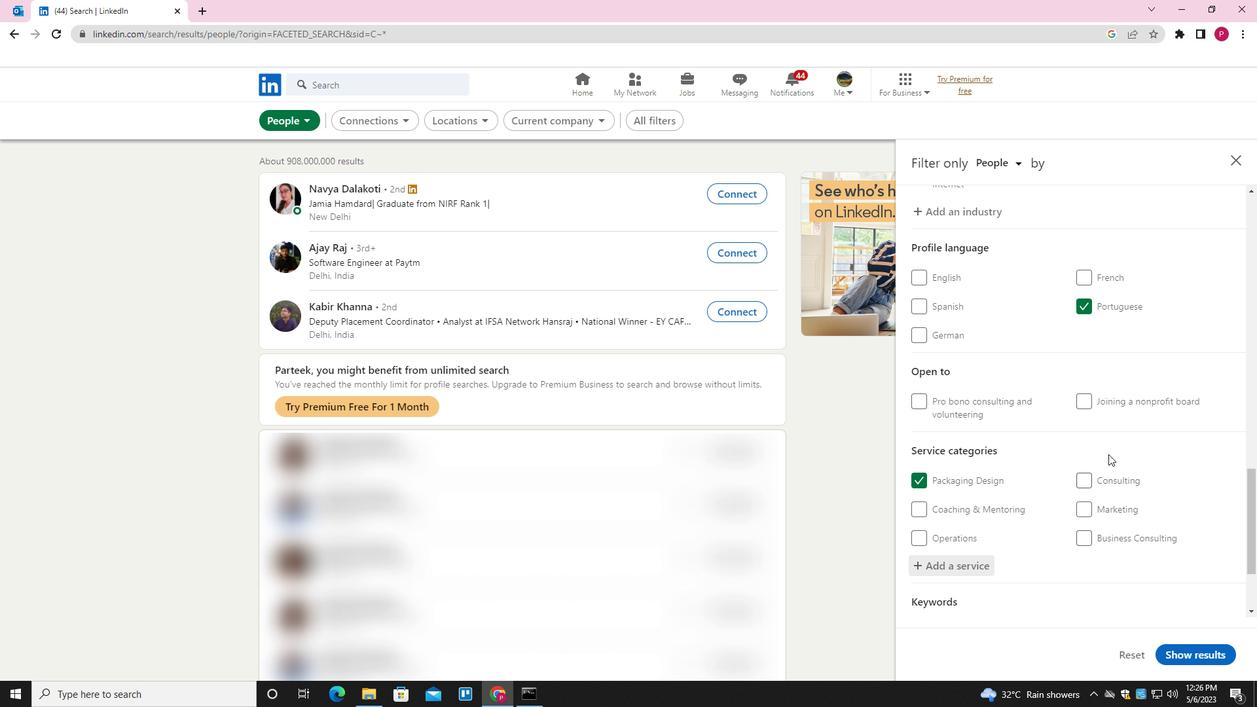 
Action: Mouse moved to (1040, 555)
Screenshot: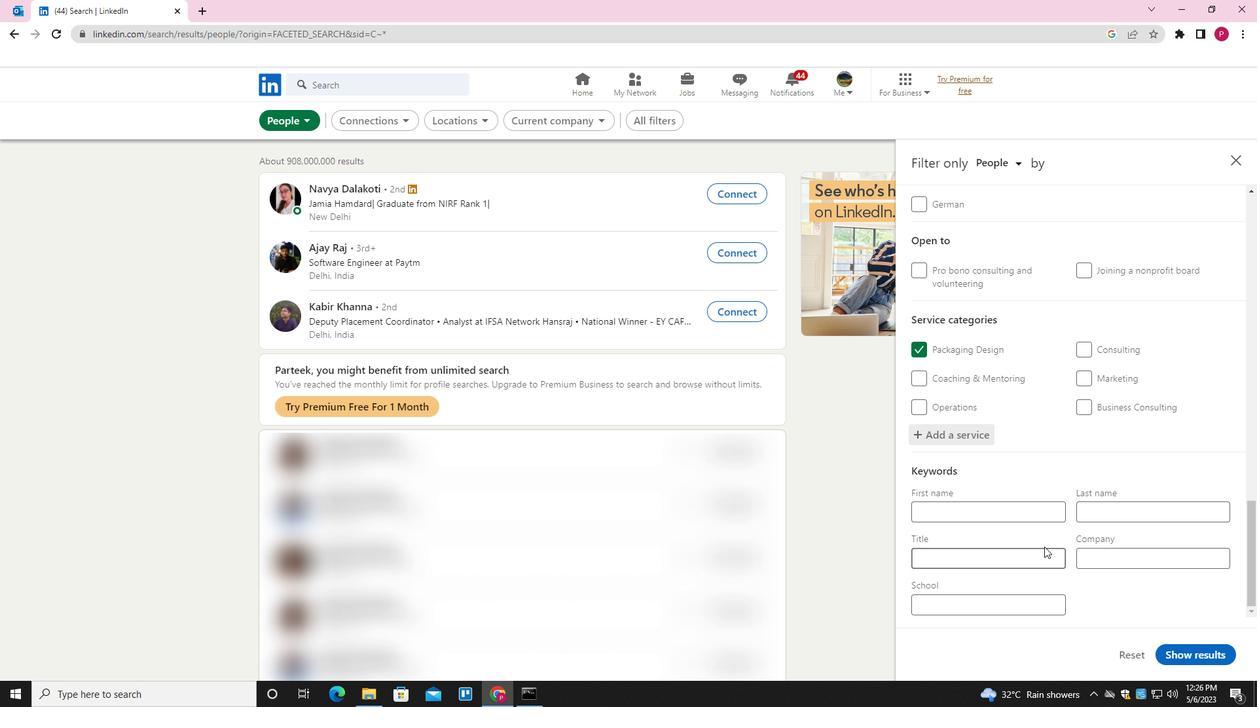 
Action: Mouse pressed left at (1040, 555)
Screenshot: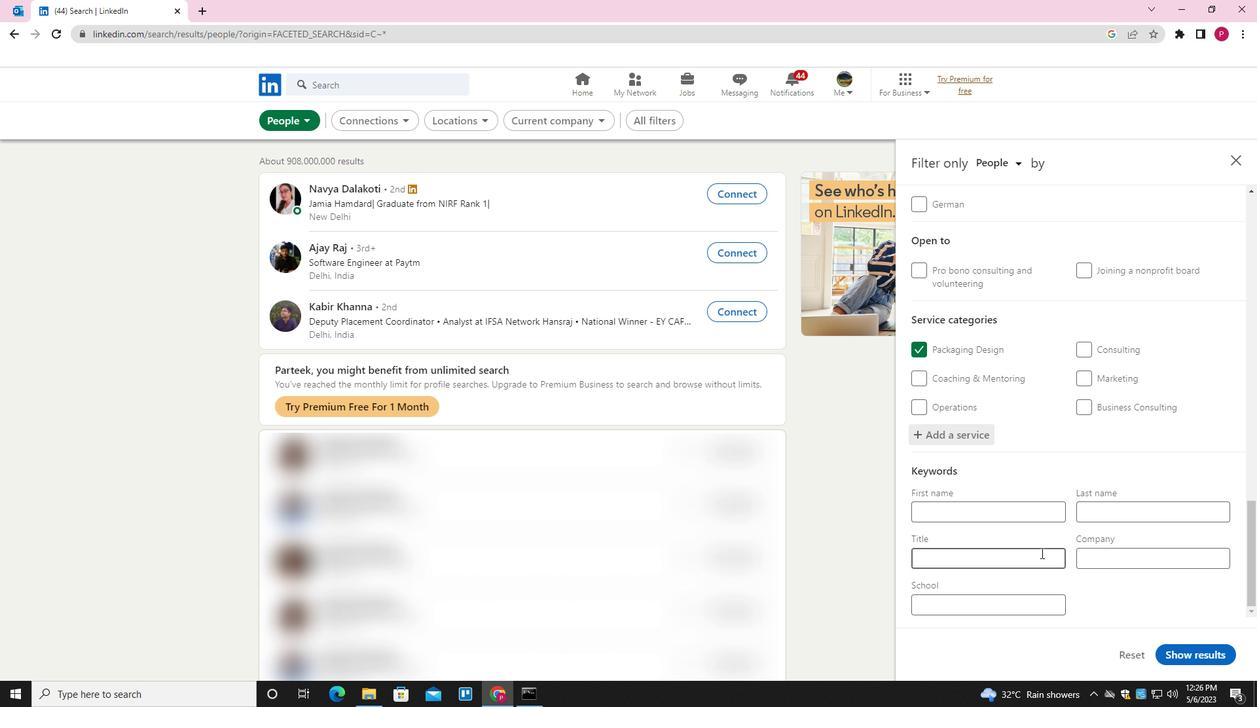
Action: Key pressed <Key.shift><Key.shift><Key.shift><Key.shift>OFFICE<Key.space><Key.shift>ASSISTANT
Screenshot: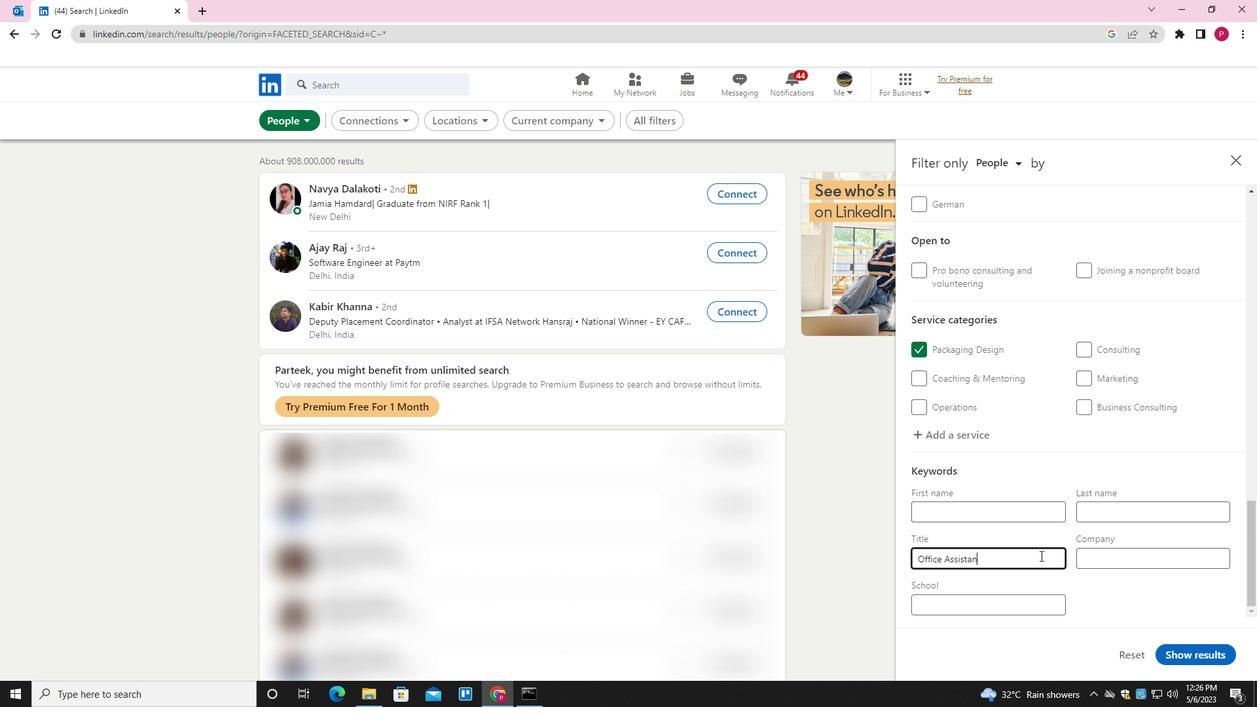 
Action: Mouse moved to (1202, 656)
Screenshot: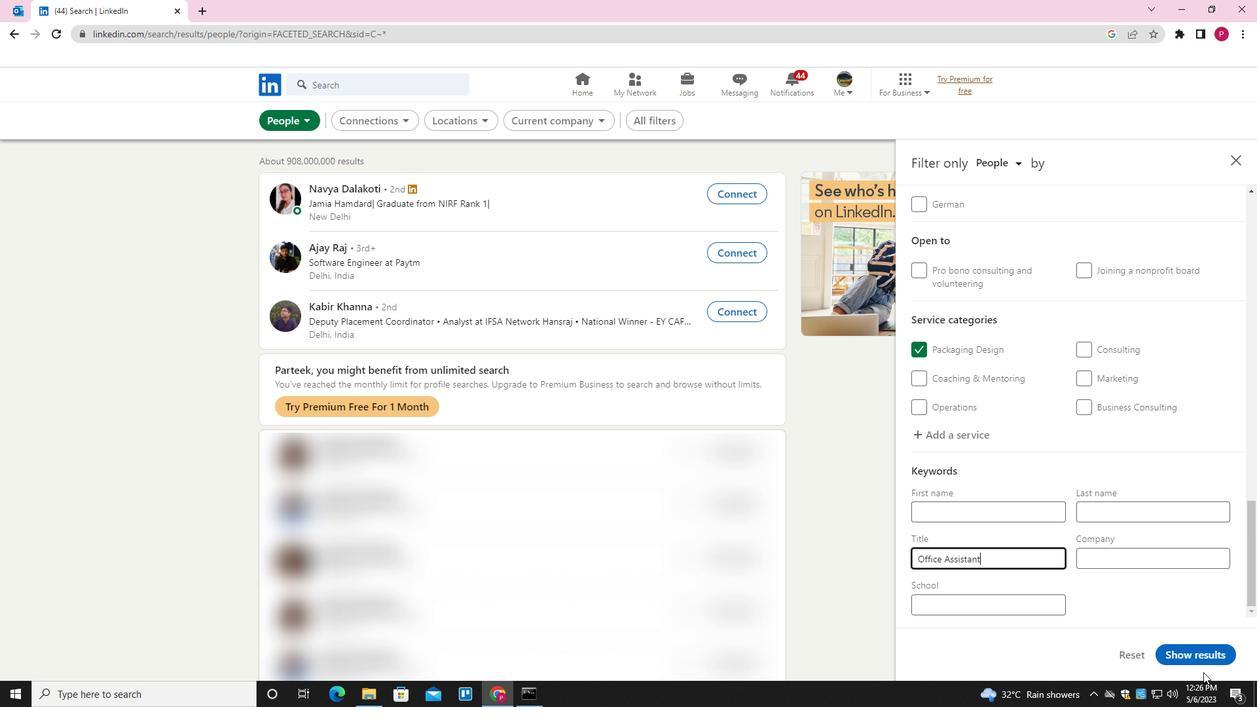 
Action: Mouse pressed left at (1202, 656)
Screenshot: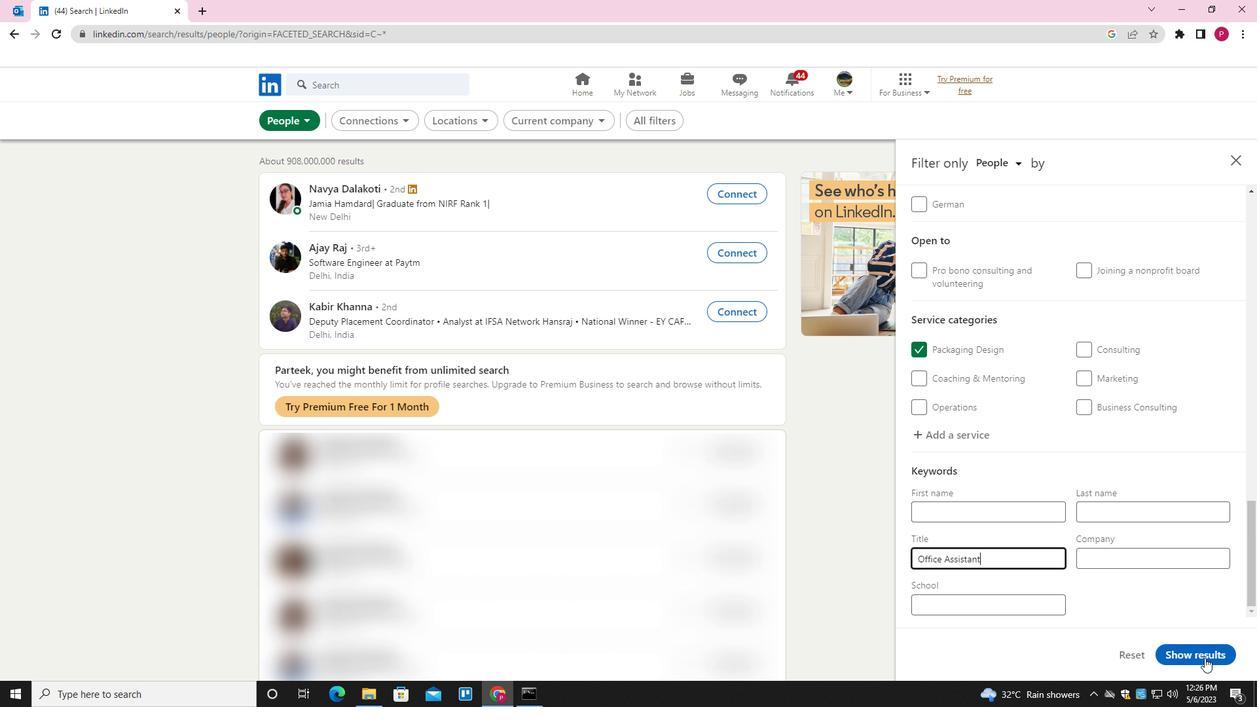
Action: Mouse moved to (659, 316)
Screenshot: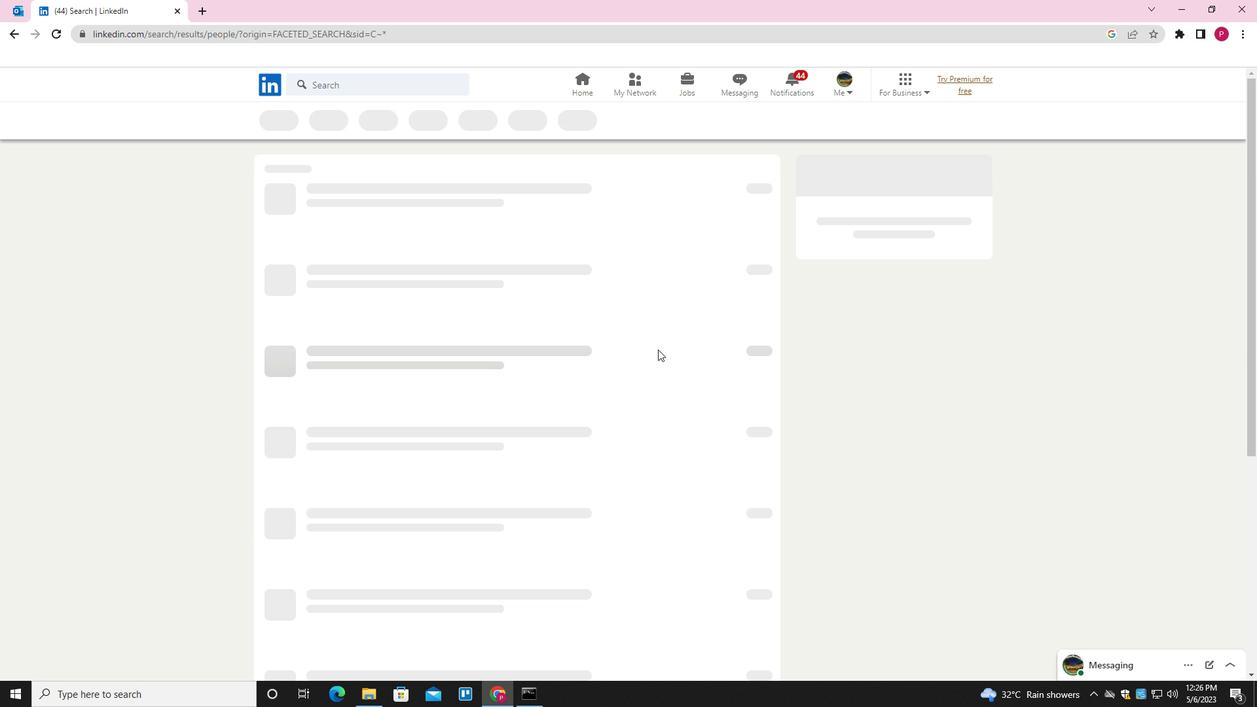 
